 Task: Look for space in Ilkal, India from 17th June, 2023 to 21st June, 2023 for 2 adults in price range Rs.7000 to Rs.12000. Place can be private room with 1  bedroom having 2 beds and 1 bathroom. Property type can be house, flat, guest house. Amenities needed are: wifi. Booking option can be shelf check-in. Required host language is English.
Action: Mouse moved to (596, 151)
Screenshot: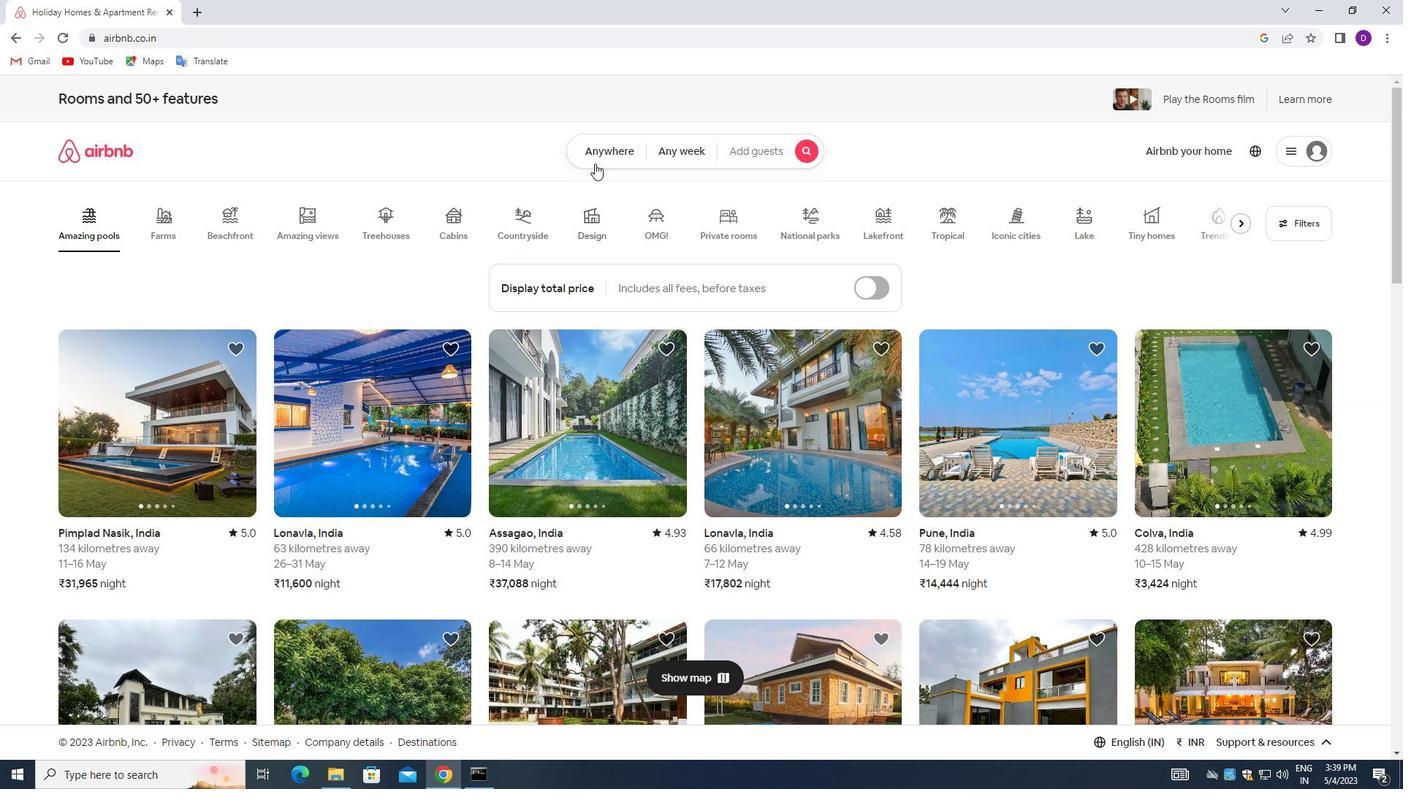 
Action: Mouse pressed left at (596, 151)
Screenshot: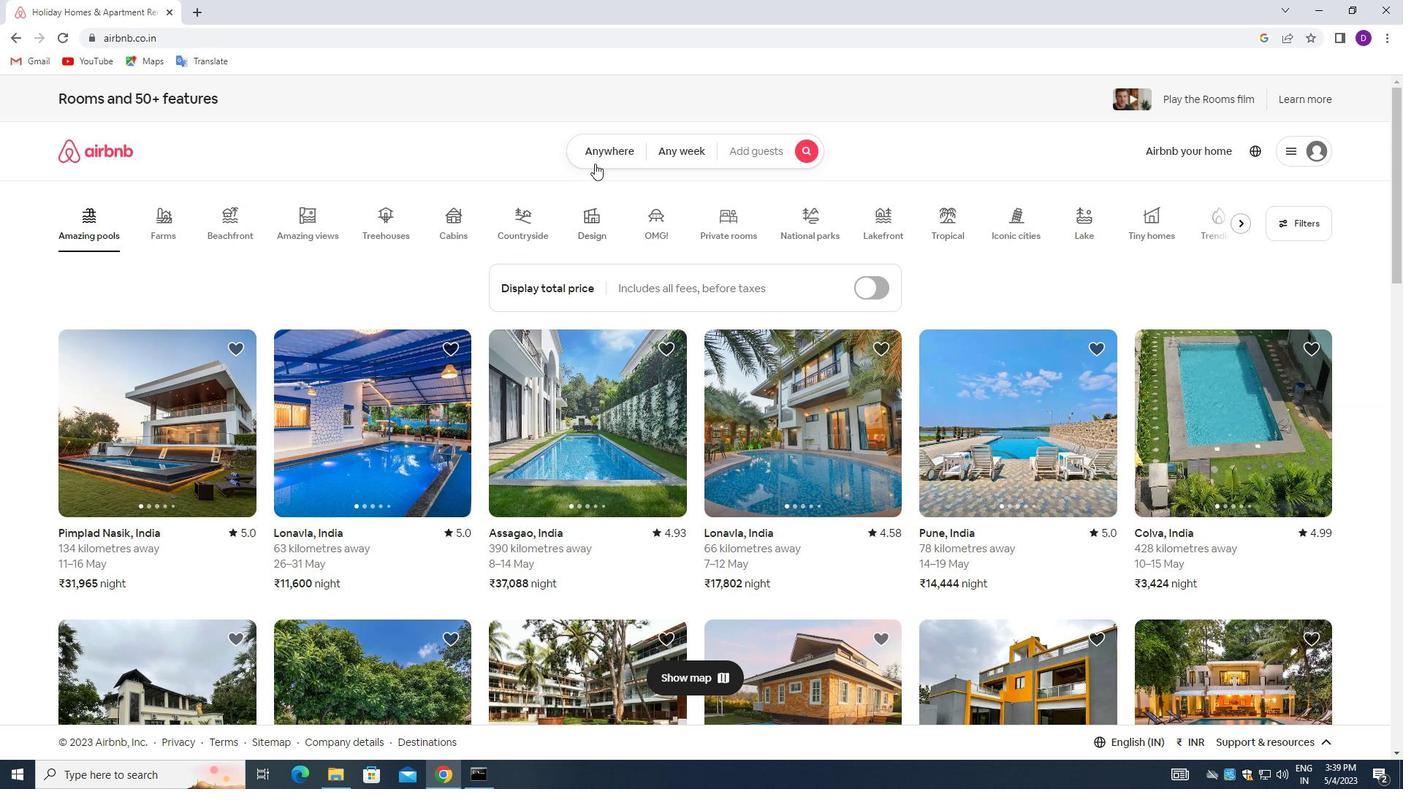 
Action: Mouse moved to (566, 200)
Screenshot: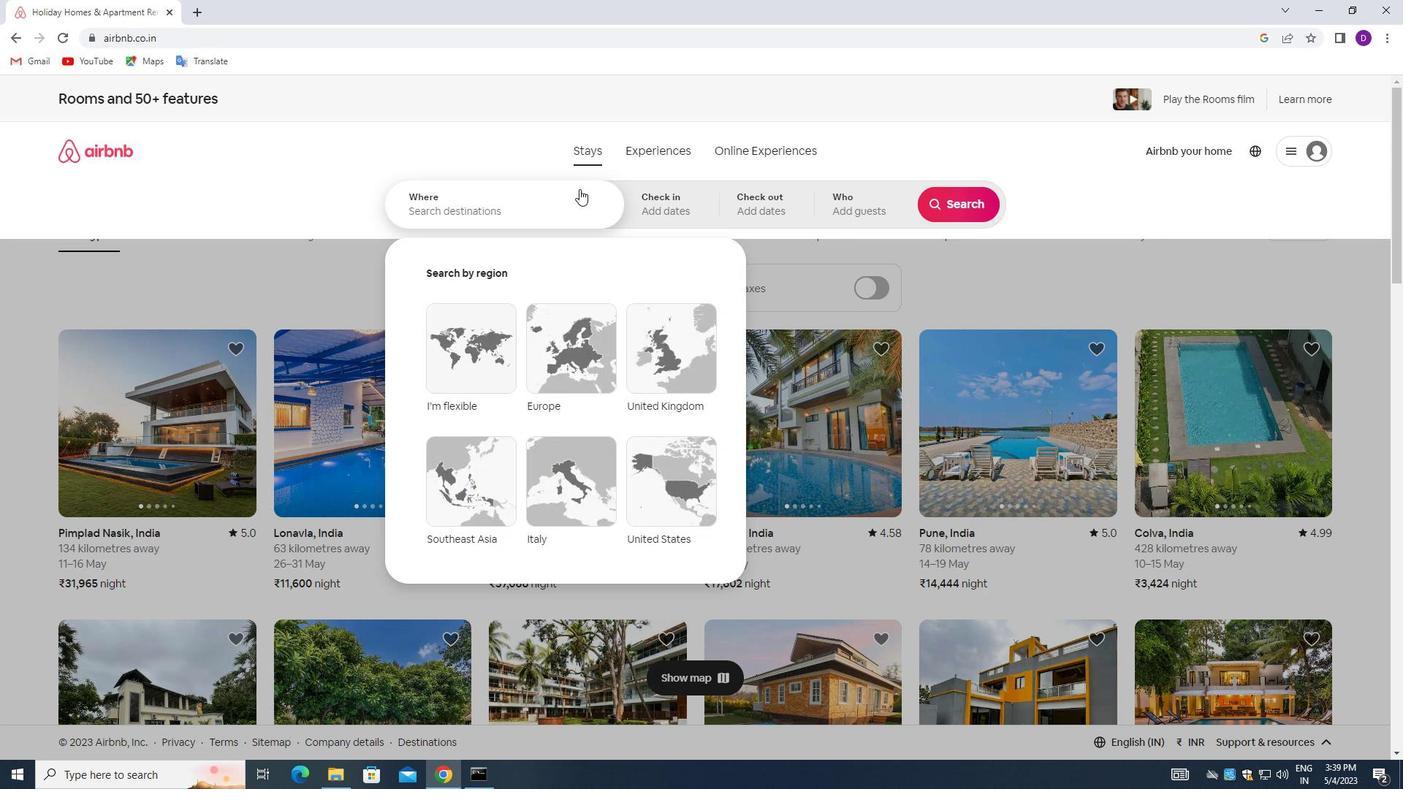 
Action: Mouse pressed left at (566, 200)
Screenshot: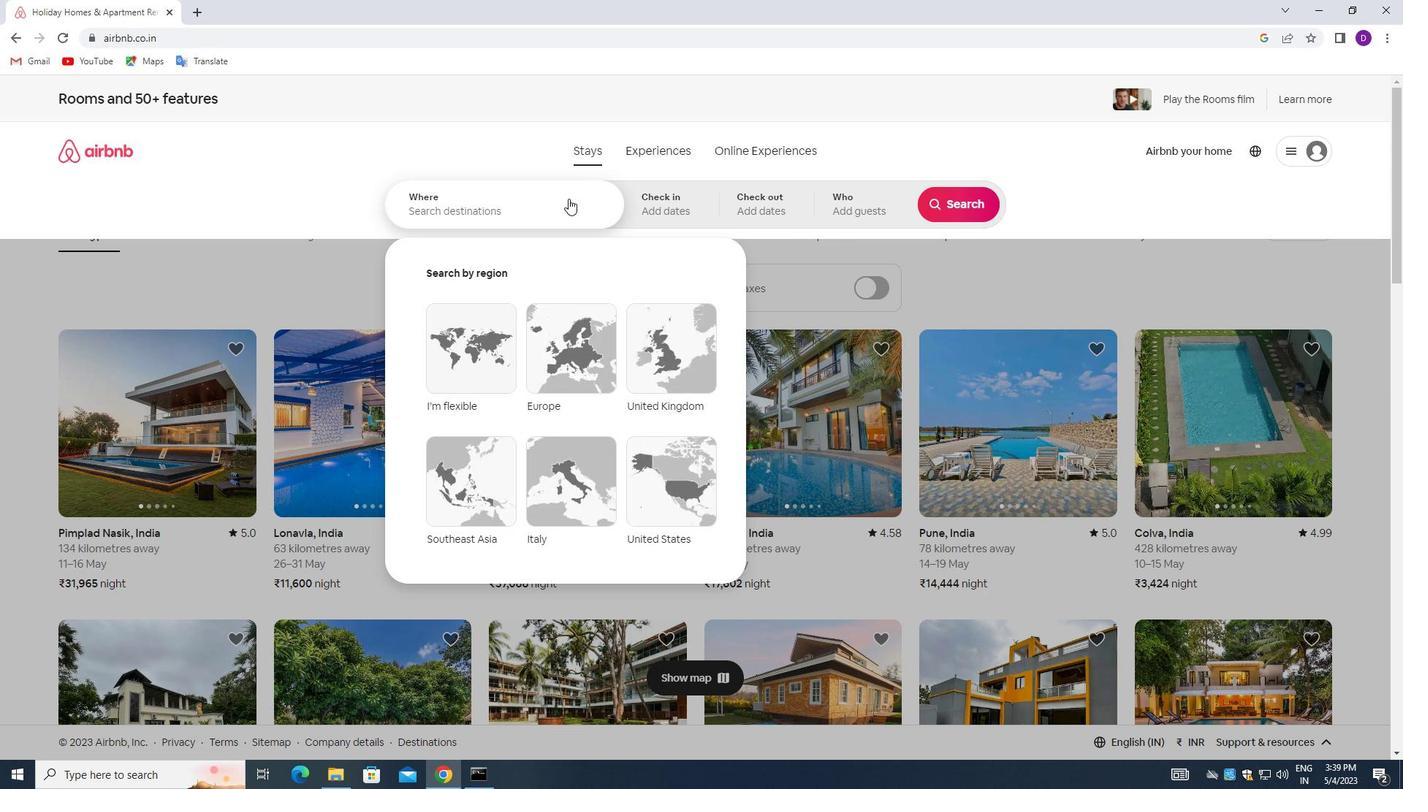 
Action: Mouse moved to (293, 127)
Screenshot: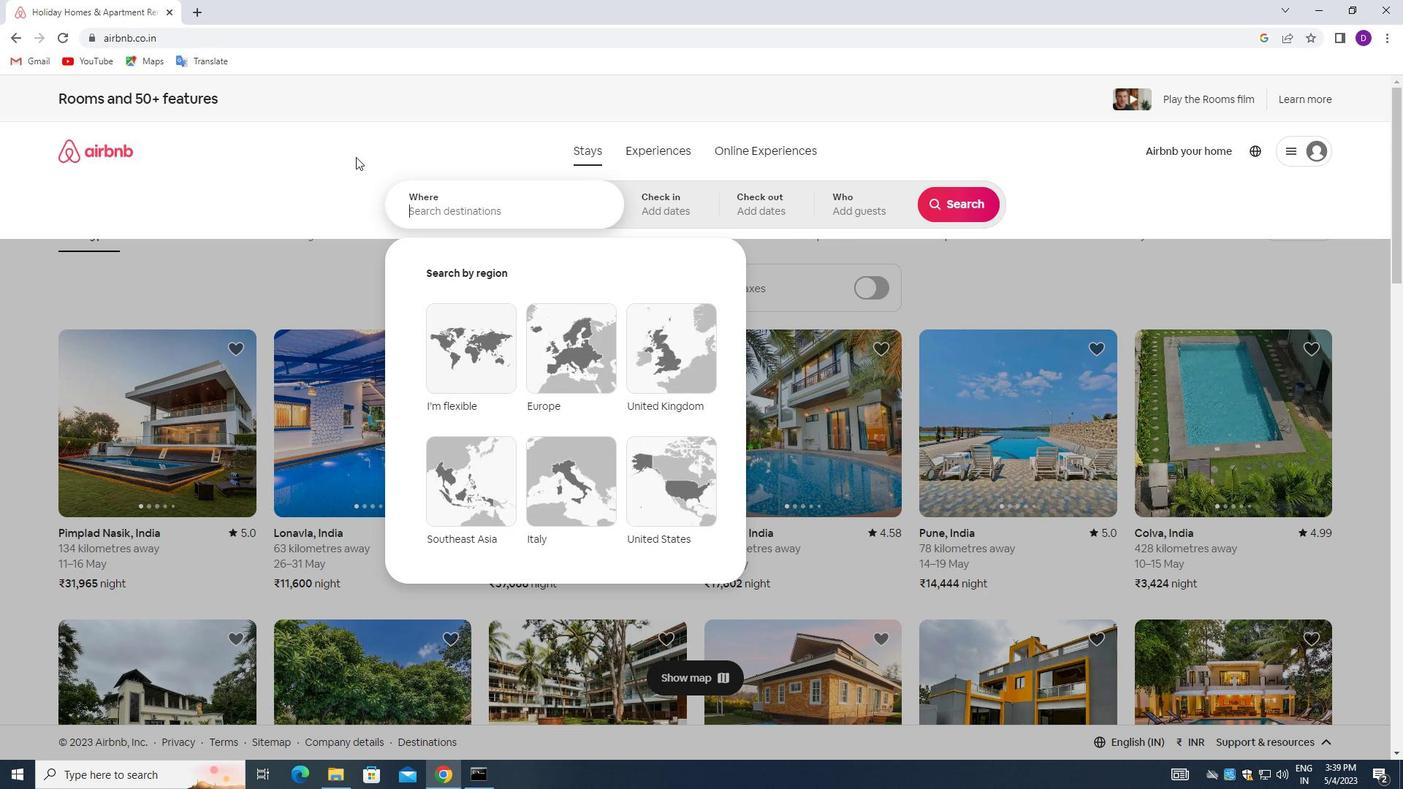 
Action: Key pressed <Key.shift>IIKAL<Key.backspace><Key.backspace><Key.backspace><Key.backspace>K<Key.backspace>LKAL,<Key.space><Key.shift>INDIA<Key.enter>
Screenshot: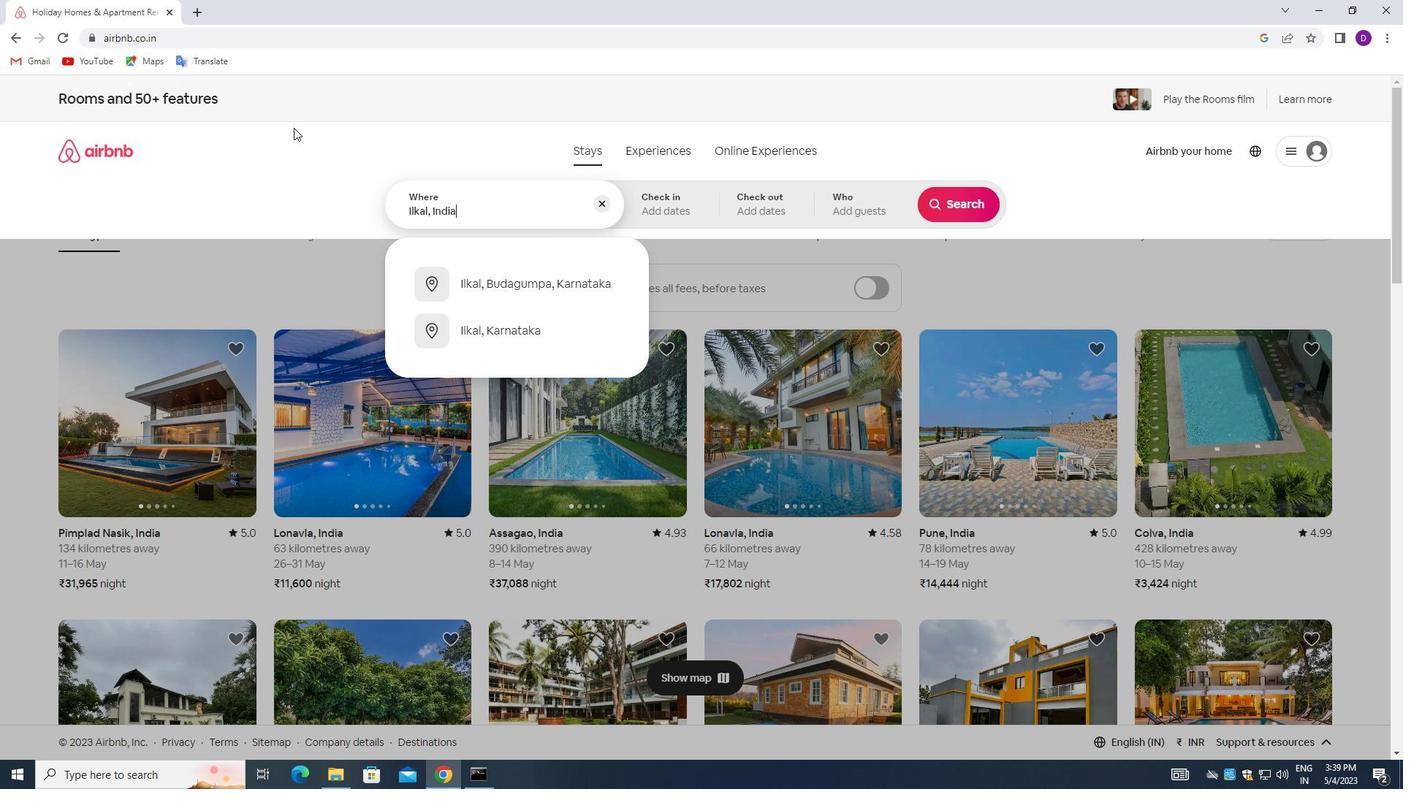 
Action: Mouse moved to (937, 451)
Screenshot: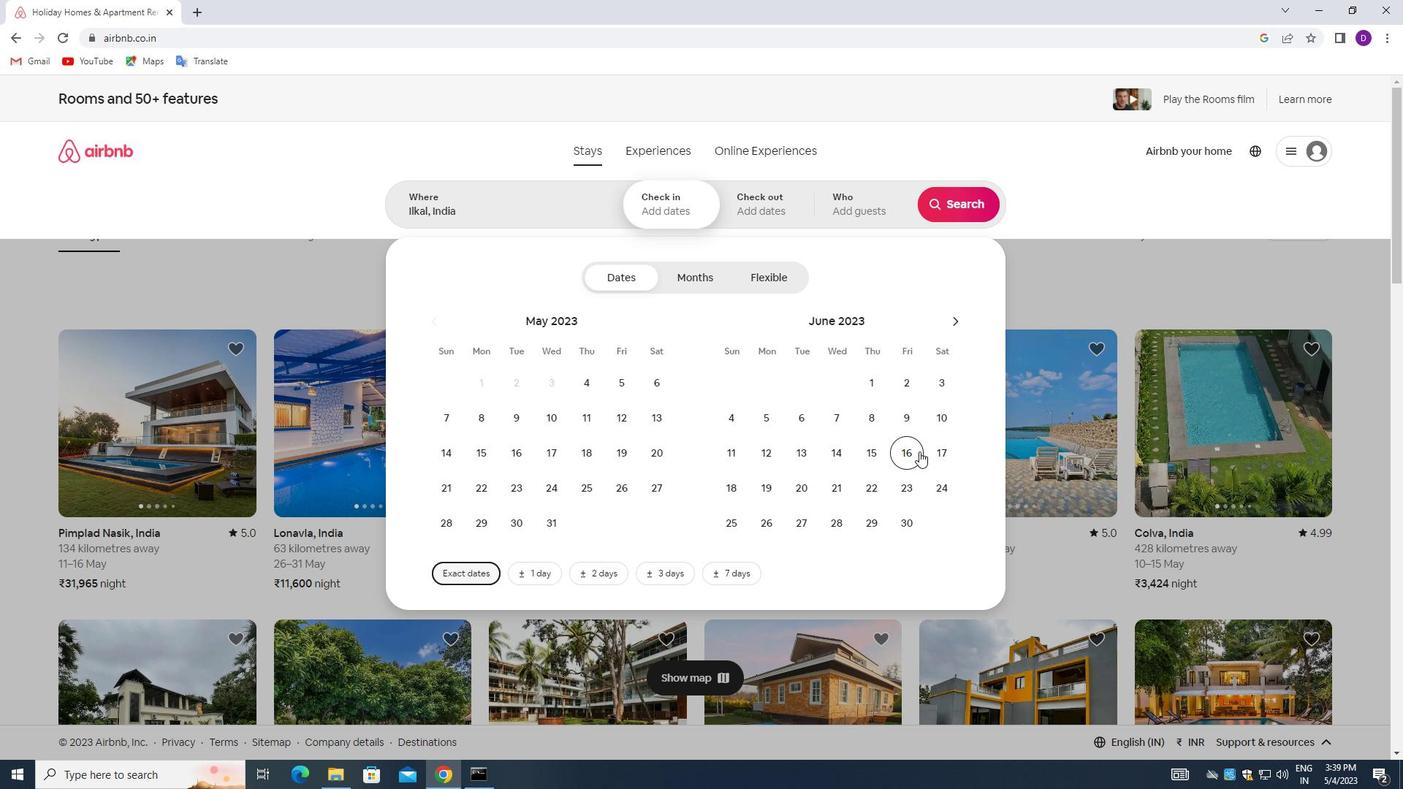 
Action: Mouse pressed left at (937, 451)
Screenshot: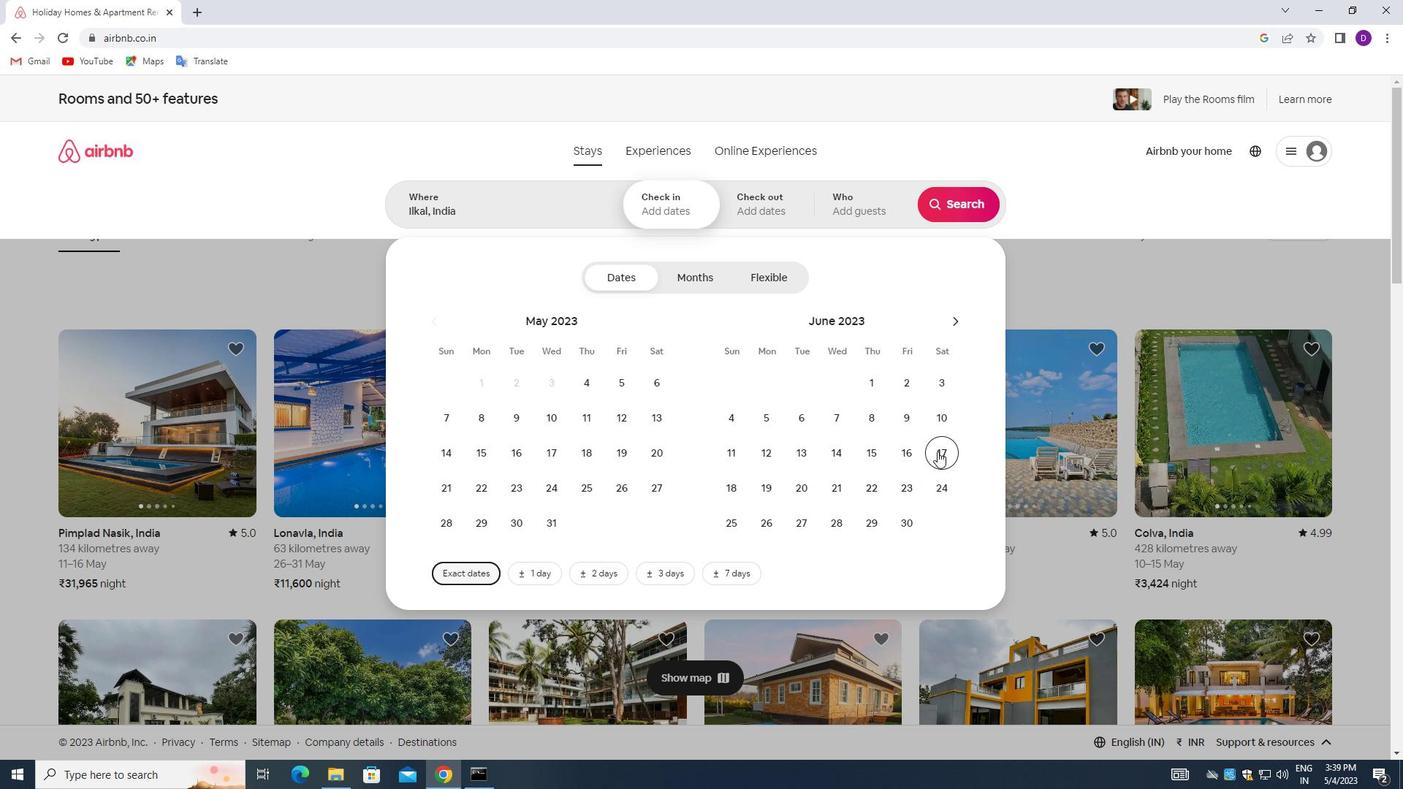
Action: Mouse moved to (839, 489)
Screenshot: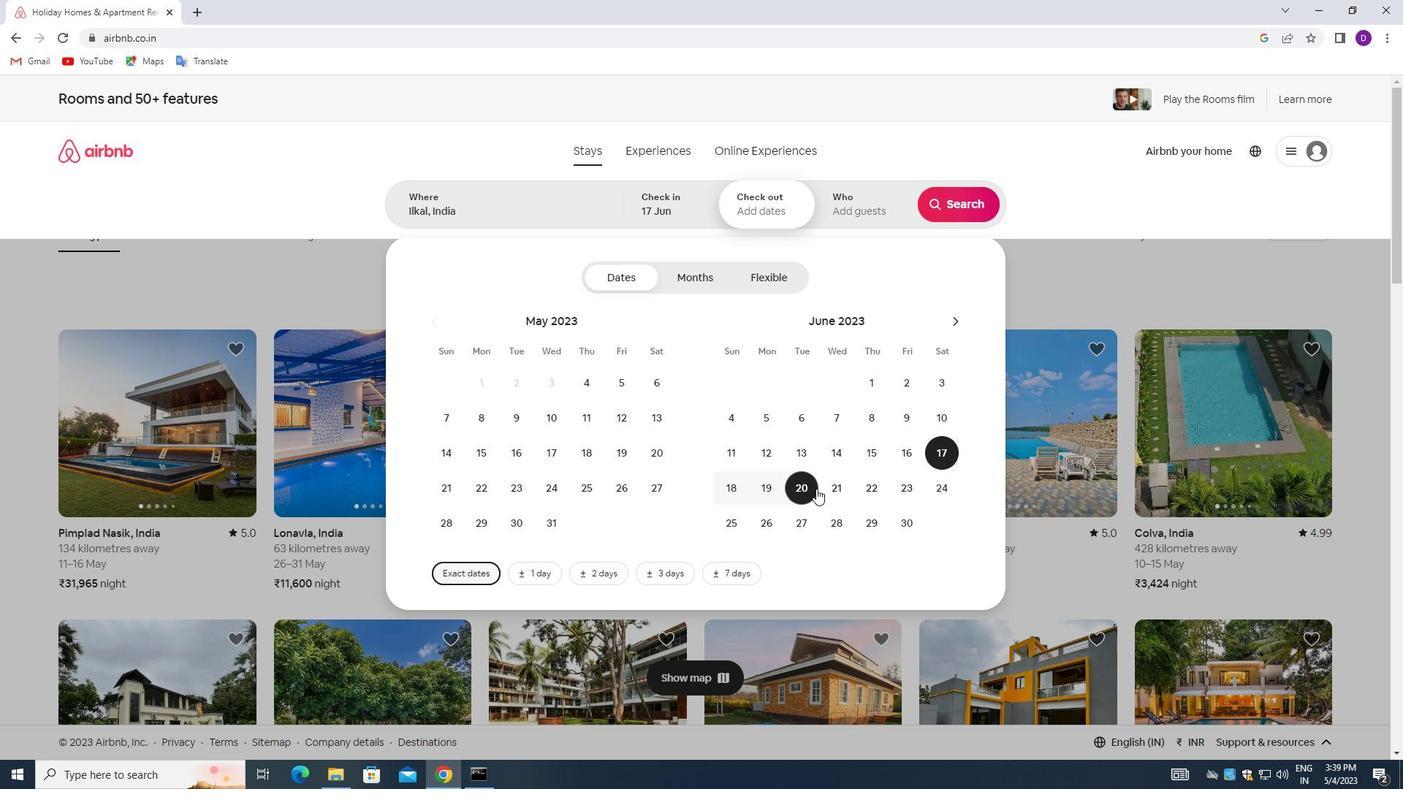 
Action: Mouse pressed left at (839, 489)
Screenshot: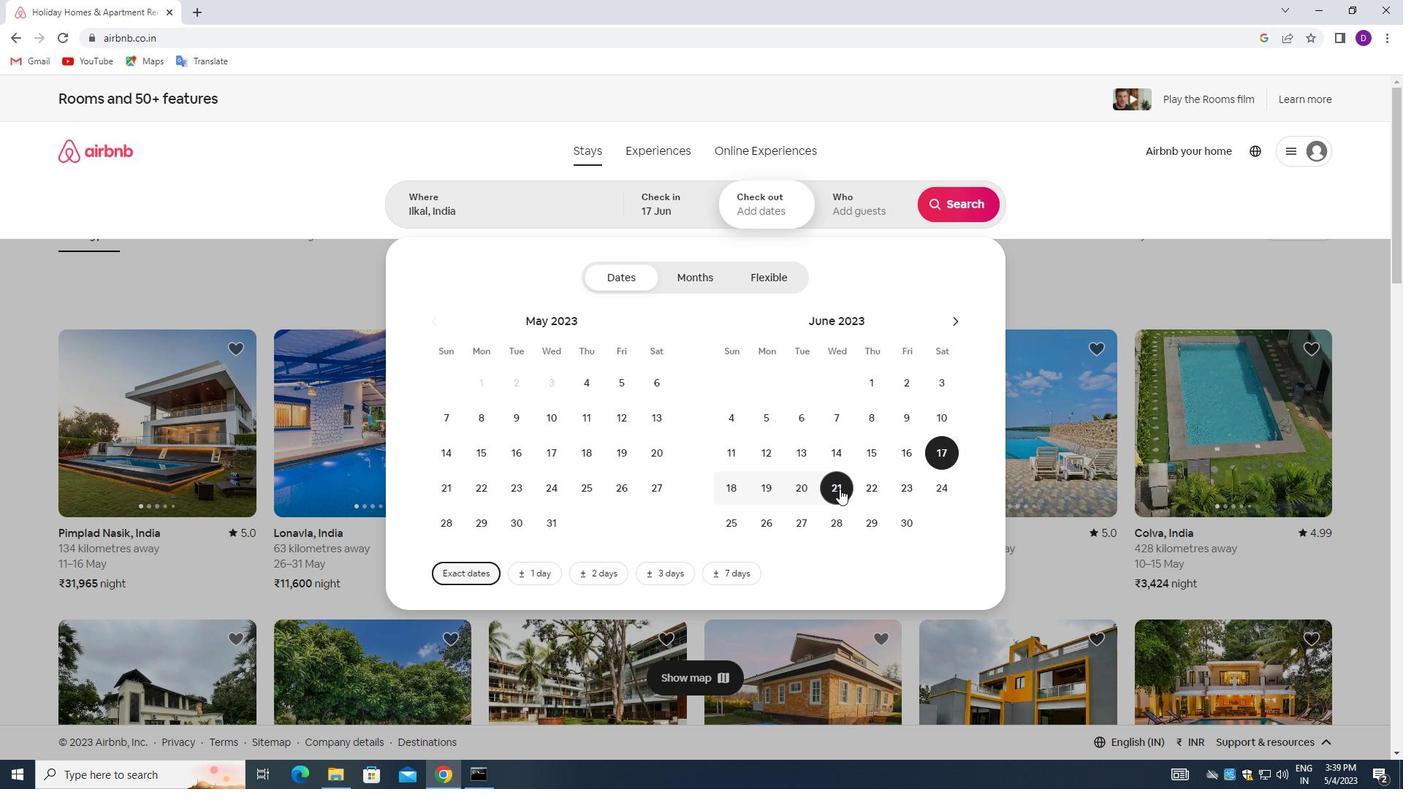 
Action: Mouse moved to (850, 195)
Screenshot: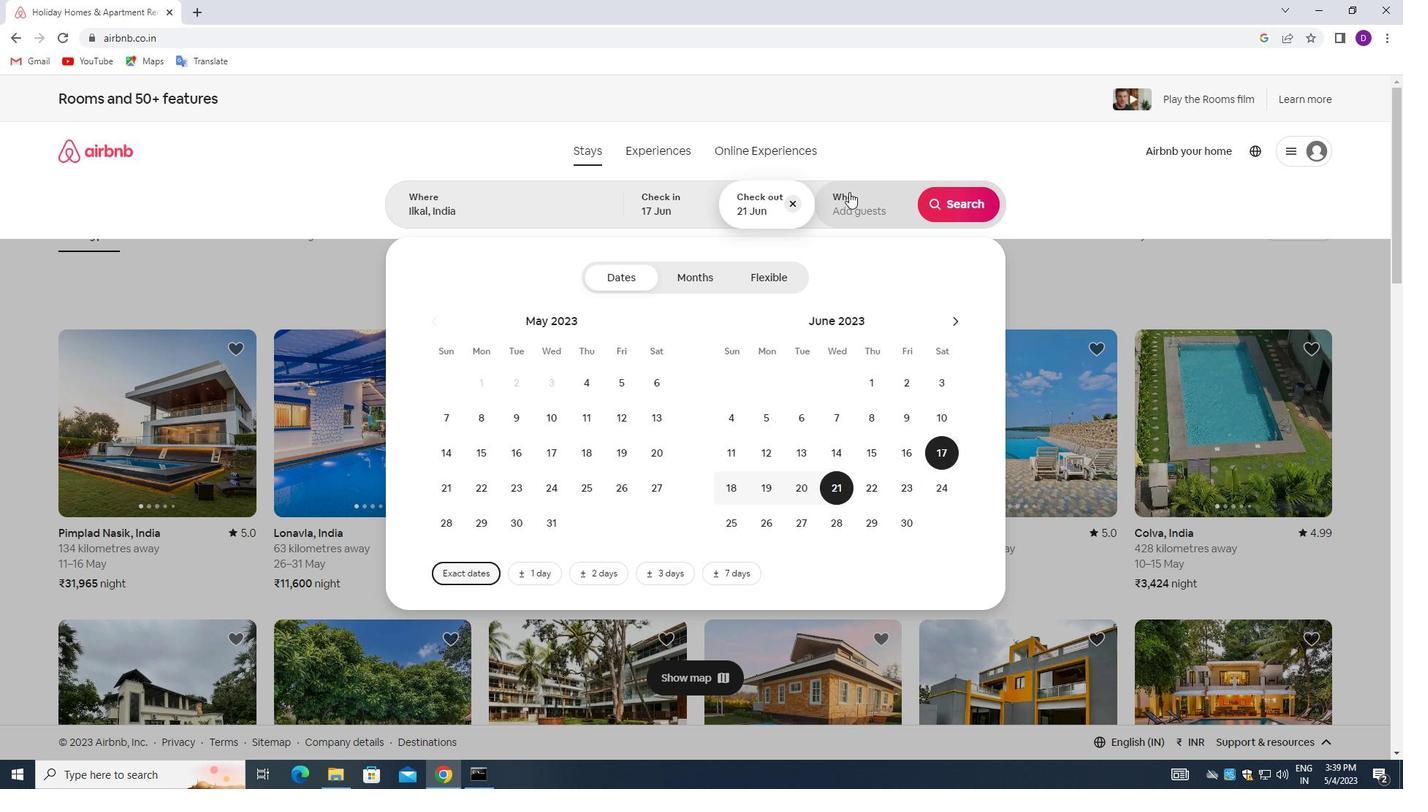 
Action: Mouse pressed left at (850, 195)
Screenshot: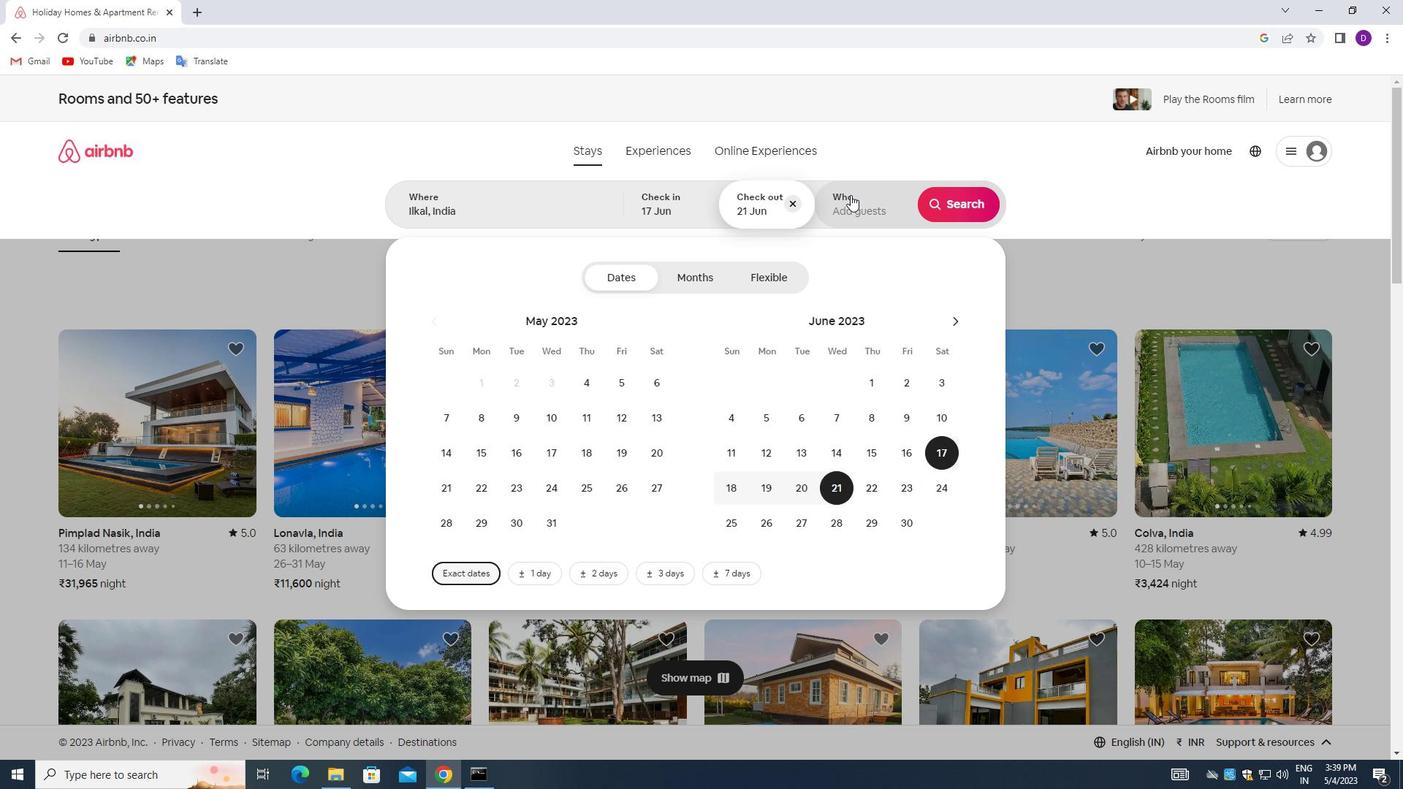 
Action: Mouse moved to (964, 284)
Screenshot: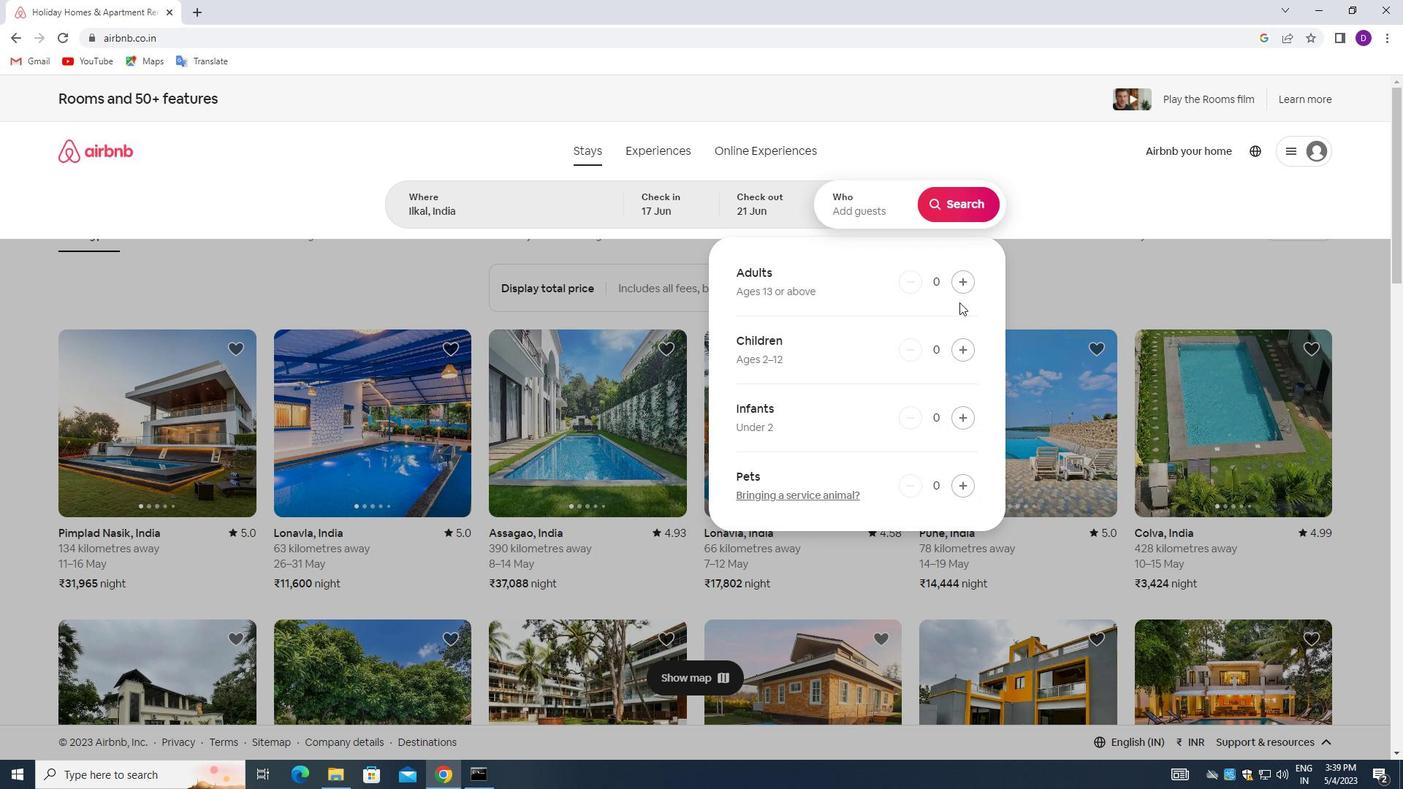 
Action: Mouse pressed left at (964, 284)
Screenshot: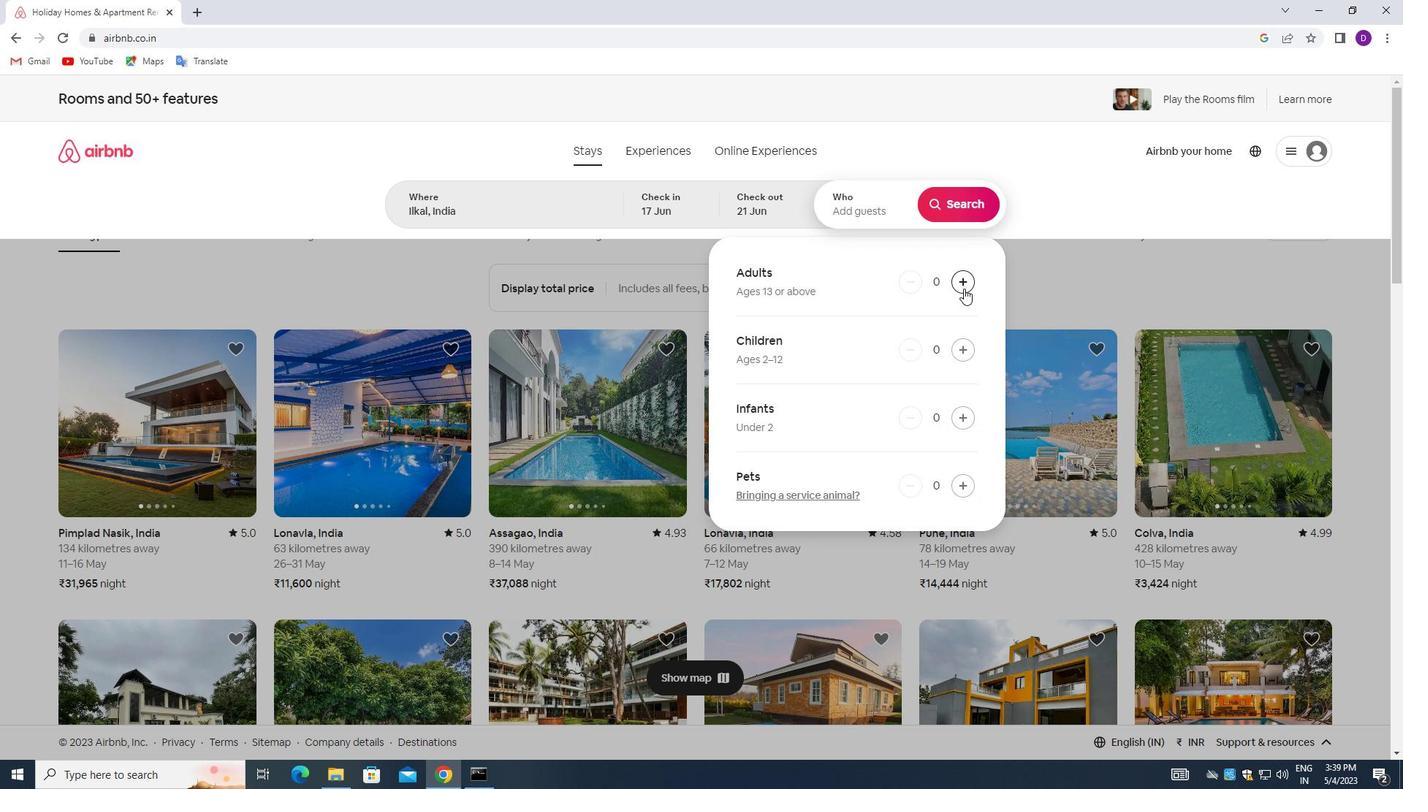 
Action: Mouse pressed left at (964, 284)
Screenshot: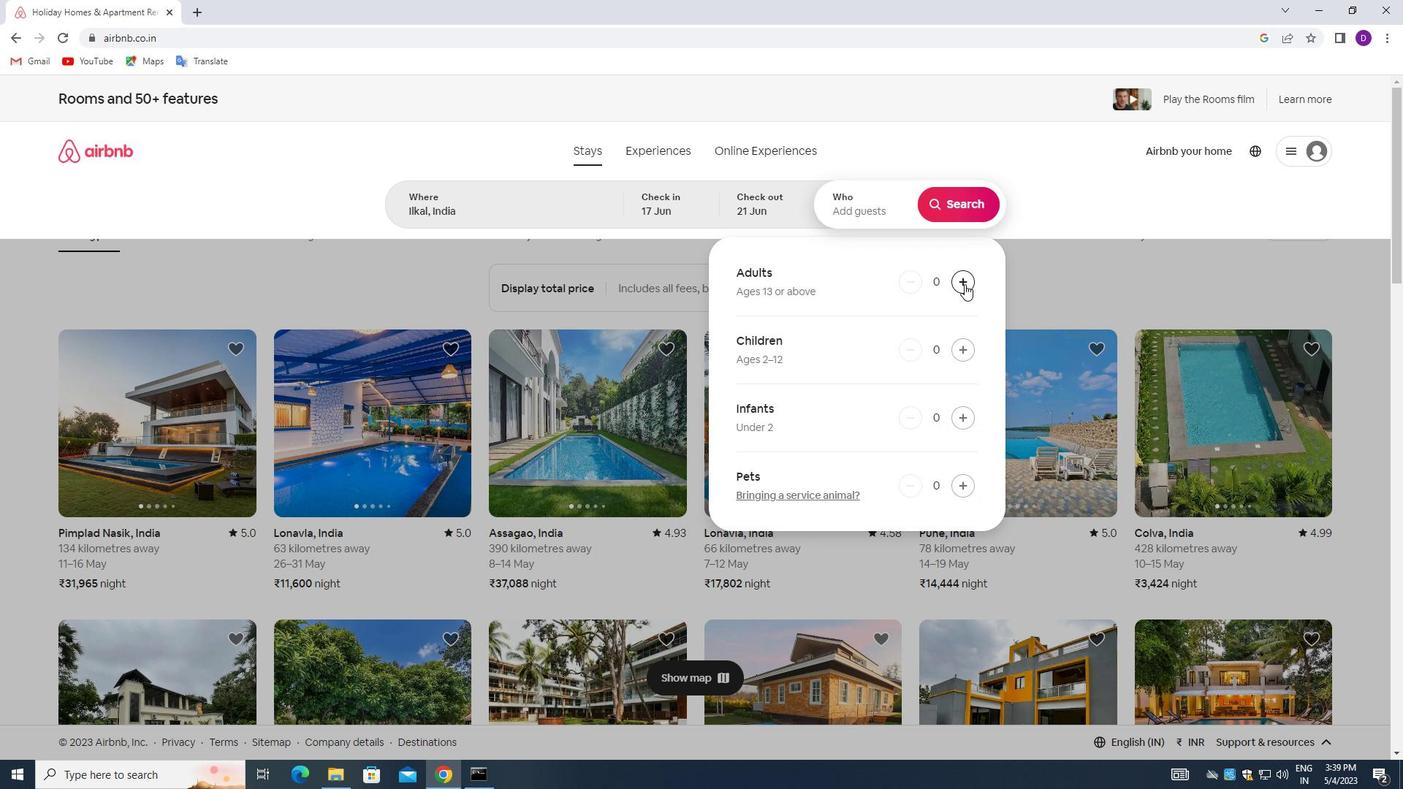 
Action: Mouse moved to (954, 206)
Screenshot: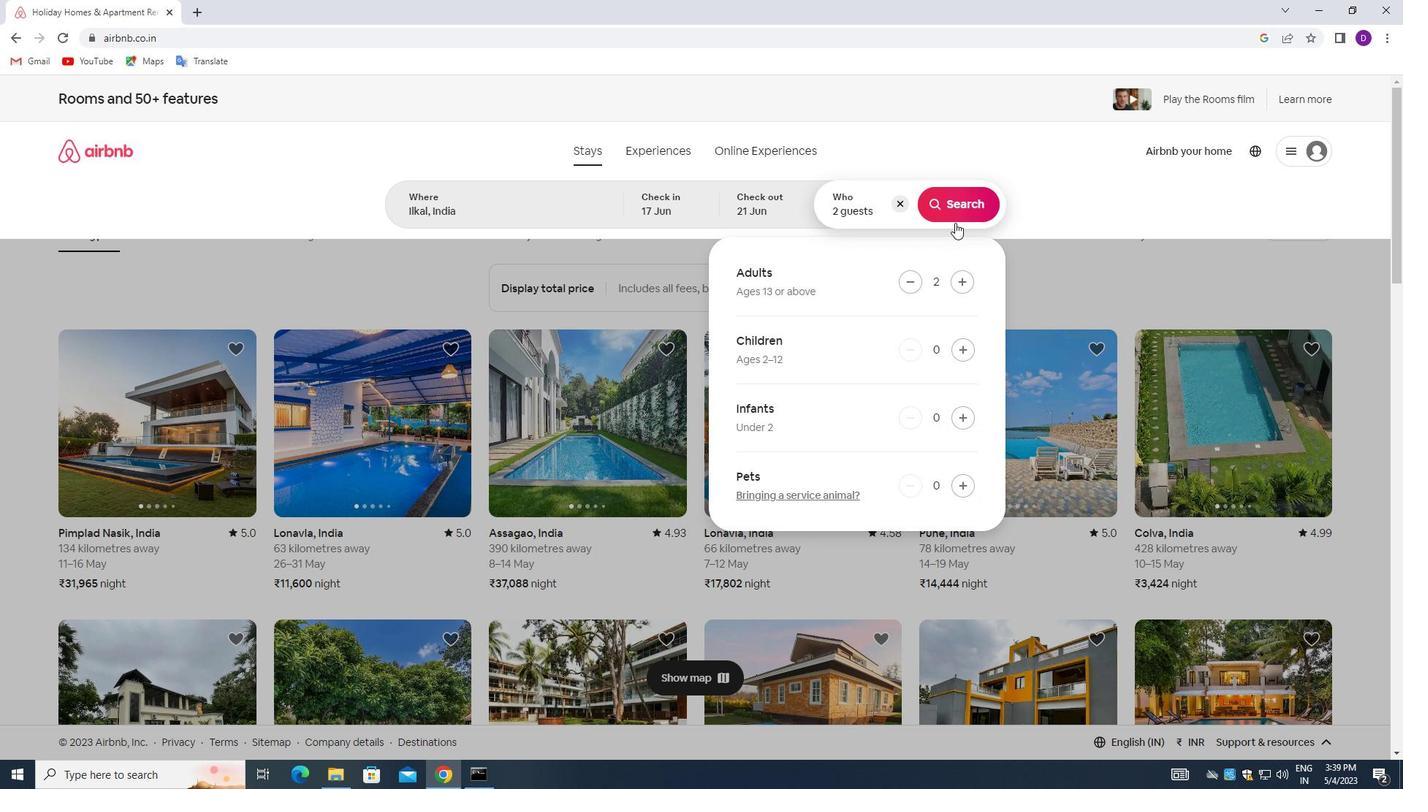 
Action: Mouse pressed left at (954, 206)
Screenshot: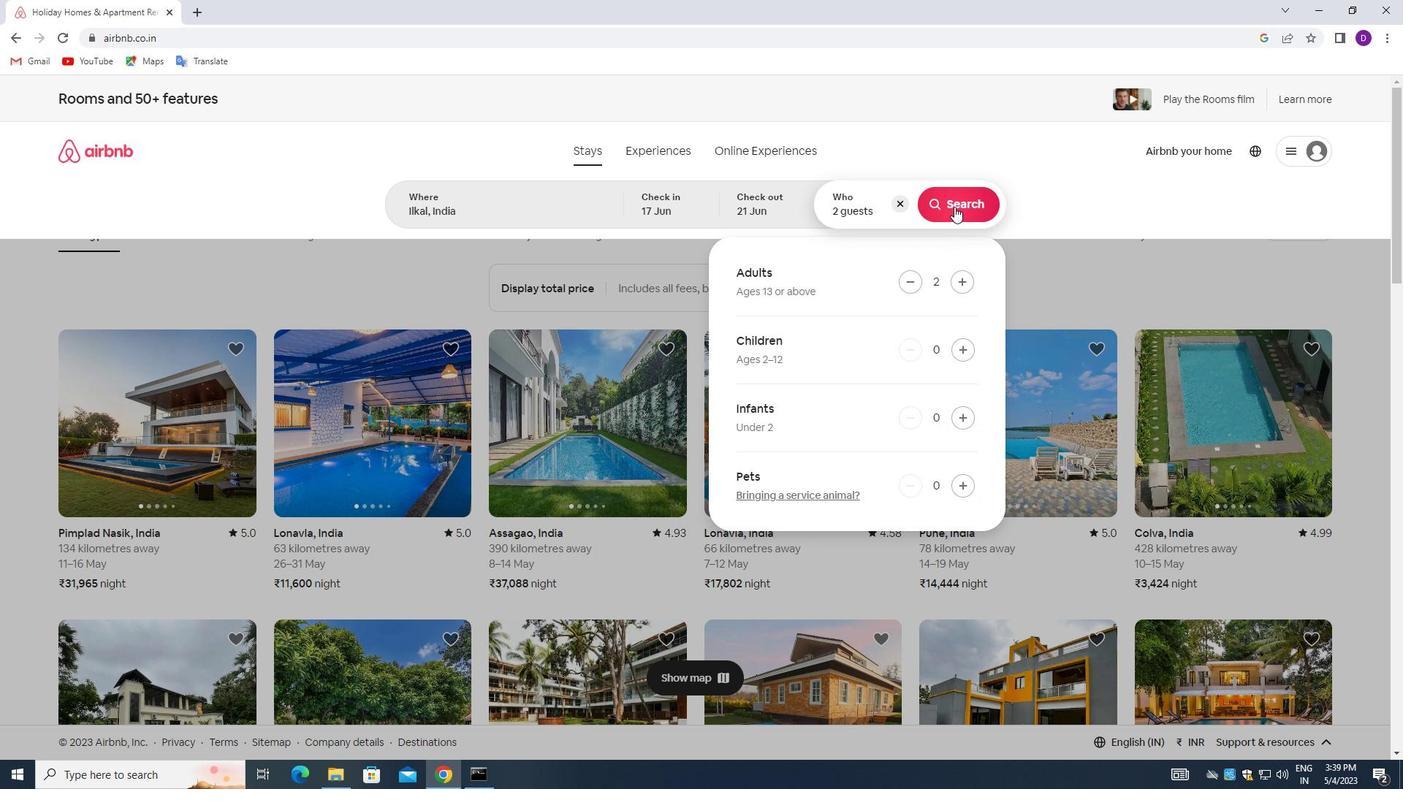 
Action: Mouse moved to (1320, 160)
Screenshot: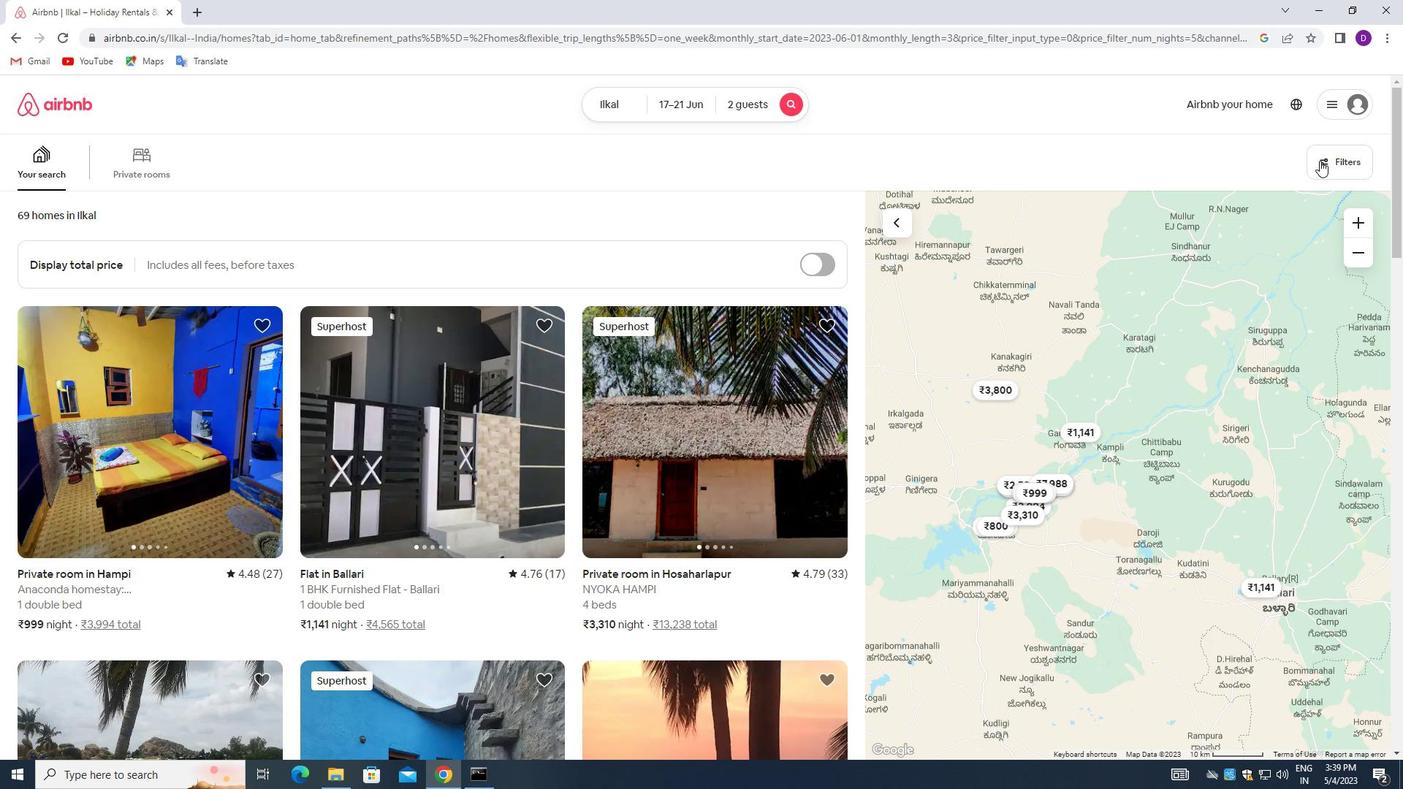 
Action: Mouse pressed left at (1320, 160)
Screenshot: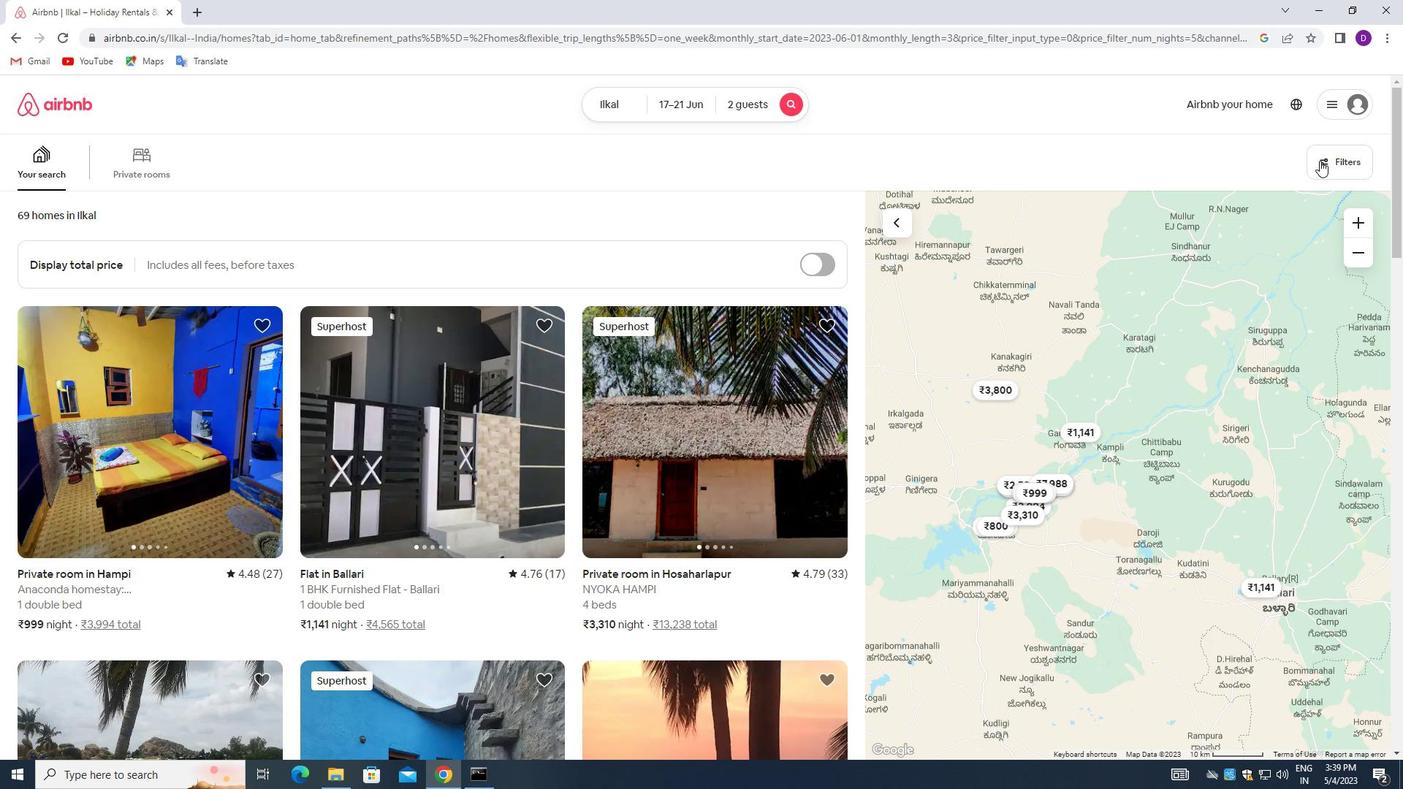 
Action: Mouse moved to (514, 343)
Screenshot: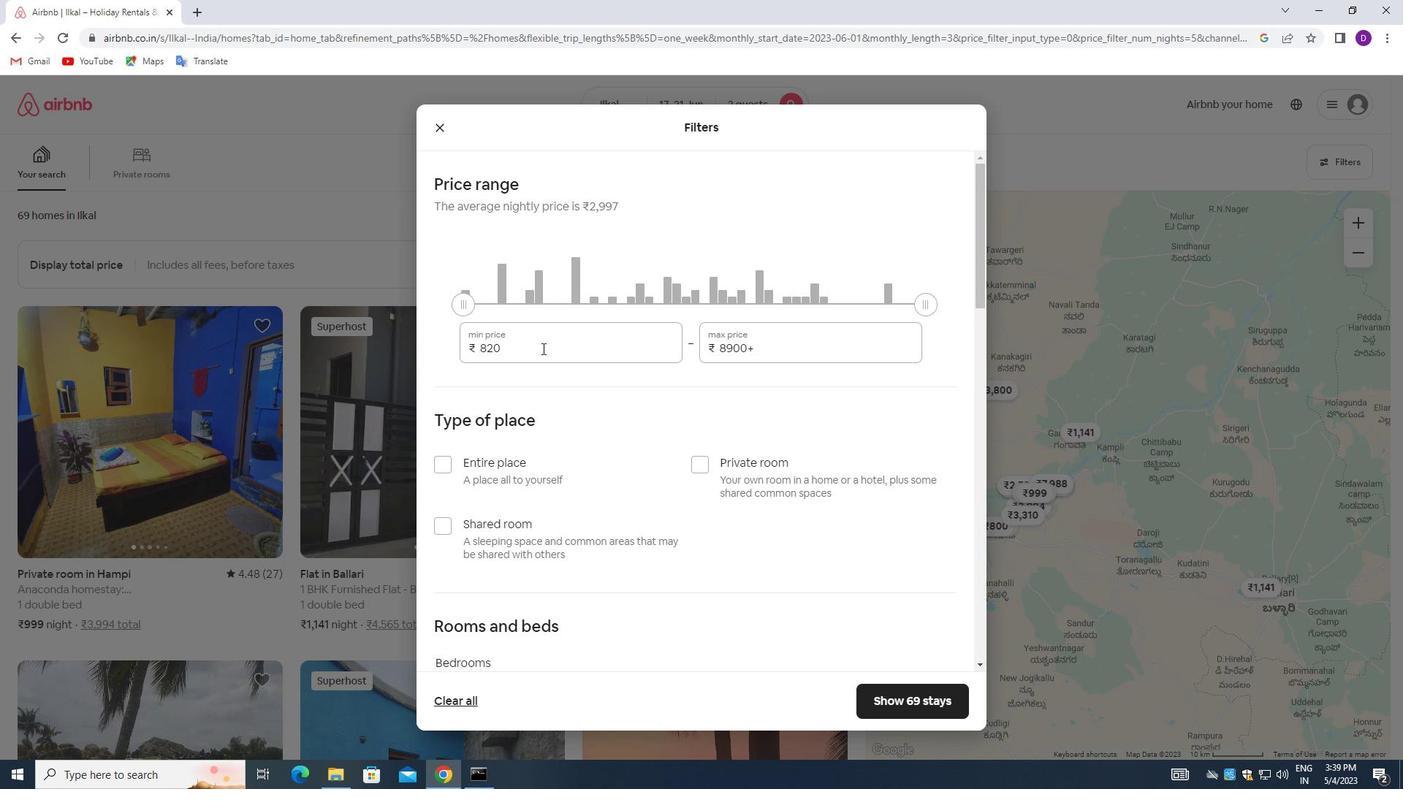 
Action: Mouse pressed left at (514, 343)
Screenshot: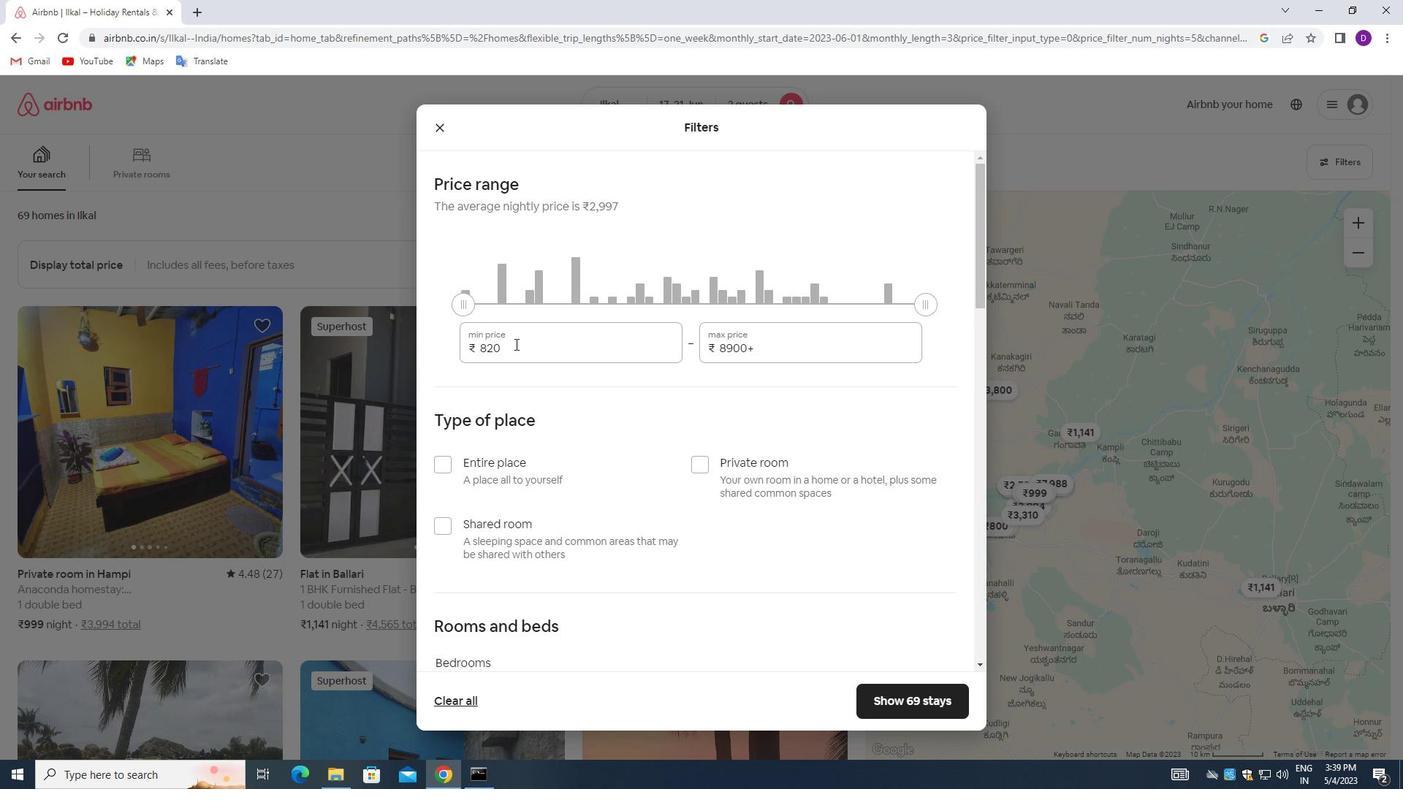 
Action: Mouse pressed left at (514, 343)
Screenshot: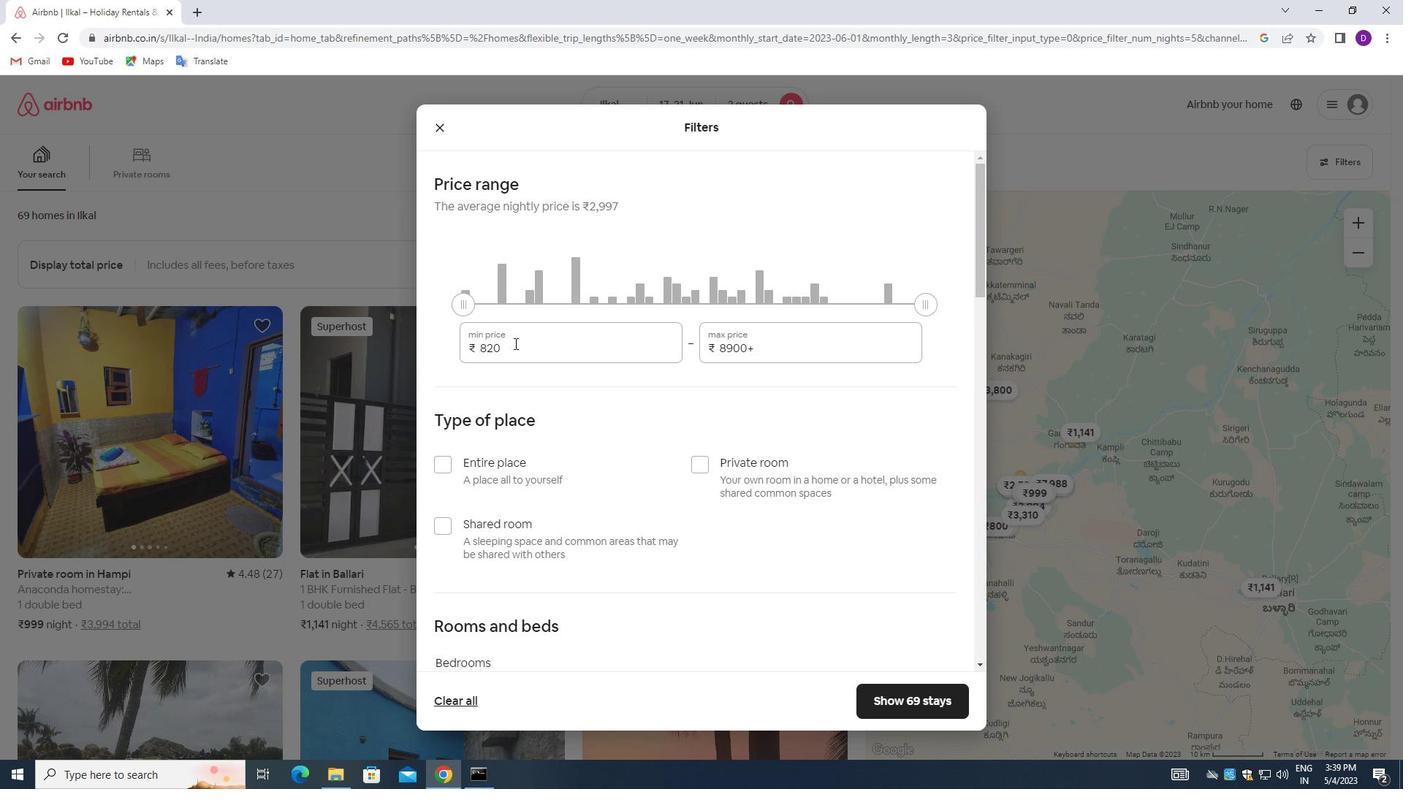 
Action: Key pressed 7000<Key.tab>12000
Screenshot: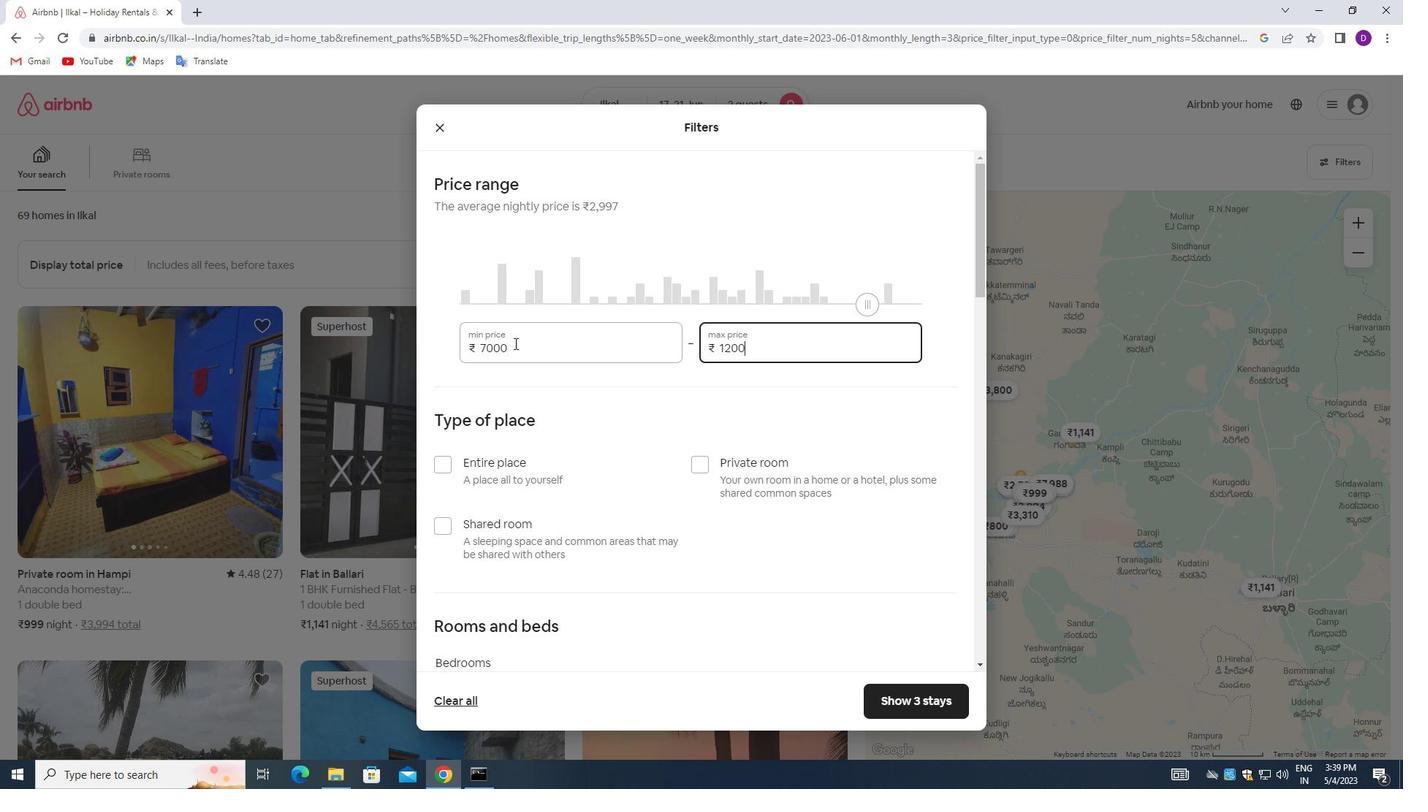 
Action: Mouse moved to (643, 425)
Screenshot: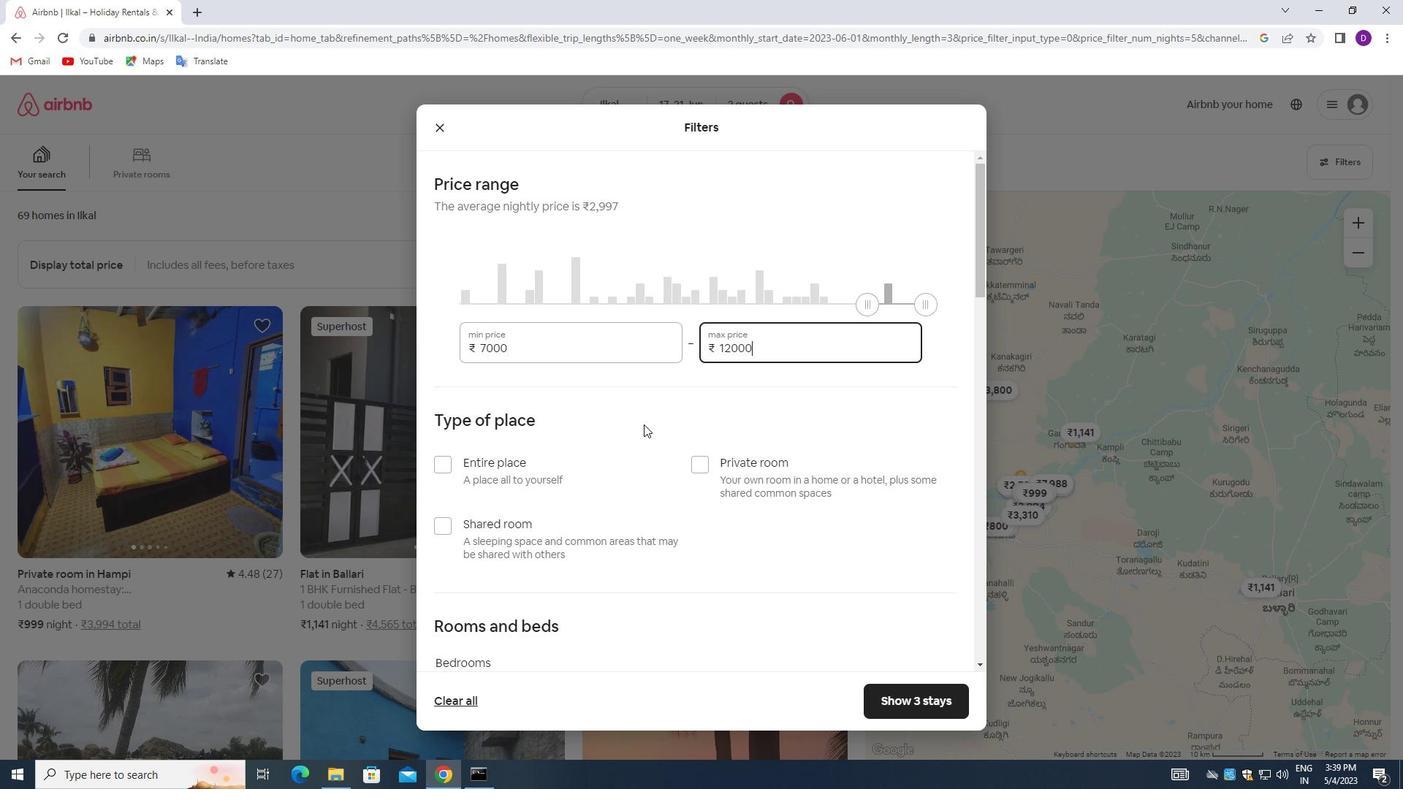 
Action: Mouse scrolled (643, 424) with delta (0, 0)
Screenshot: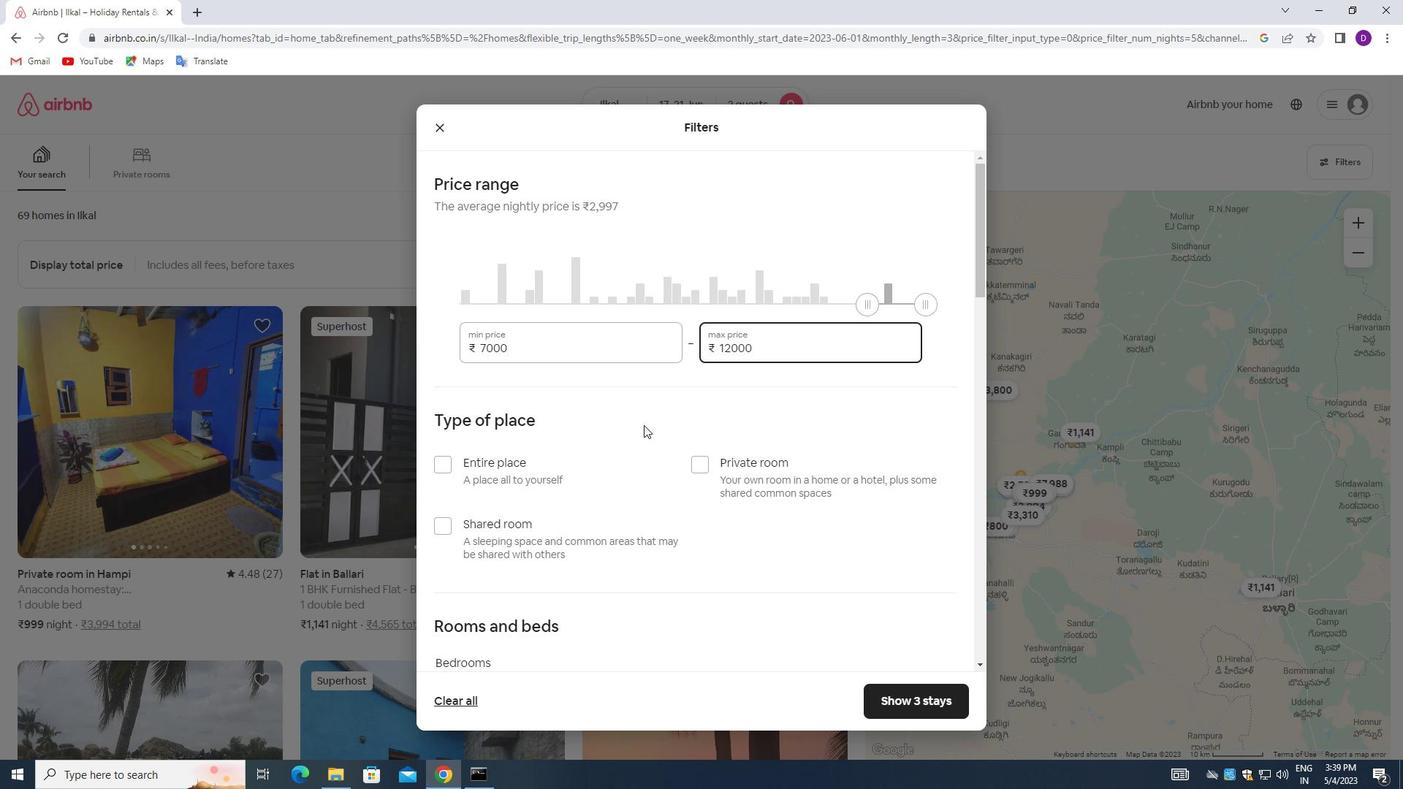 
Action: Mouse scrolled (643, 424) with delta (0, 0)
Screenshot: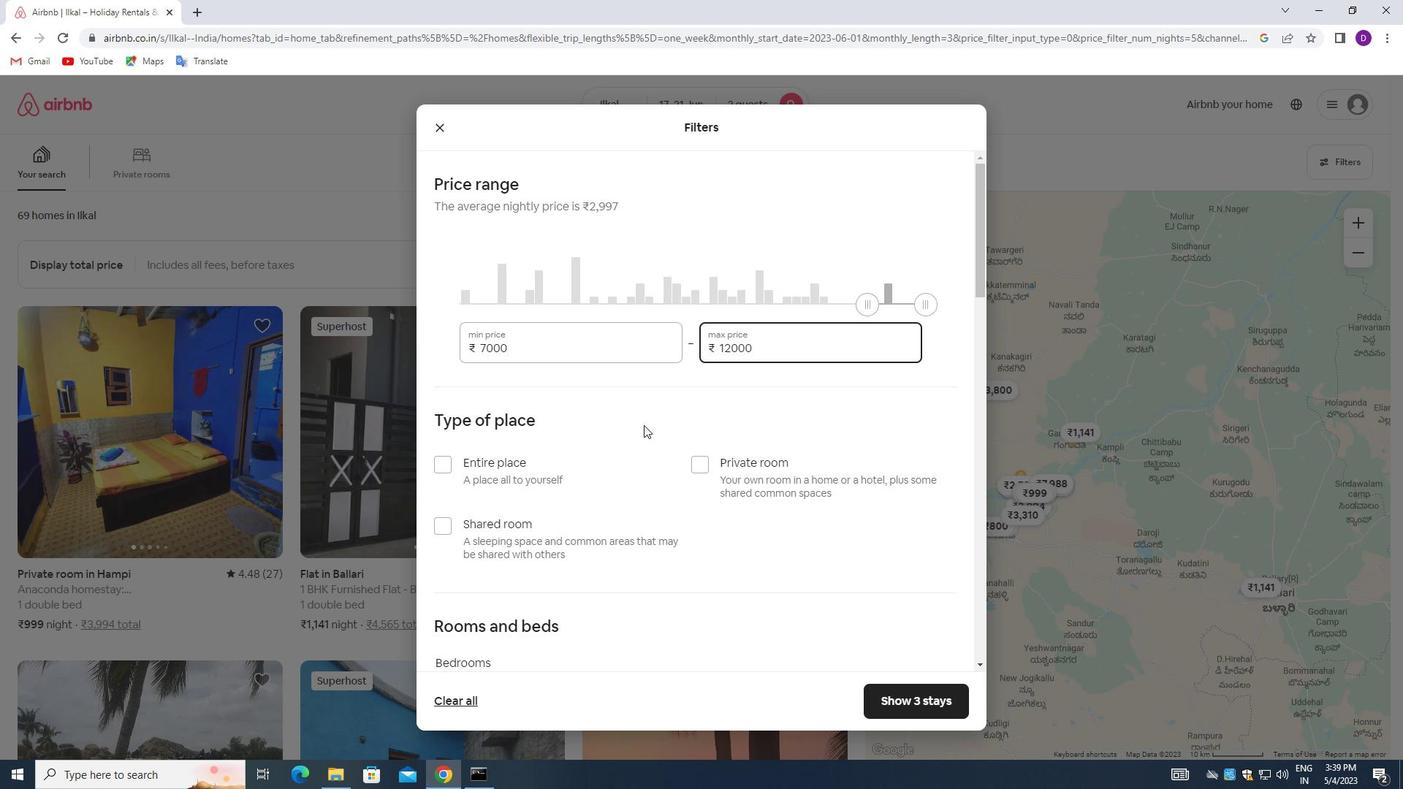 
Action: Mouse moved to (700, 320)
Screenshot: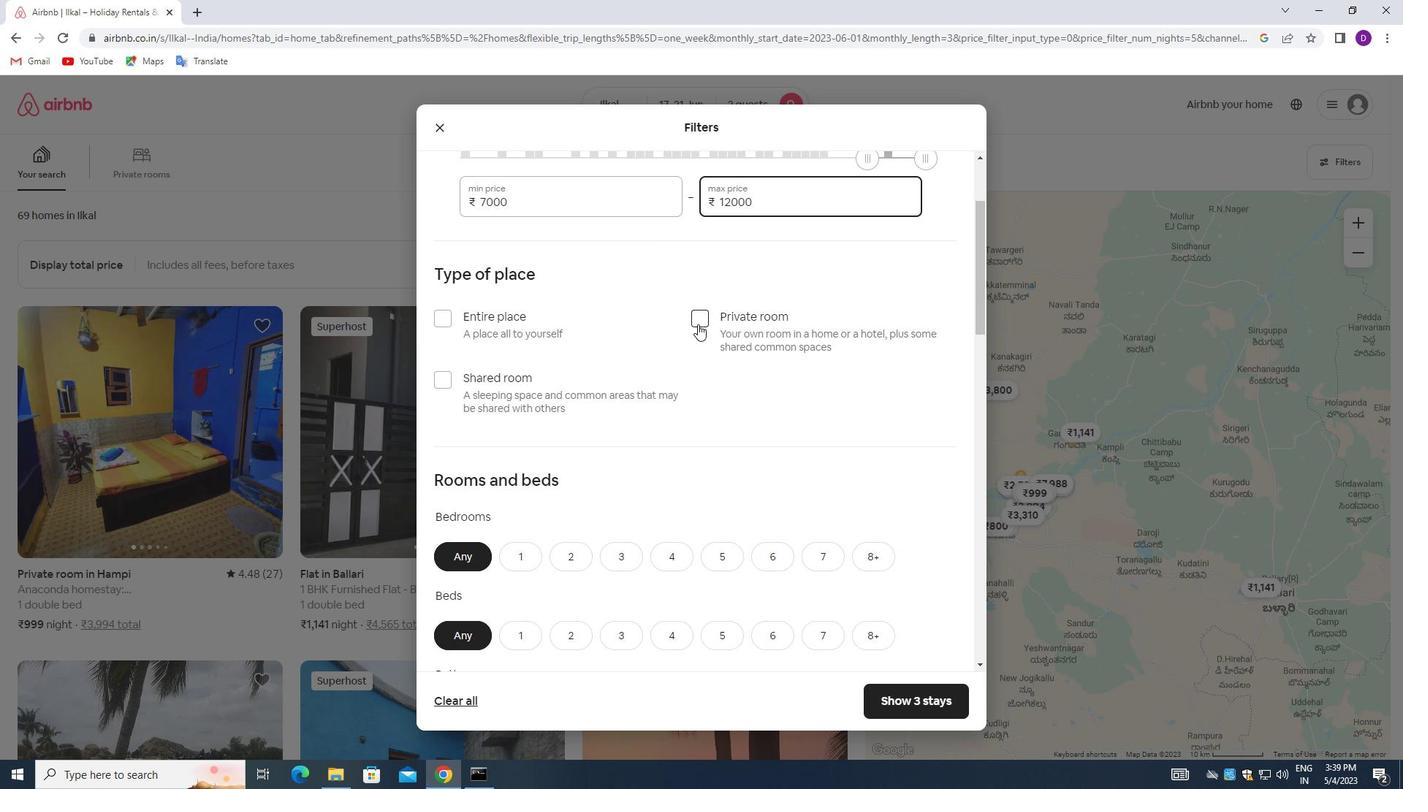 
Action: Mouse pressed left at (700, 320)
Screenshot: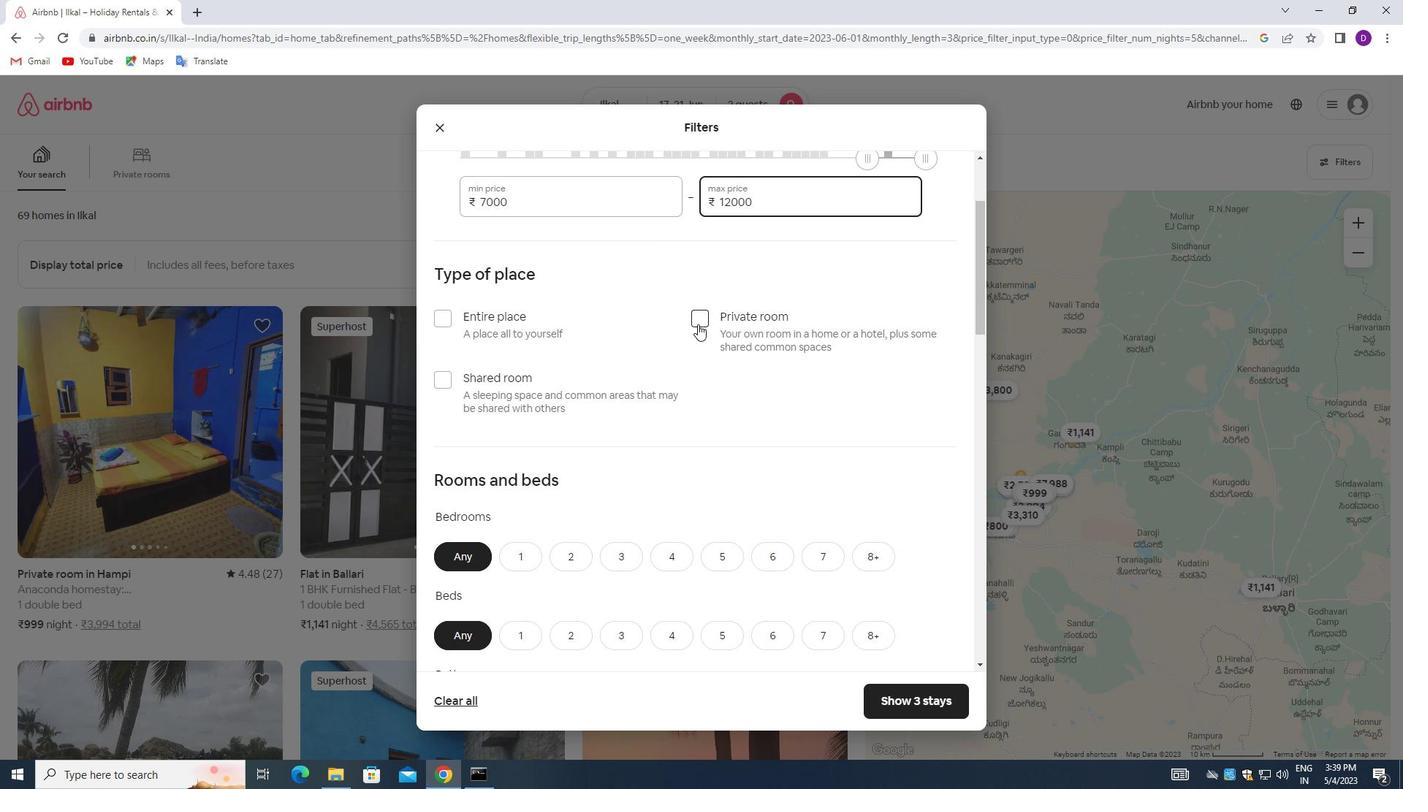 
Action: Mouse moved to (700, 369)
Screenshot: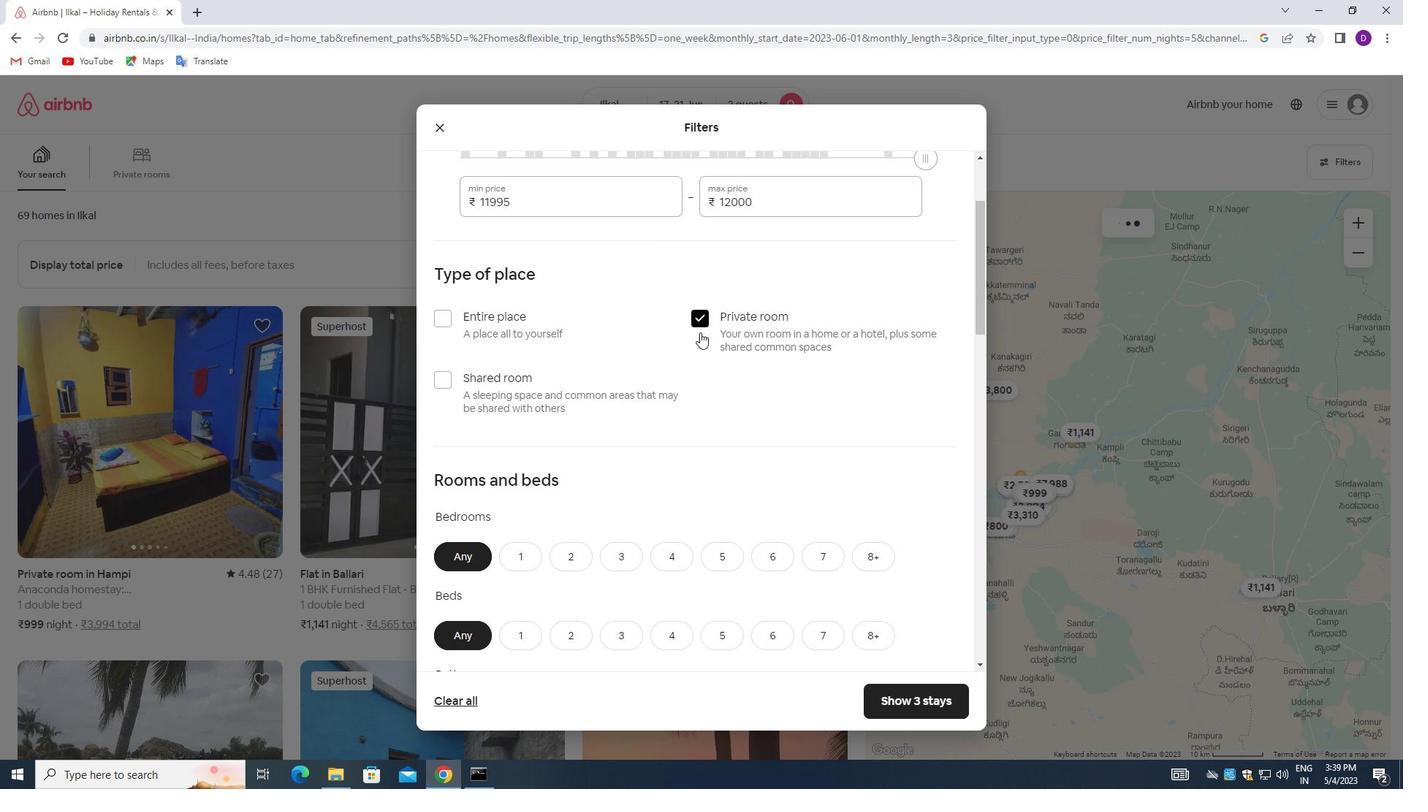 
Action: Mouse scrolled (700, 369) with delta (0, 0)
Screenshot: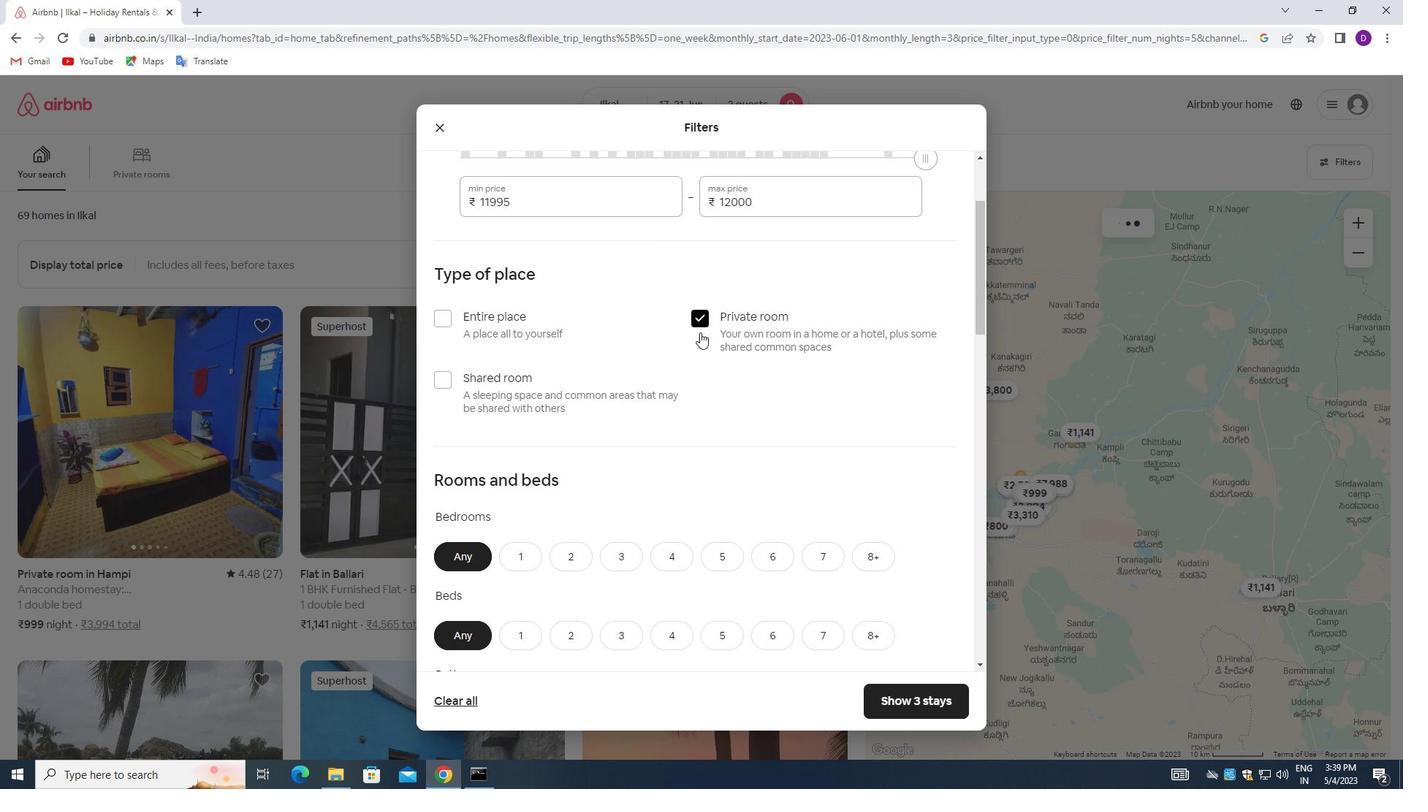 
Action: Mouse moved to (700, 379)
Screenshot: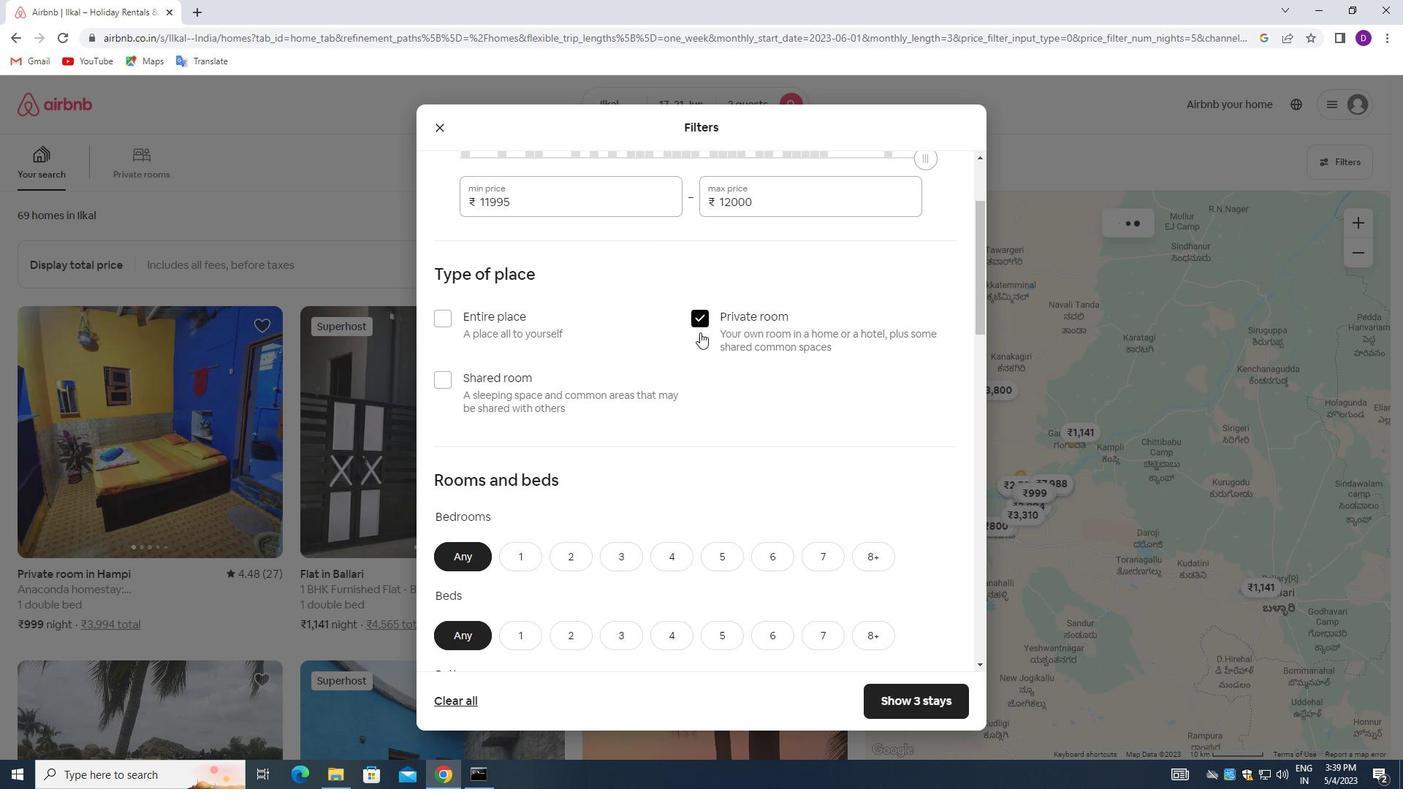 
Action: Mouse scrolled (700, 378) with delta (0, 0)
Screenshot: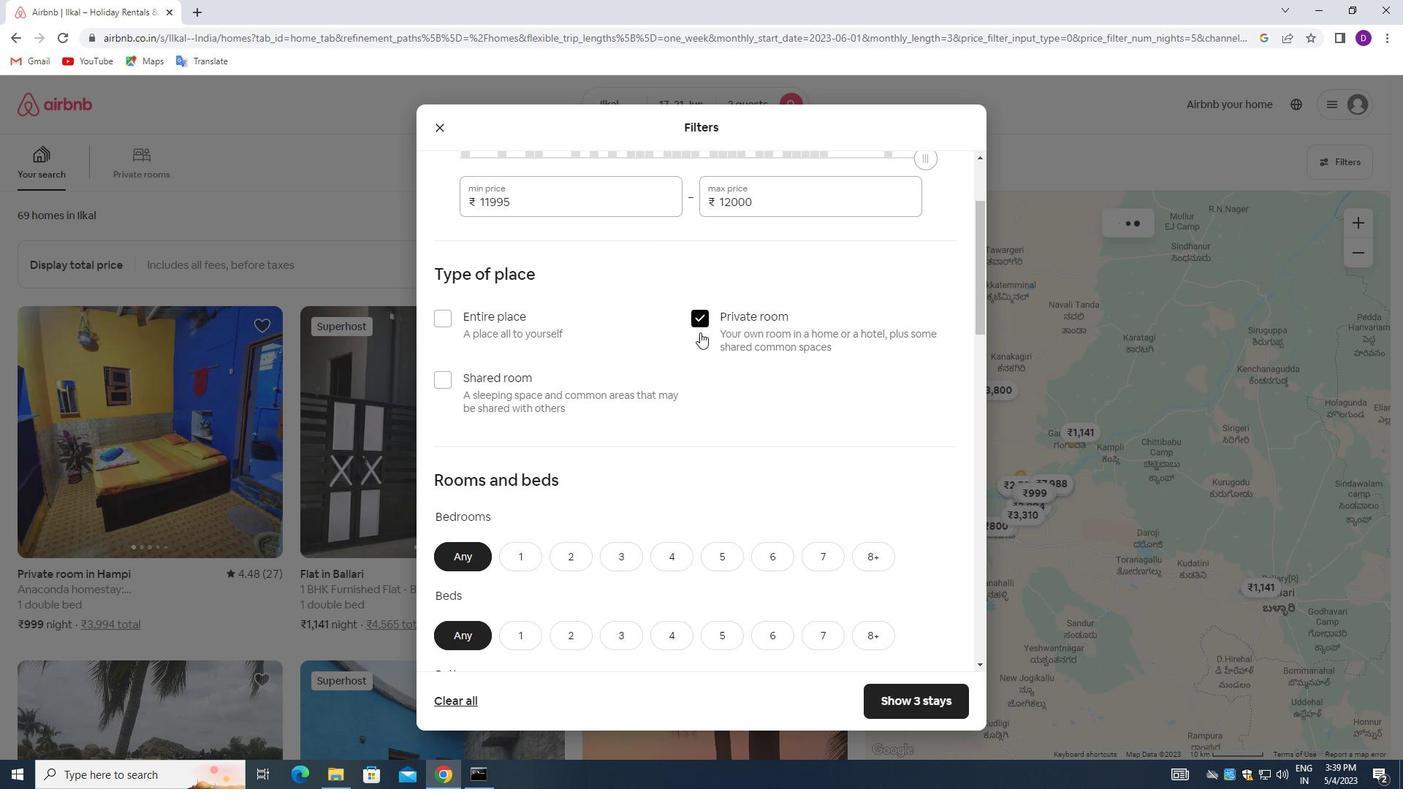 
Action: Mouse moved to (698, 385)
Screenshot: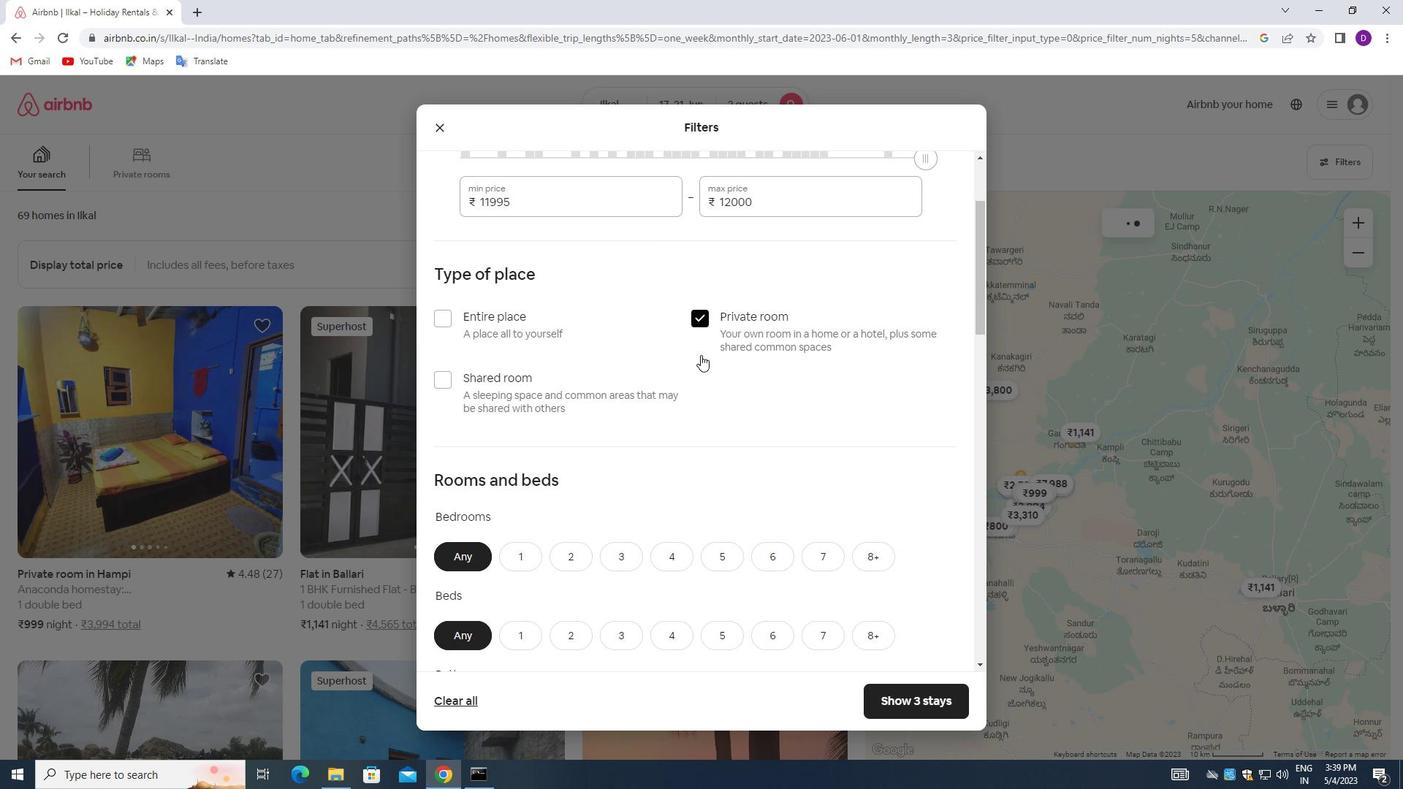 
Action: Mouse scrolled (698, 384) with delta (0, 0)
Screenshot: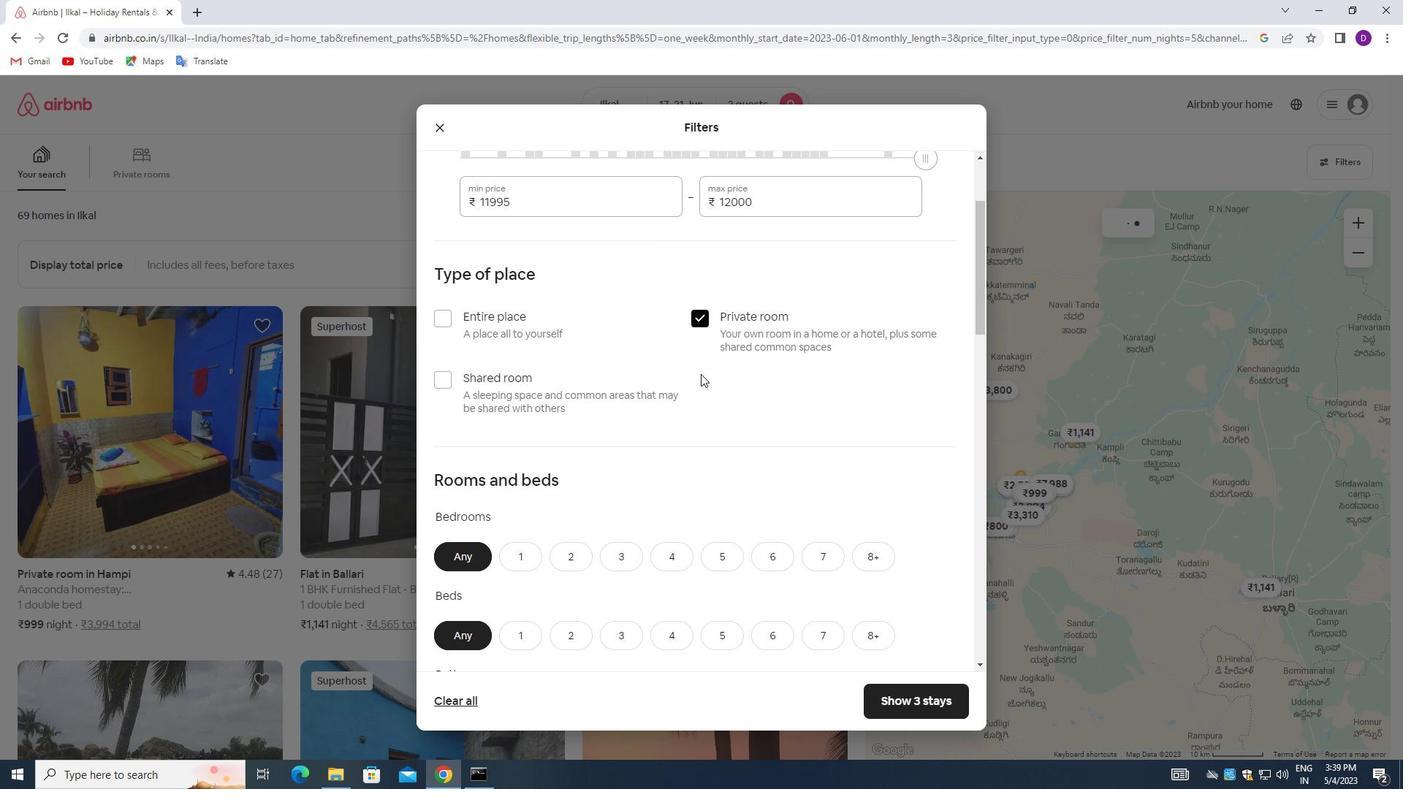 
Action: Mouse moved to (532, 339)
Screenshot: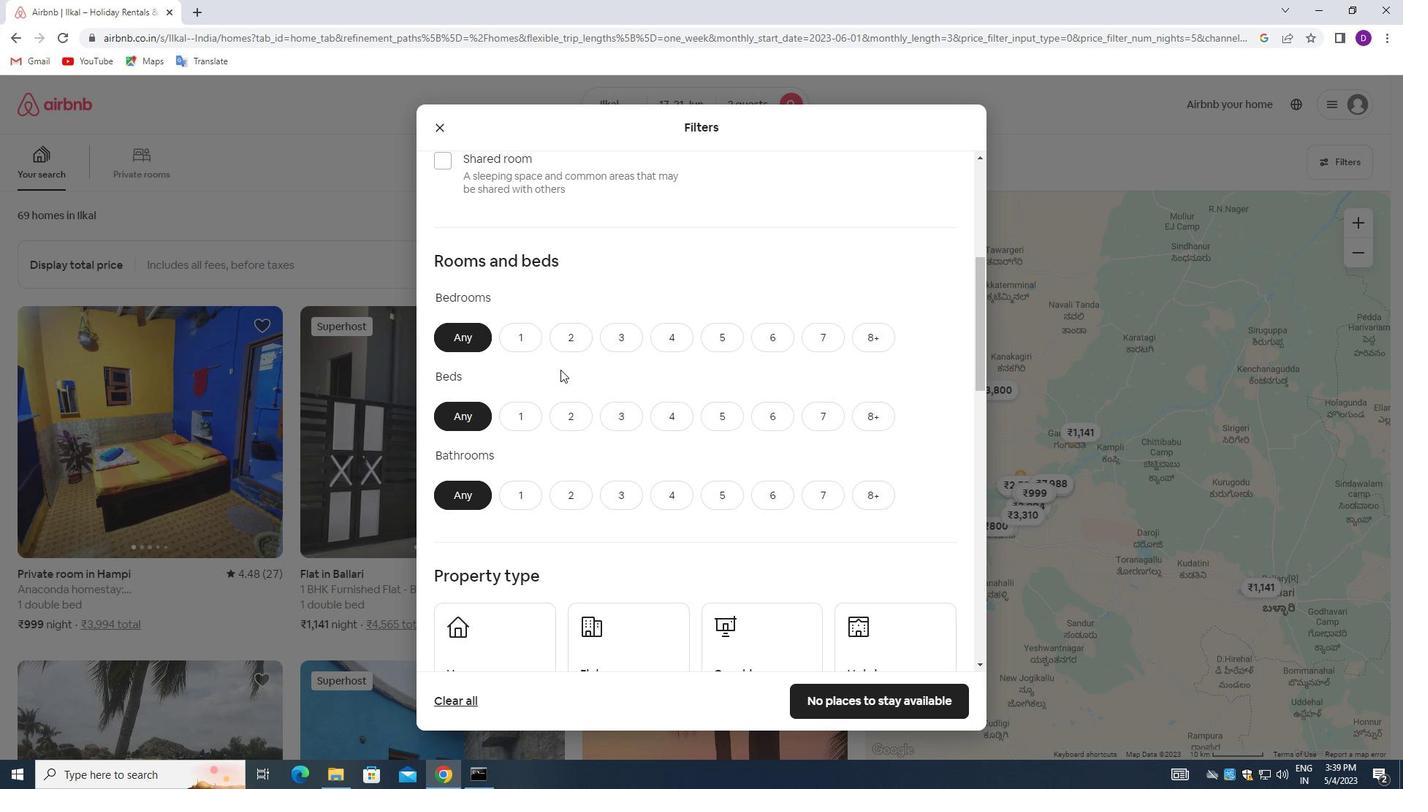 
Action: Mouse pressed left at (532, 339)
Screenshot: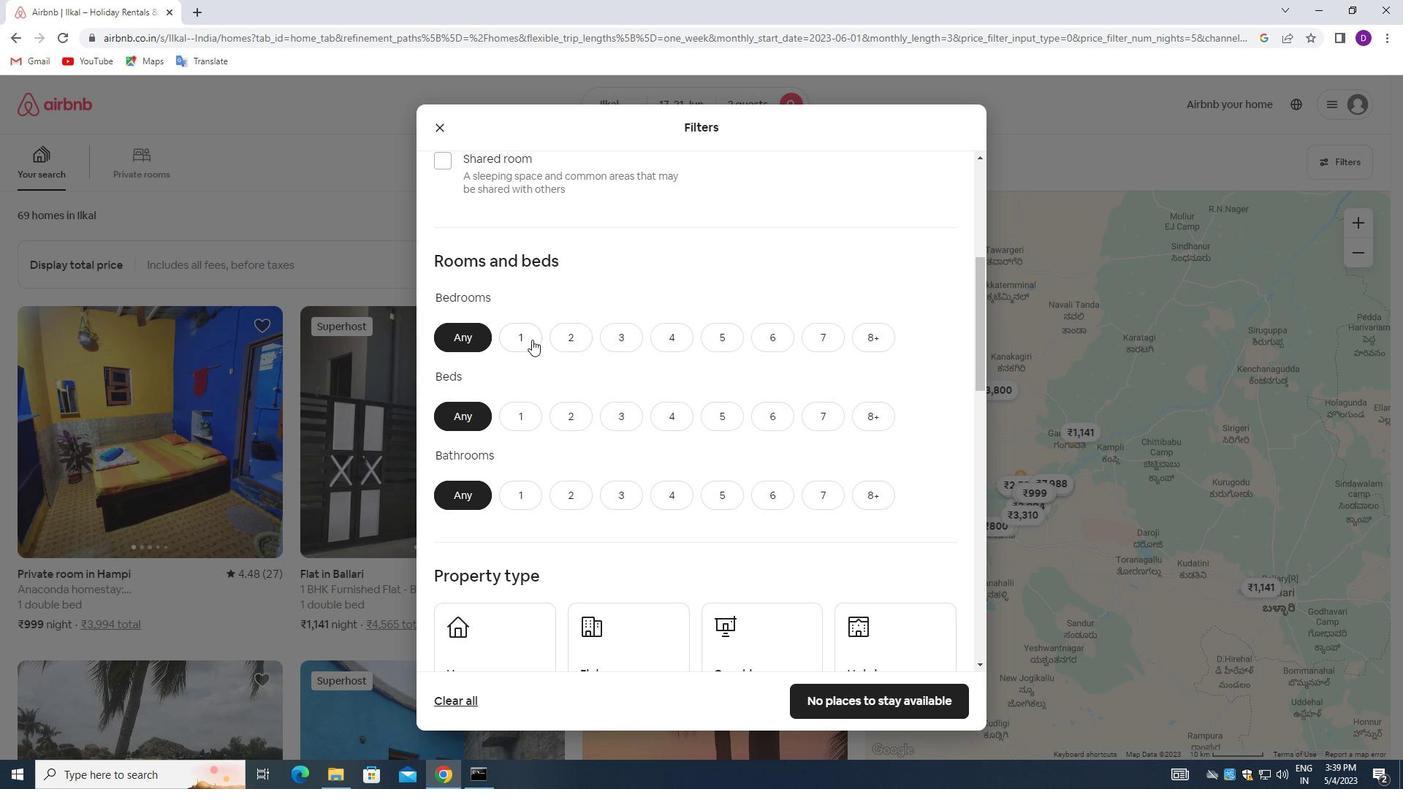 
Action: Mouse moved to (570, 411)
Screenshot: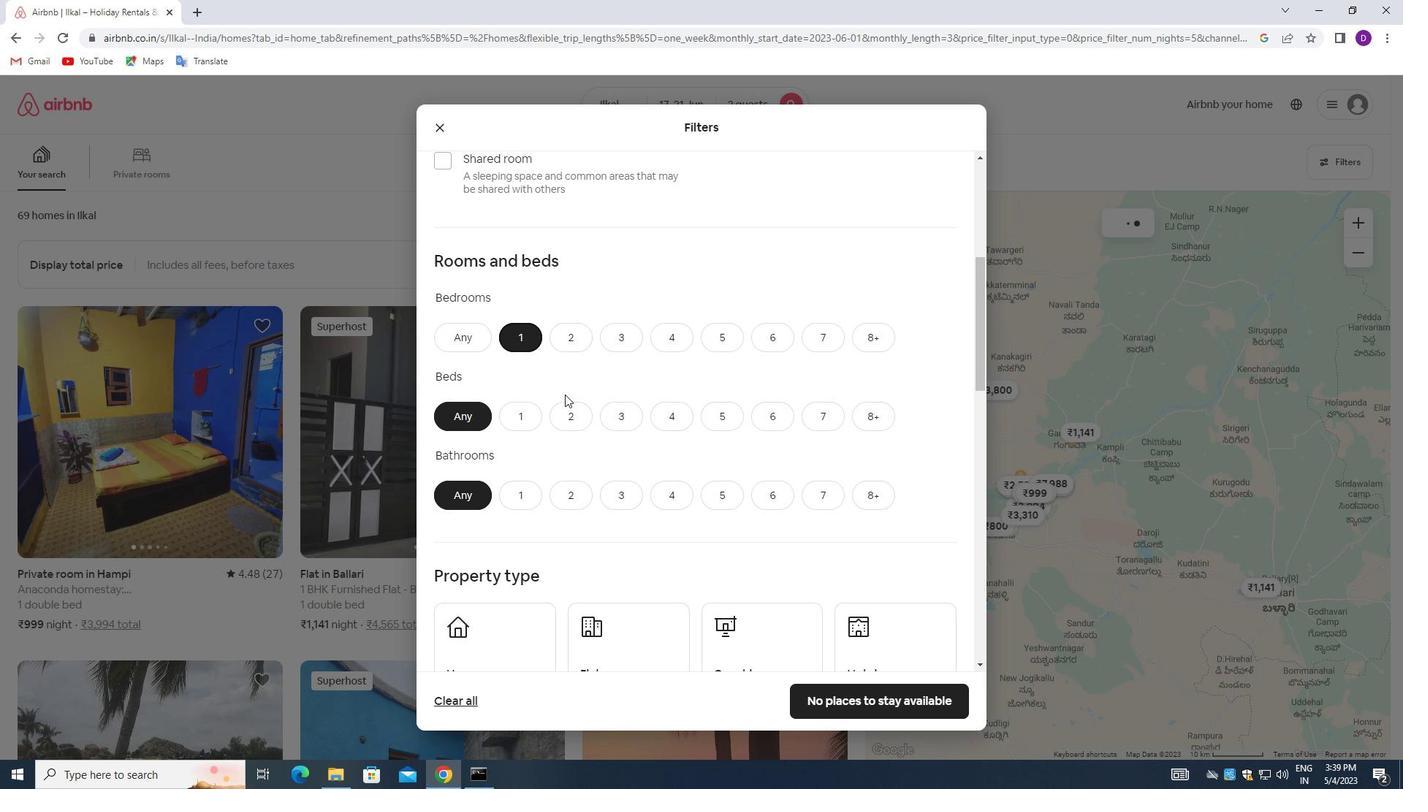 
Action: Mouse pressed left at (570, 411)
Screenshot: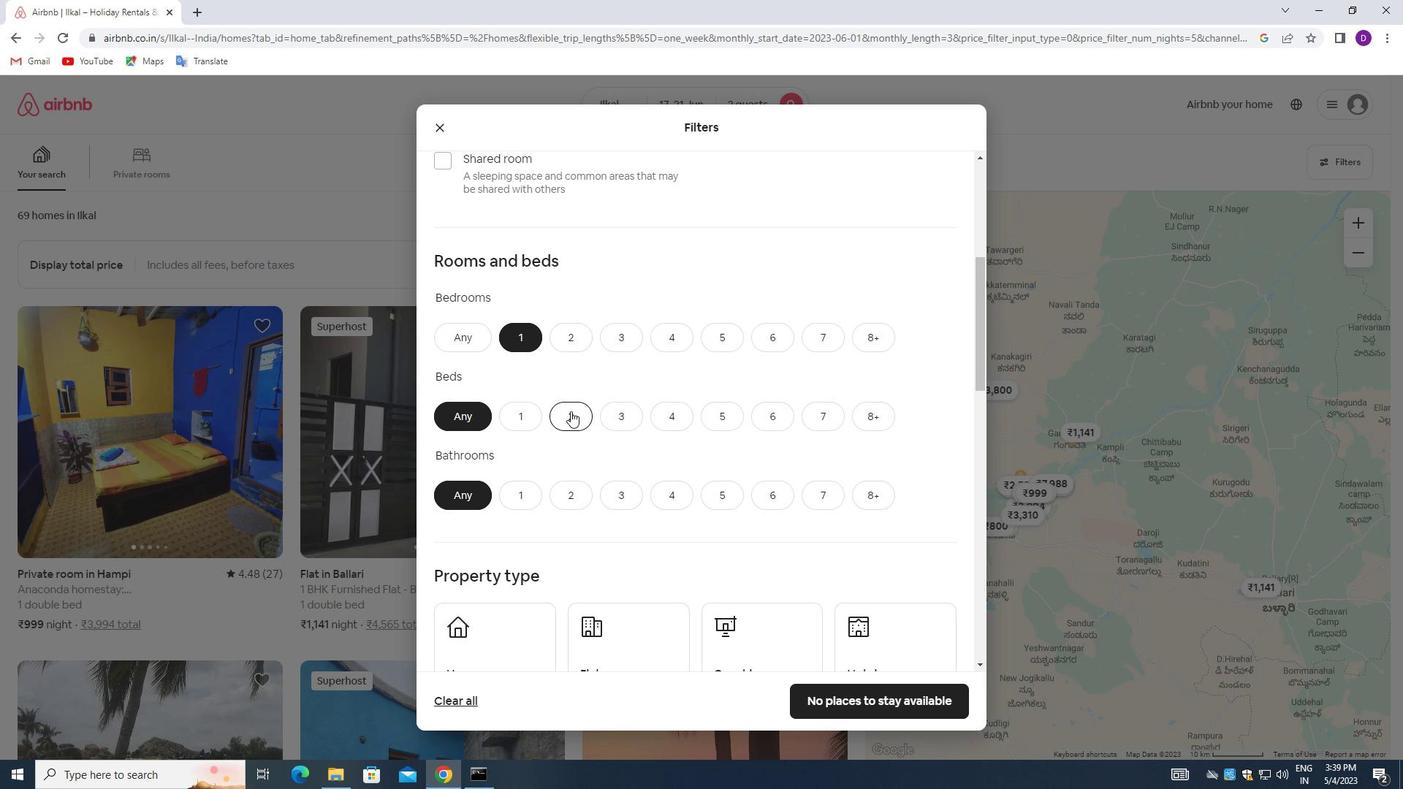 
Action: Mouse moved to (529, 490)
Screenshot: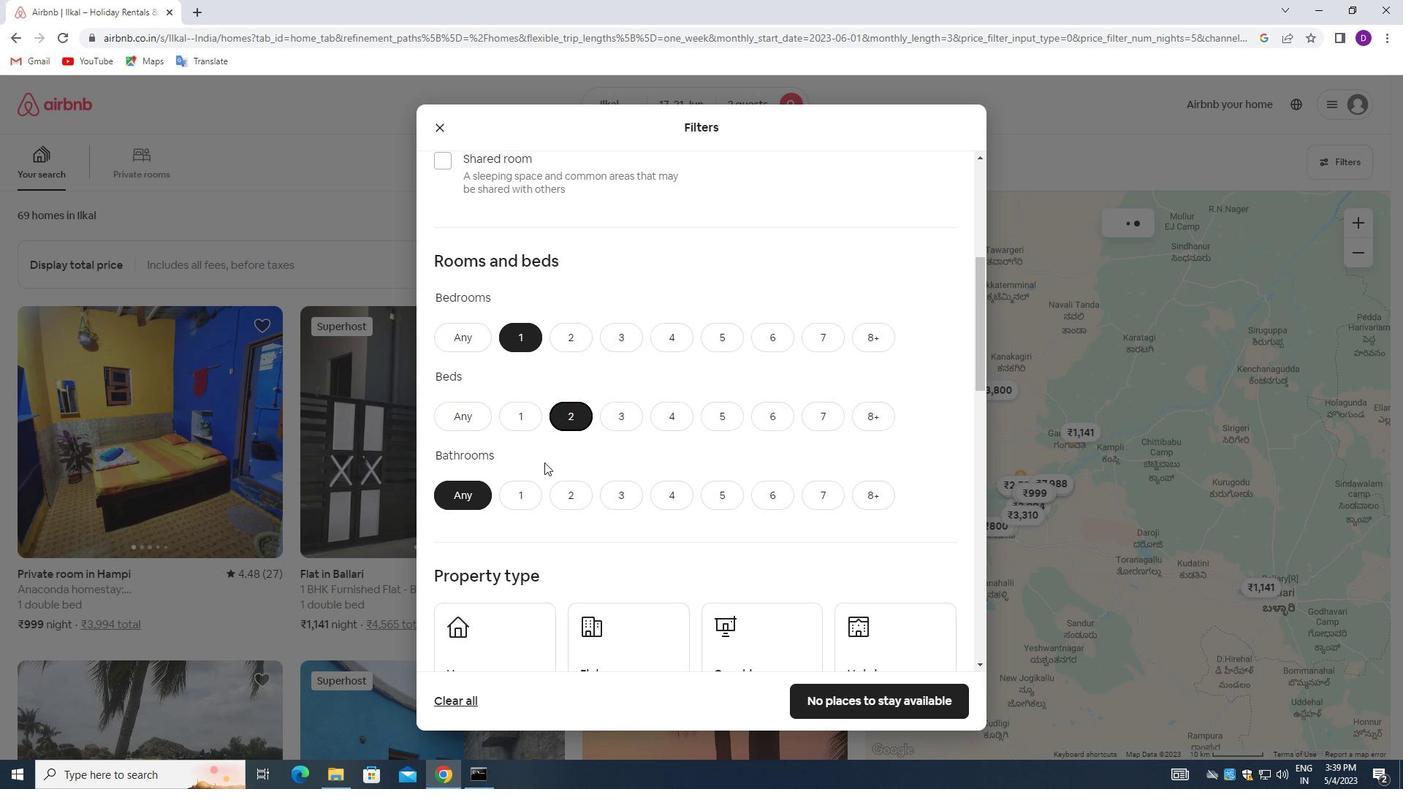 
Action: Mouse pressed left at (529, 490)
Screenshot: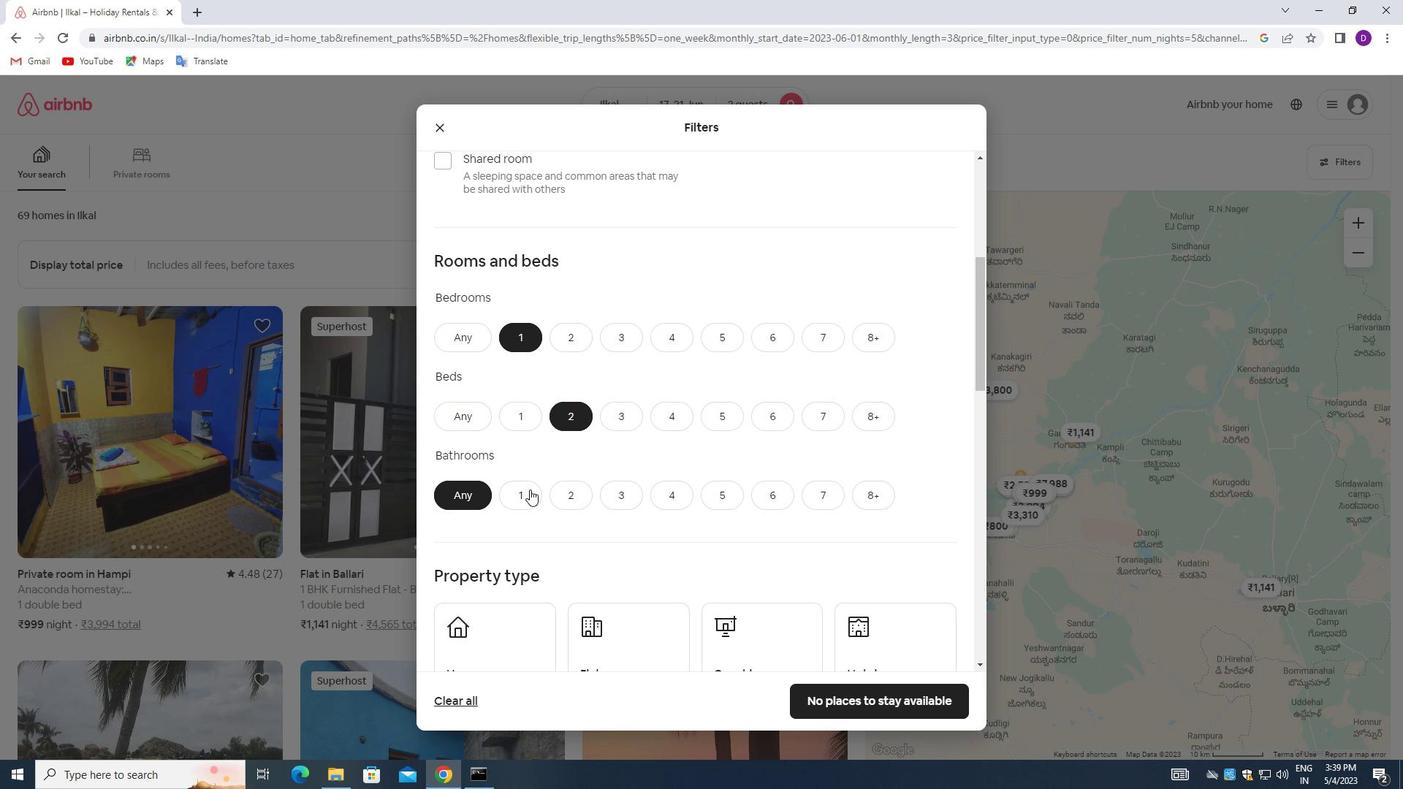 
Action: Mouse moved to (608, 406)
Screenshot: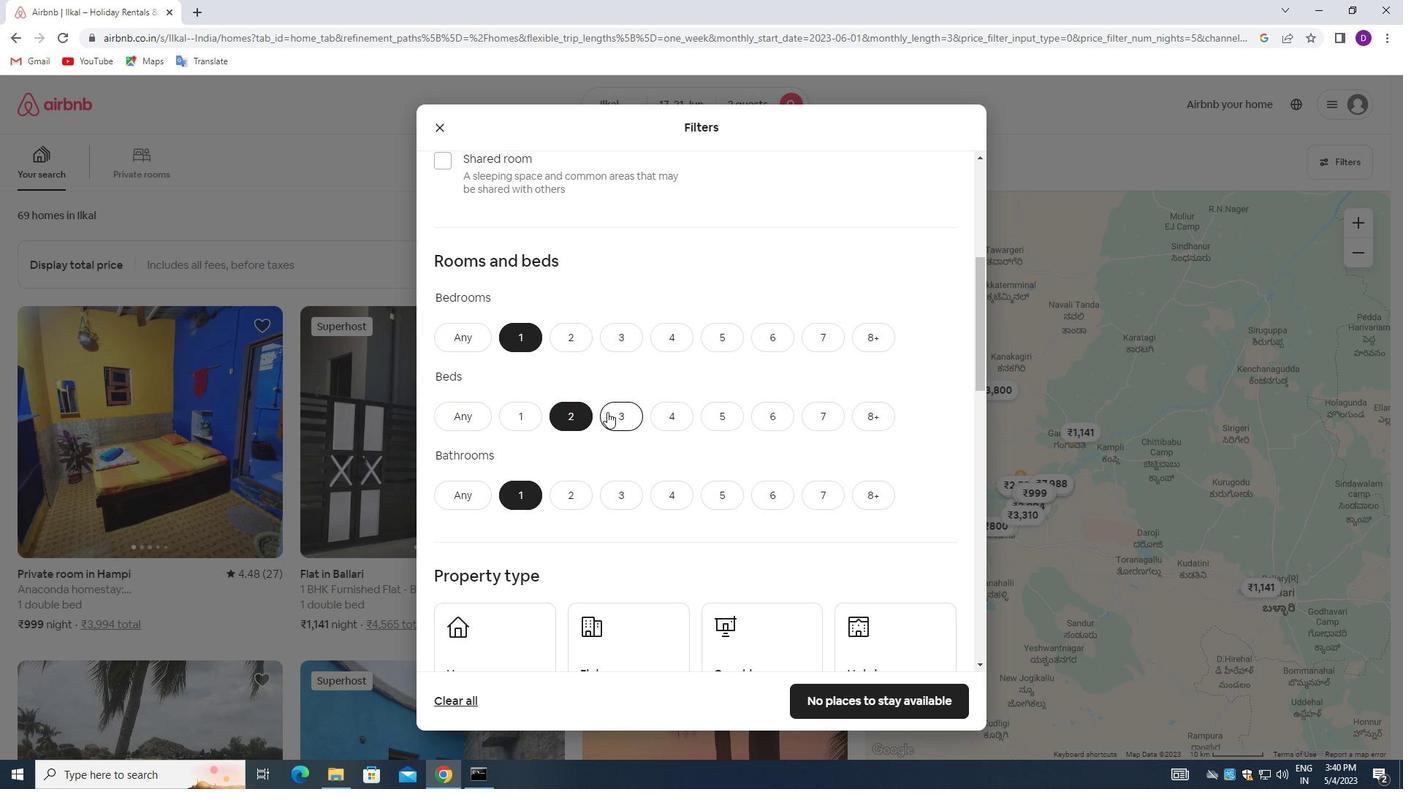 
Action: Mouse scrolled (608, 405) with delta (0, 0)
Screenshot: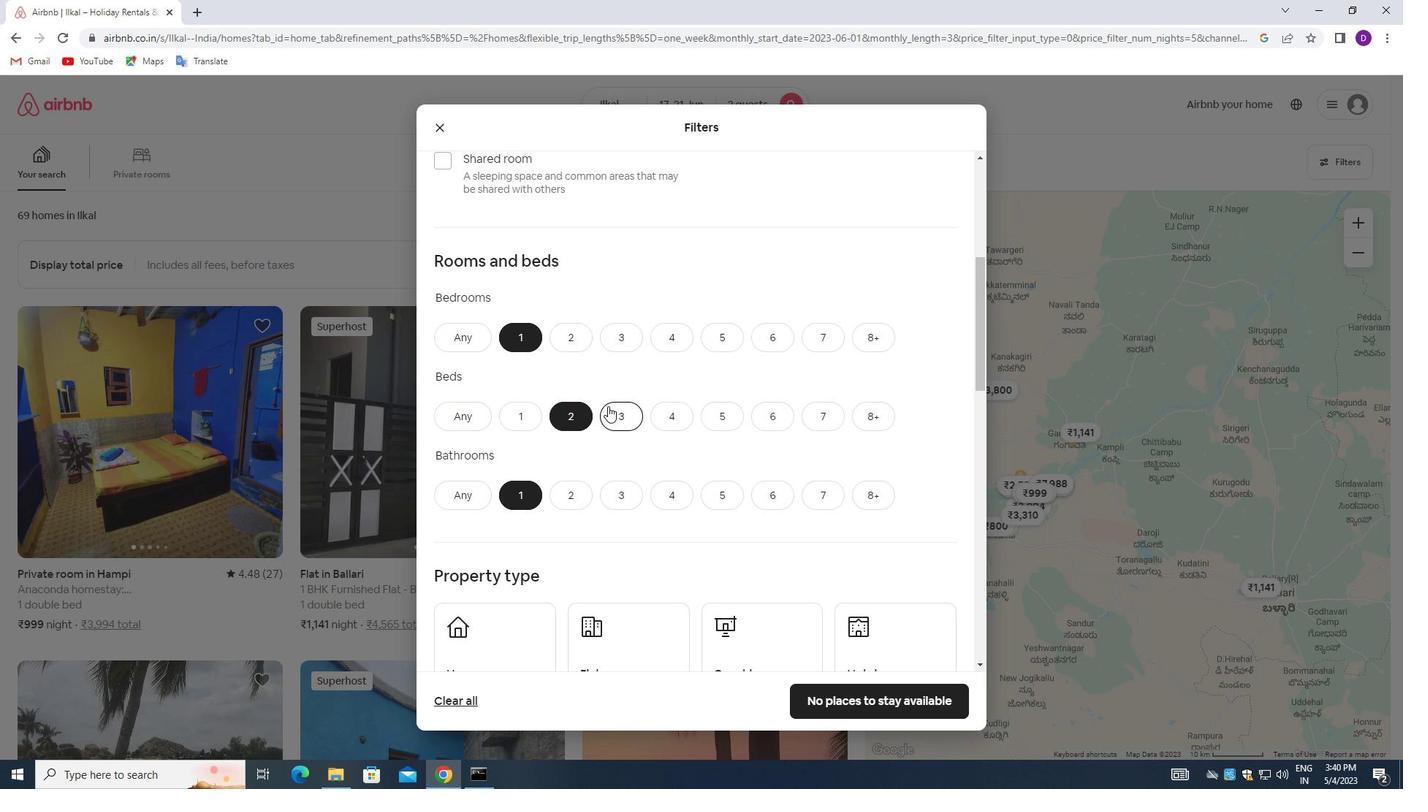 
Action: Mouse scrolled (608, 405) with delta (0, 0)
Screenshot: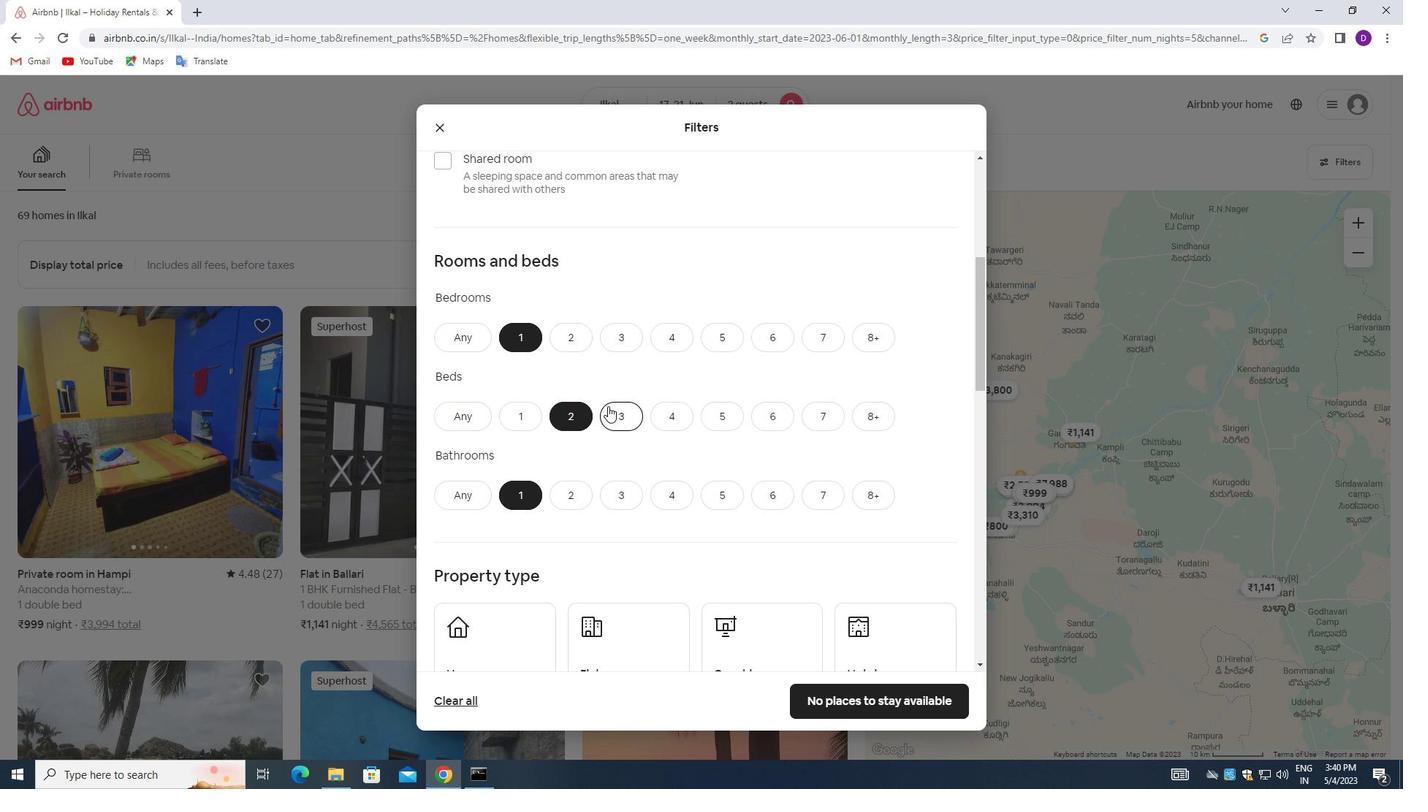 
Action: Mouse scrolled (608, 405) with delta (0, 0)
Screenshot: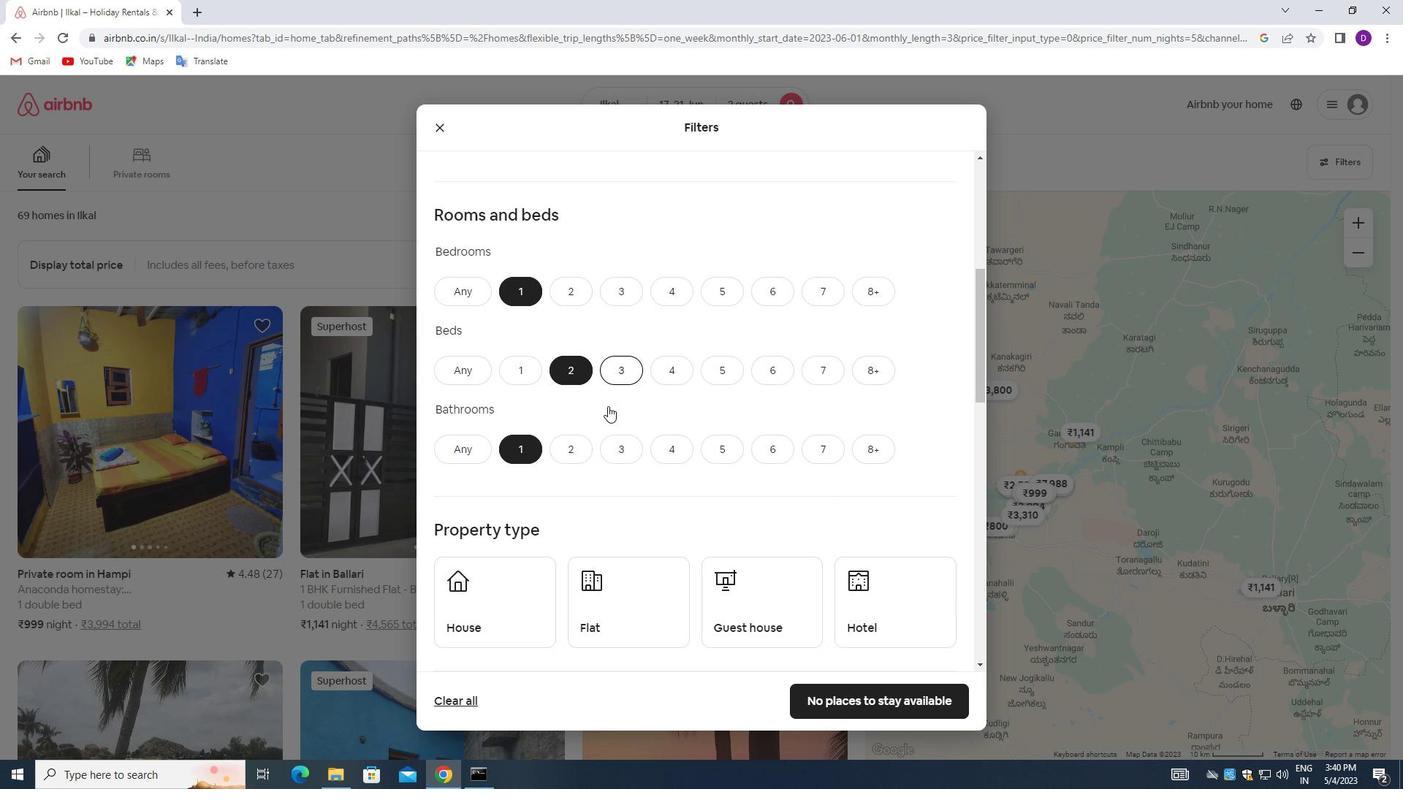 
Action: Mouse moved to (510, 423)
Screenshot: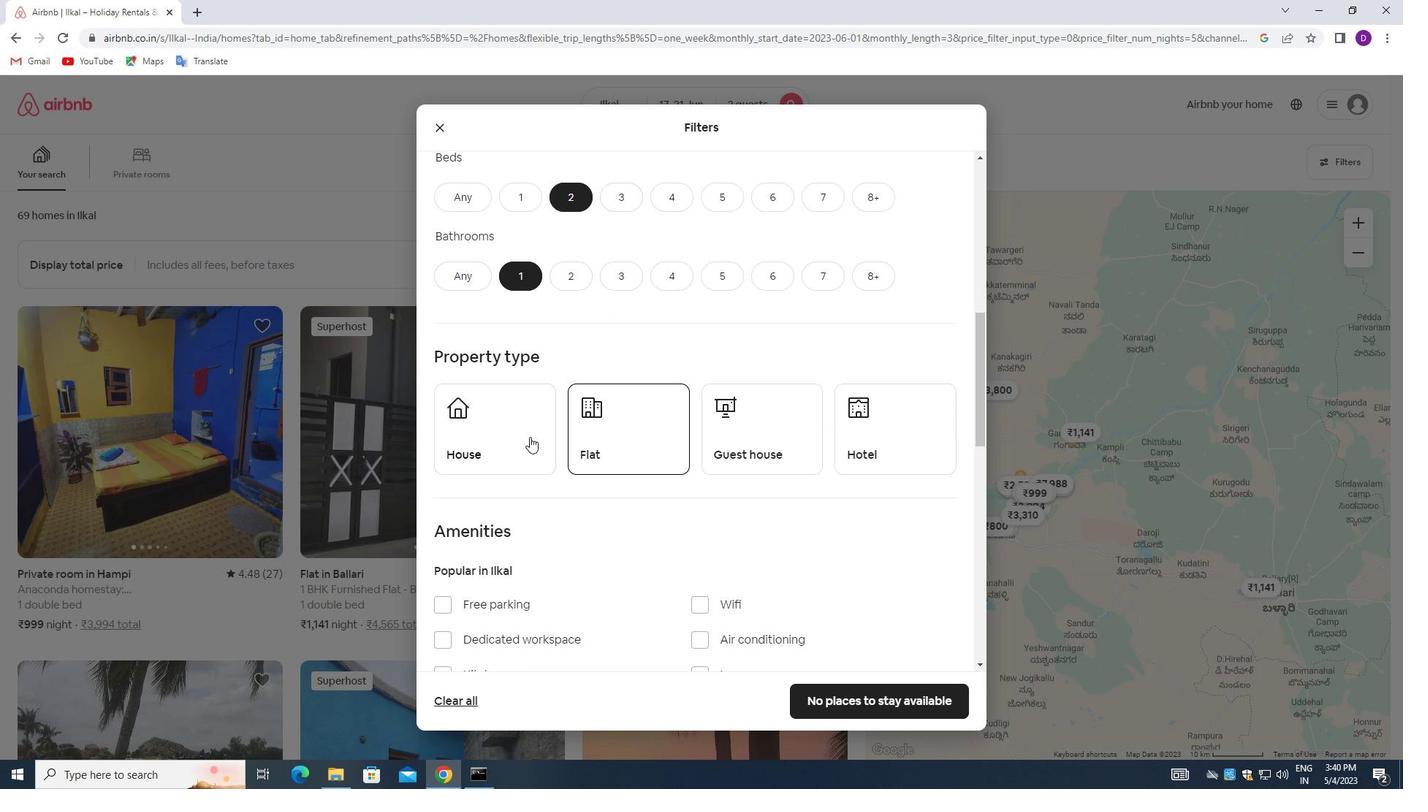 
Action: Mouse pressed left at (510, 423)
Screenshot: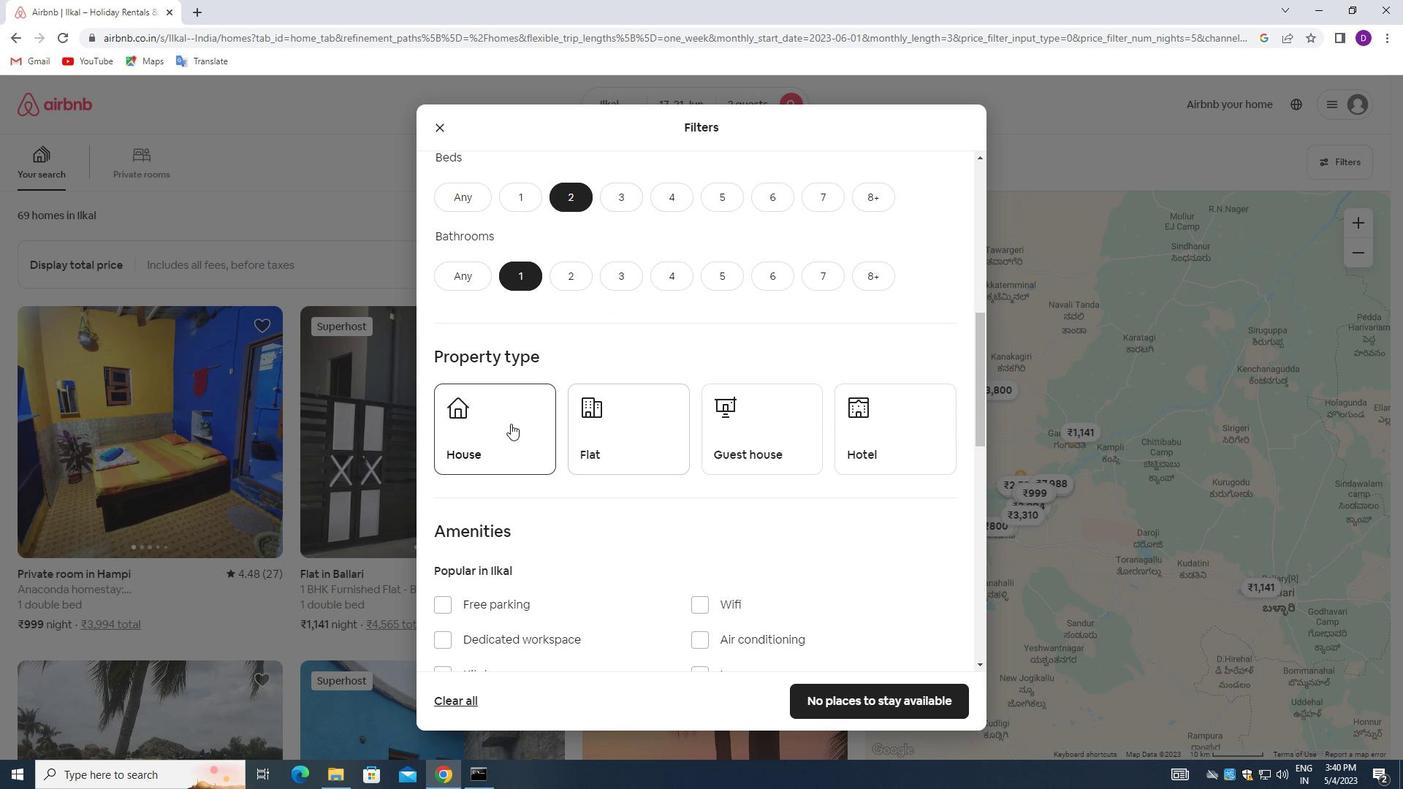 
Action: Mouse moved to (618, 433)
Screenshot: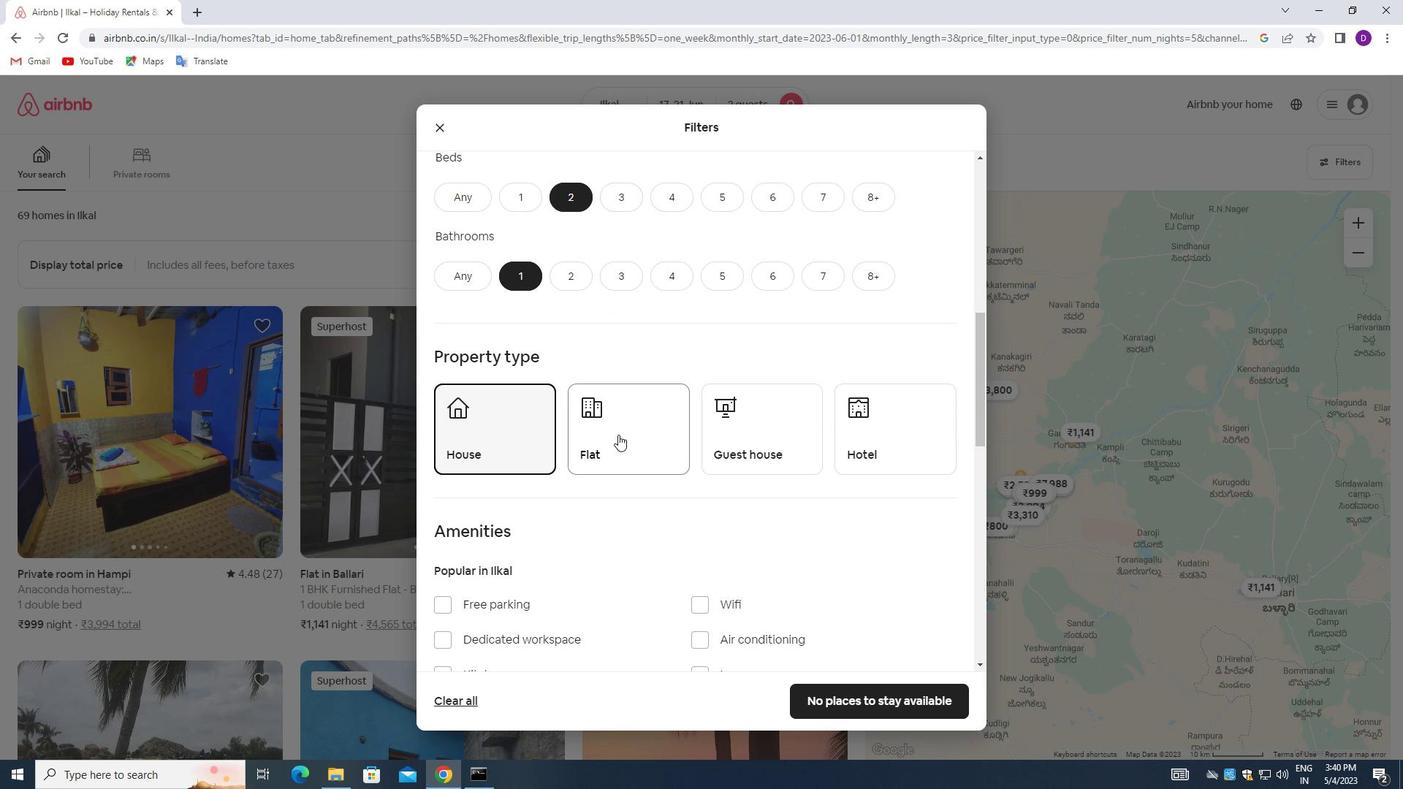 
Action: Mouse pressed left at (618, 433)
Screenshot: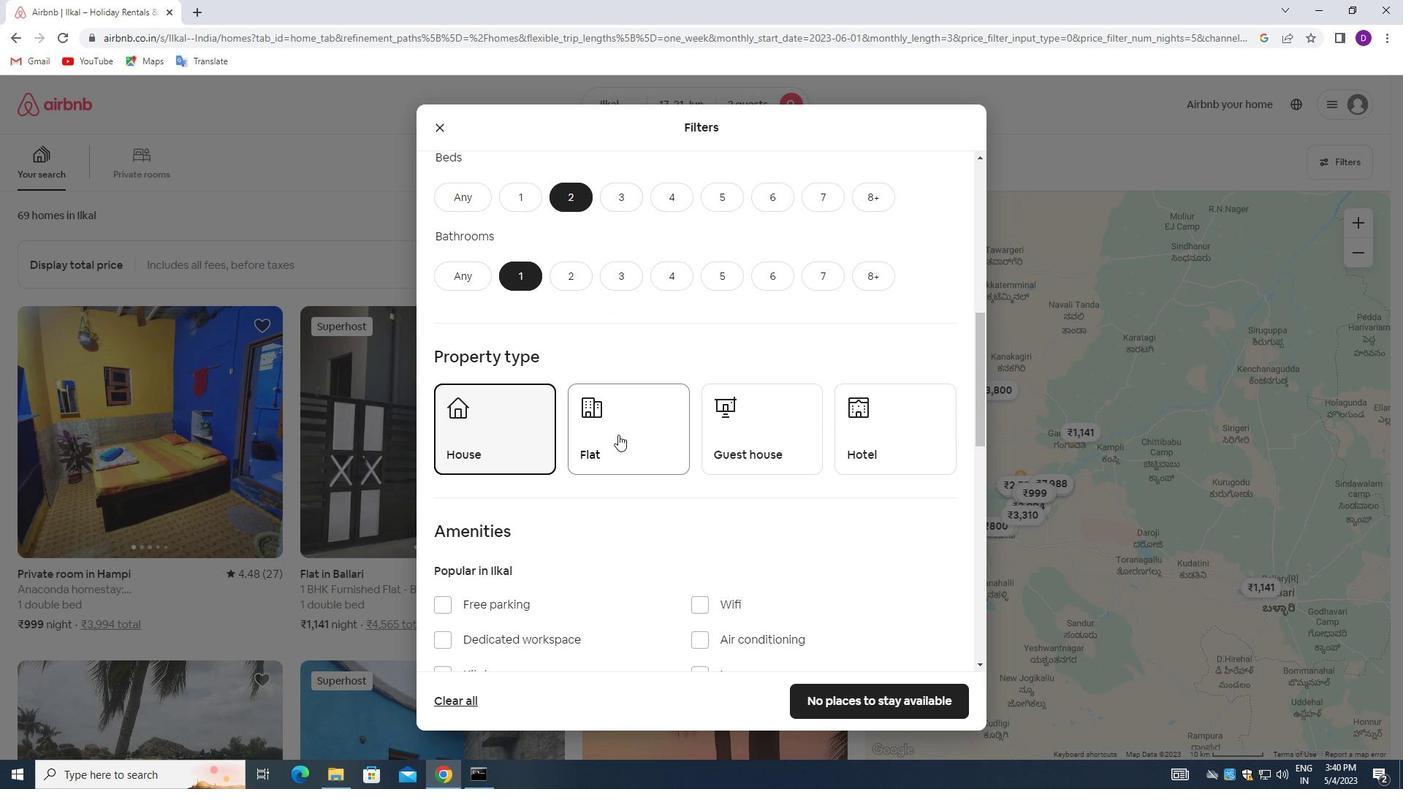 
Action: Mouse moved to (748, 434)
Screenshot: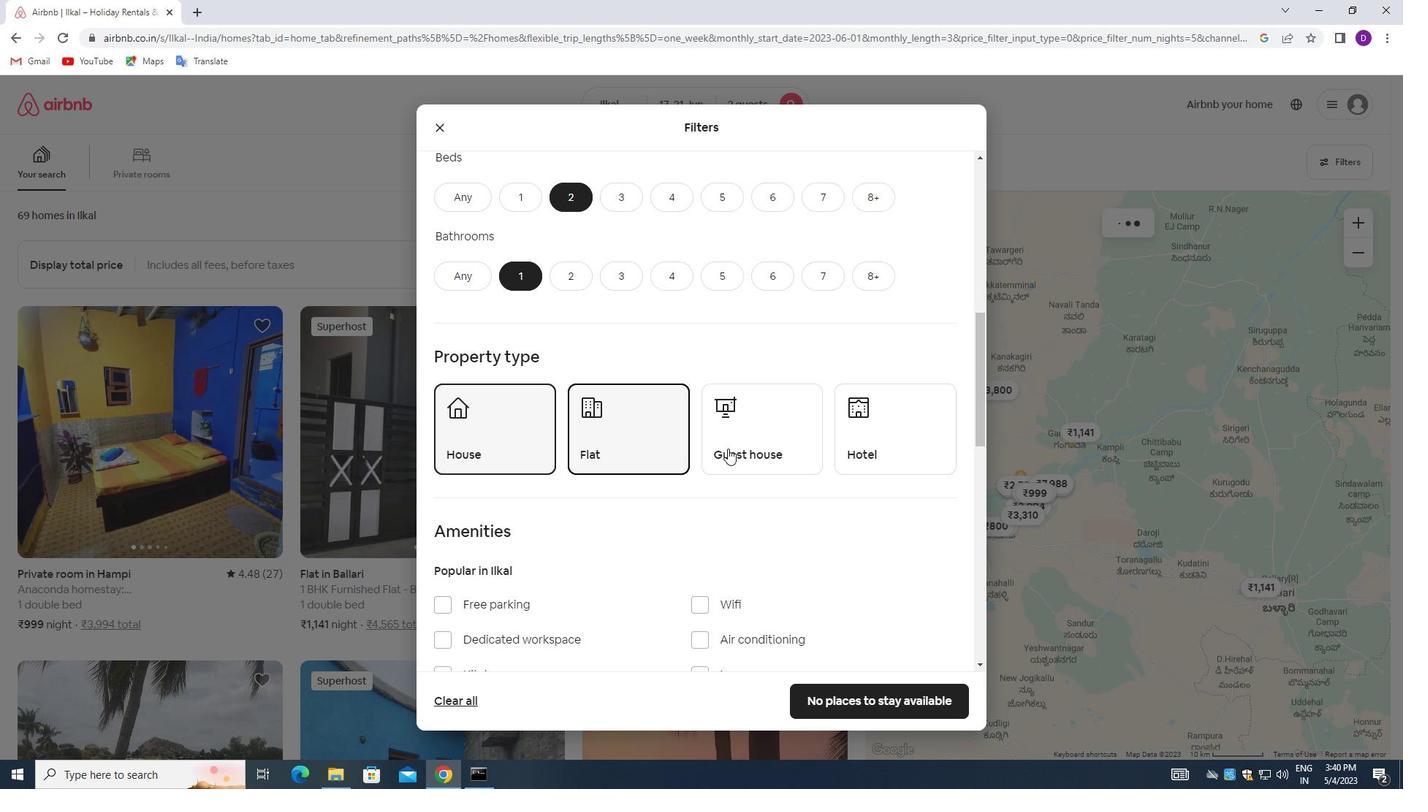 
Action: Mouse pressed left at (748, 434)
Screenshot: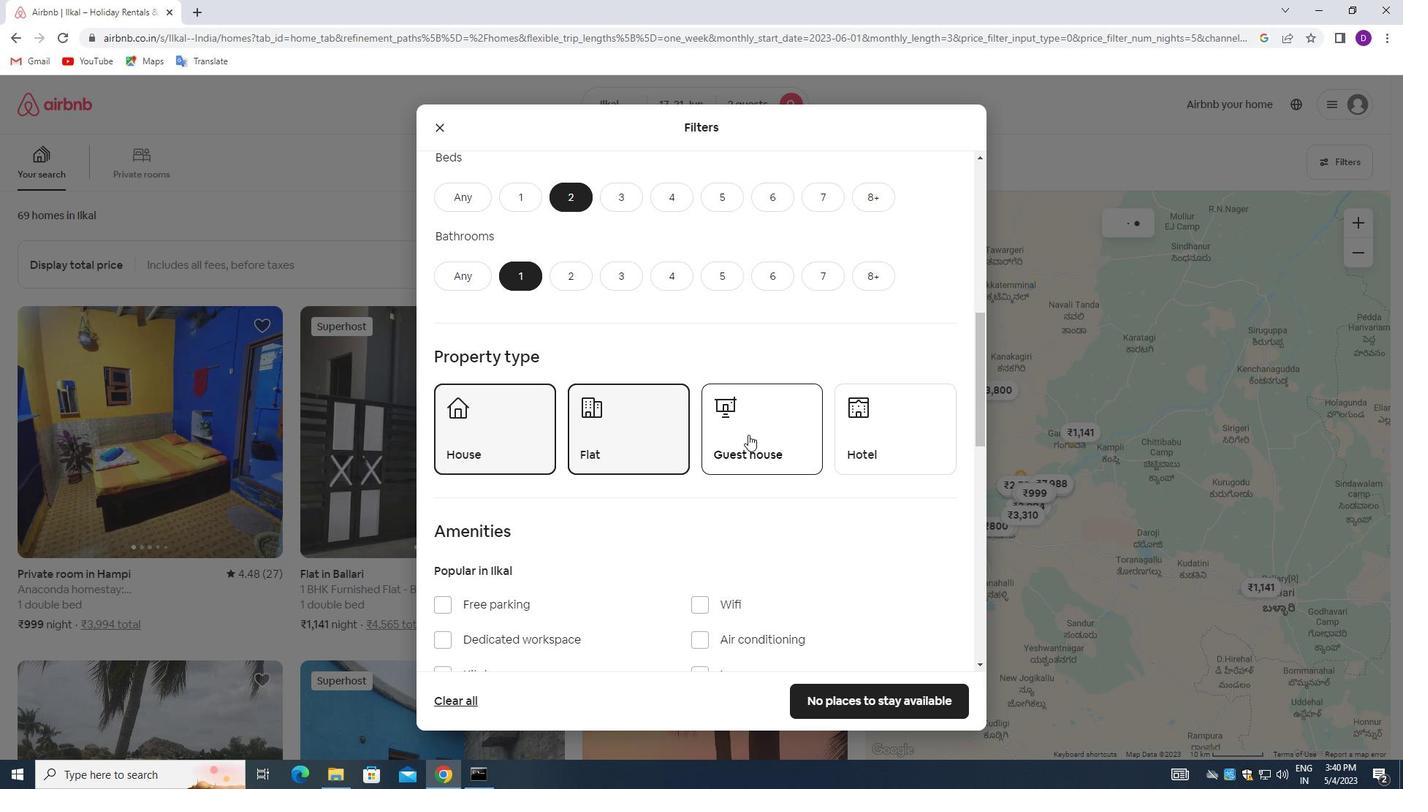 
Action: Mouse moved to (603, 425)
Screenshot: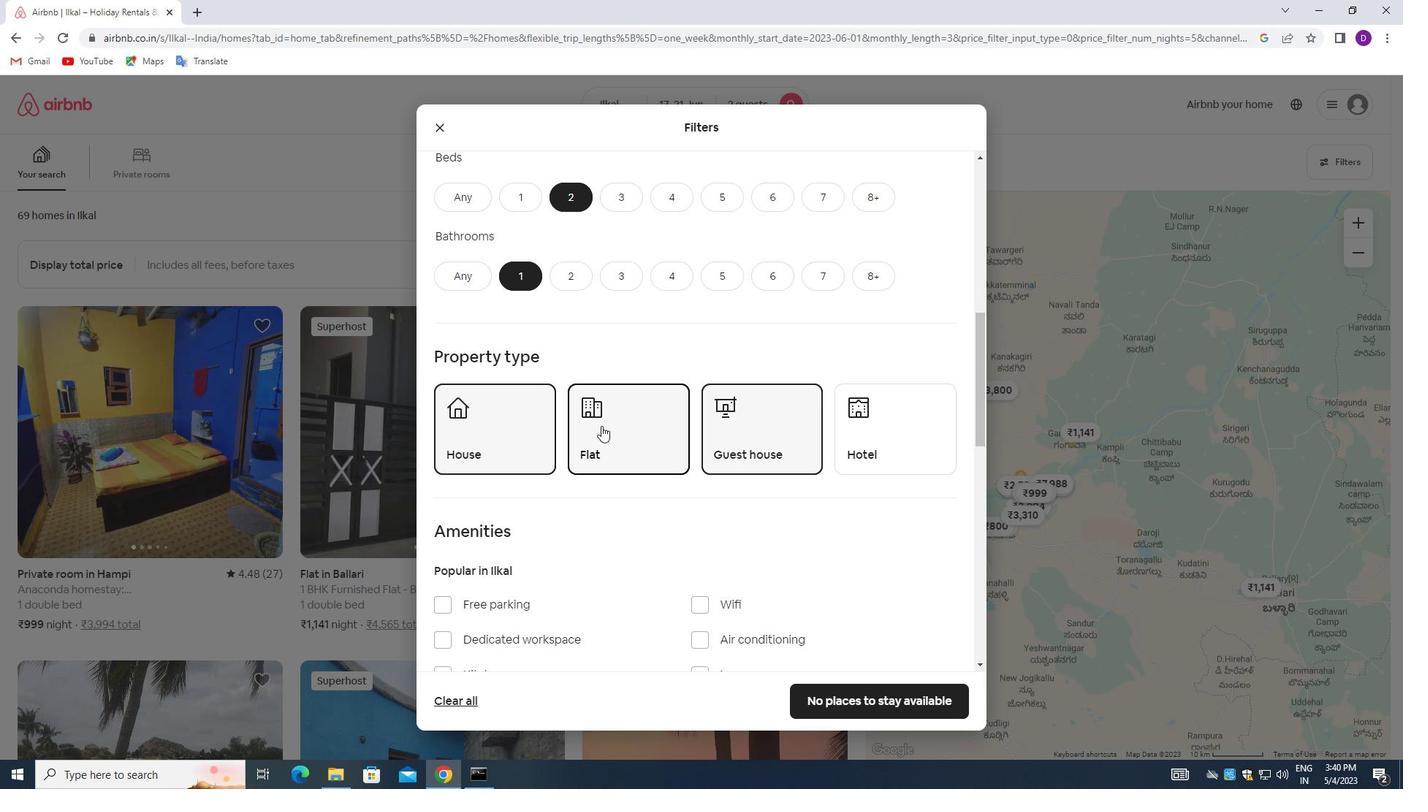 
Action: Mouse scrolled (603, 424) with delta (0, 0)
Screenshot: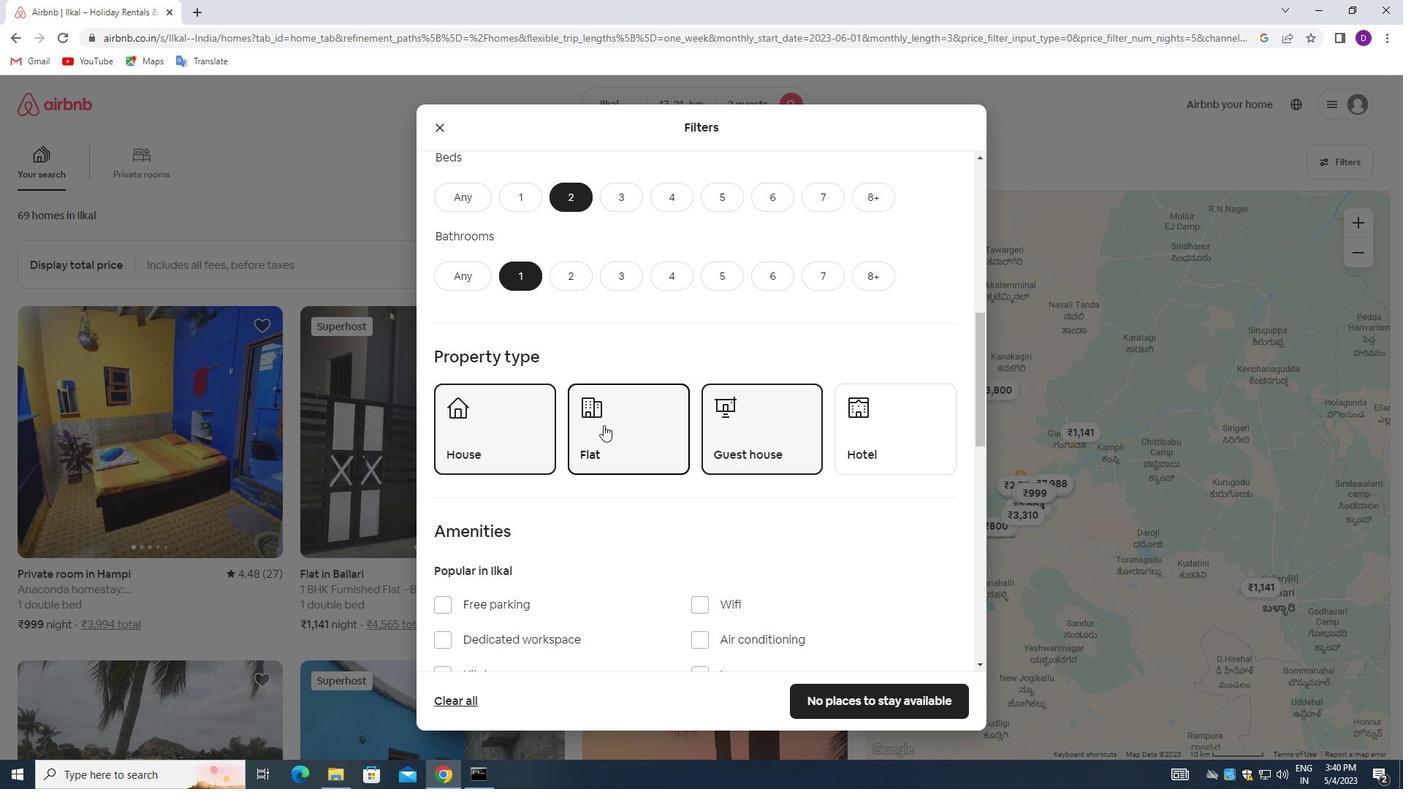 
Action: Mouse moved to (653, 424)
Screenshot: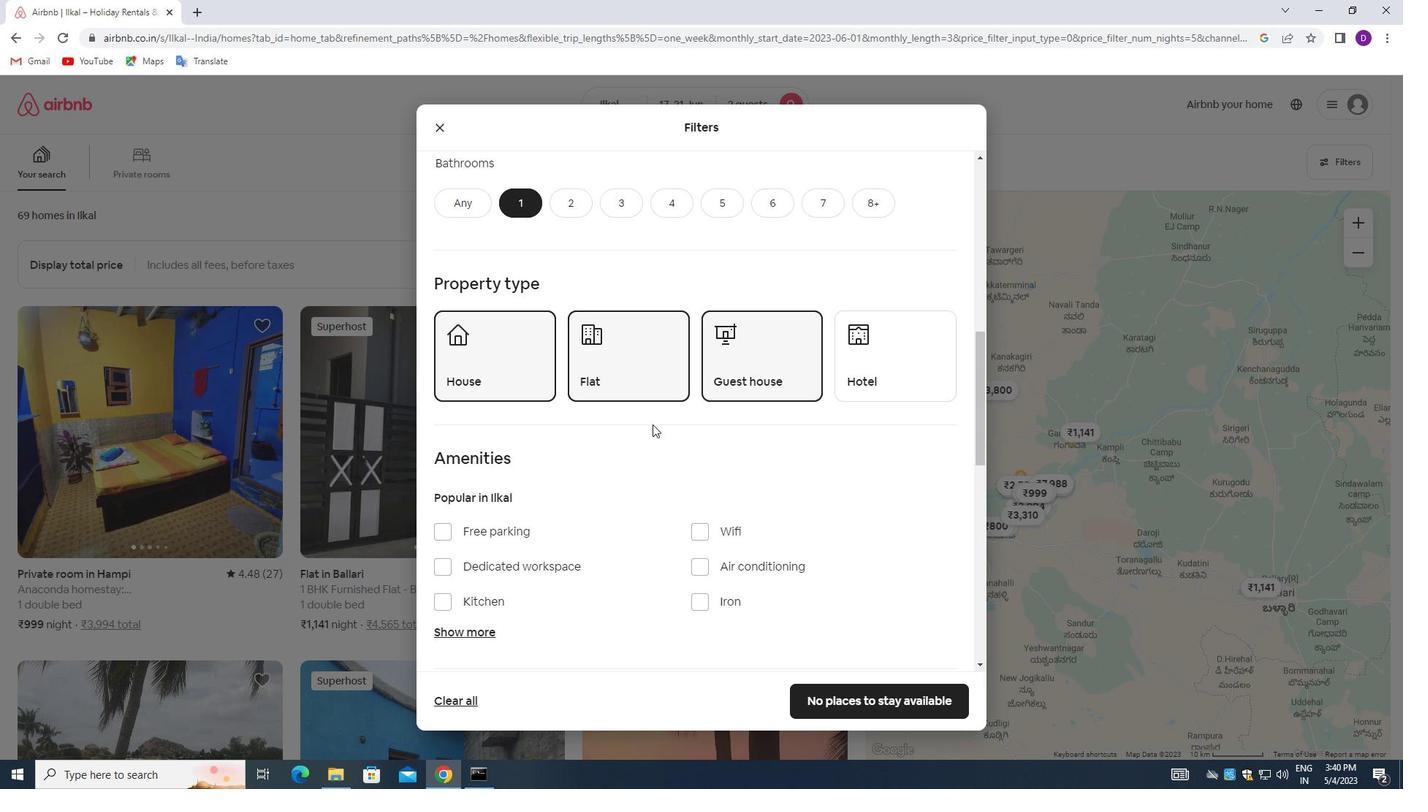 
Action: Mouse scrolled (653, 423) with delta (0, 0)
Screenshot: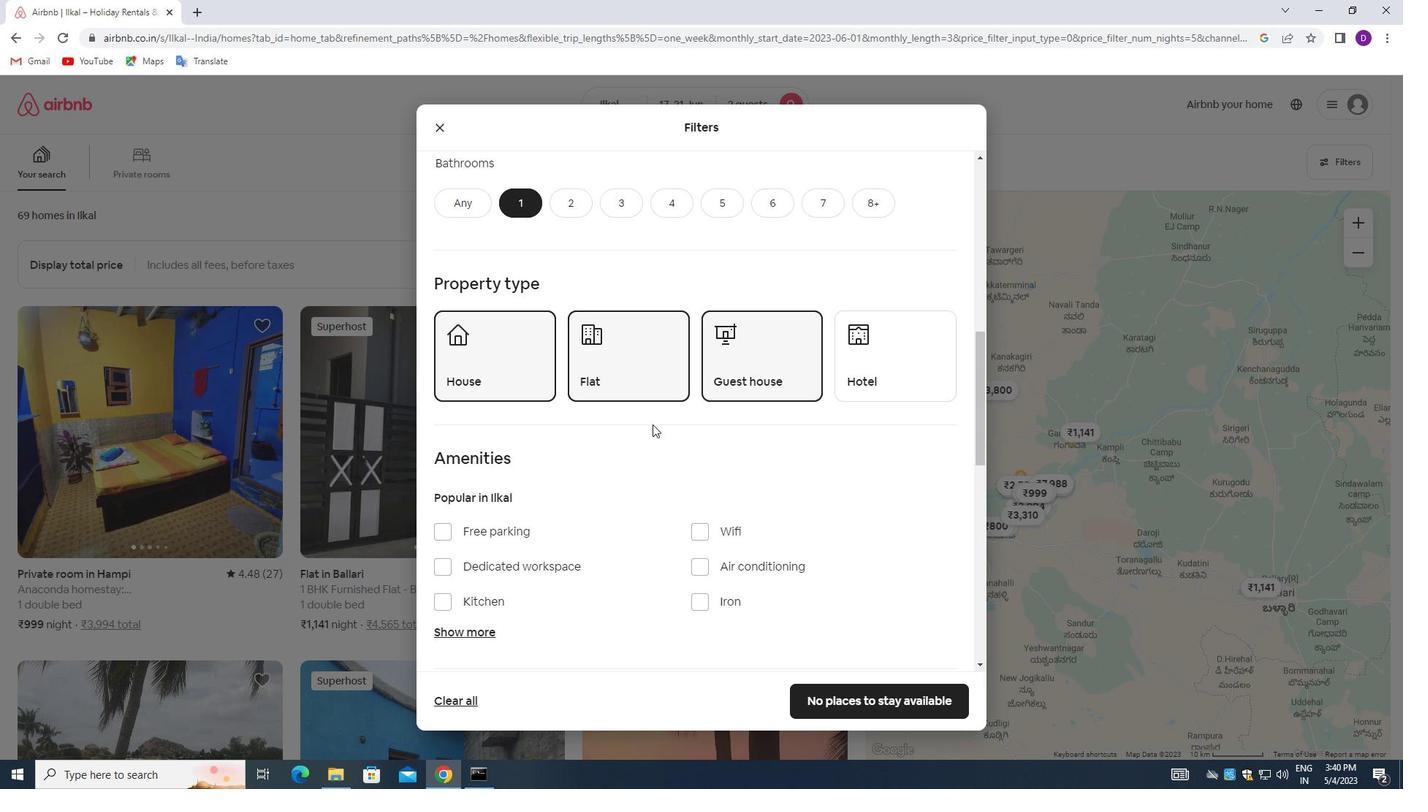 
Action: Mouse scrolled (653, 423) with delta (0, 0)
Screenshot: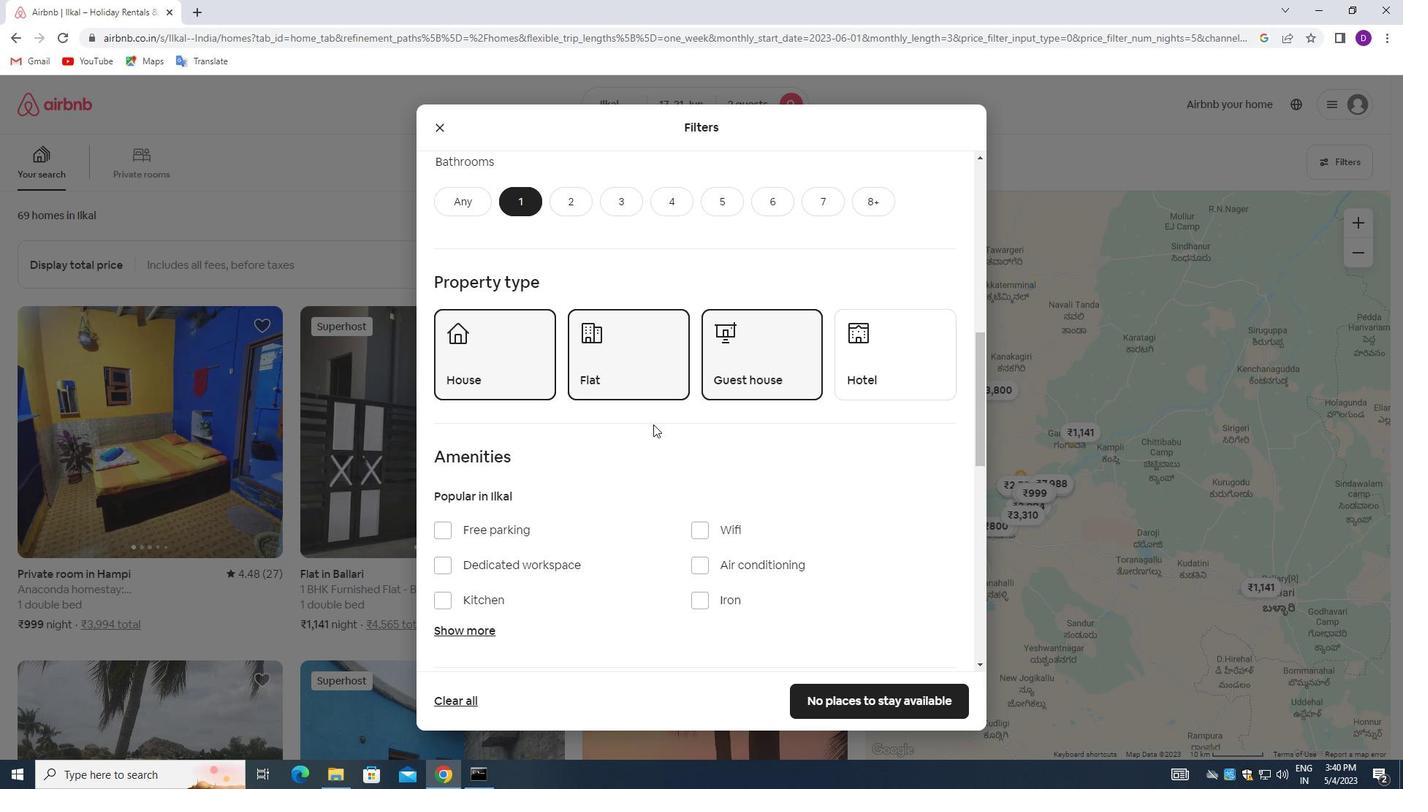 
Action: Mouse moved to (698, 391)
Screenshot: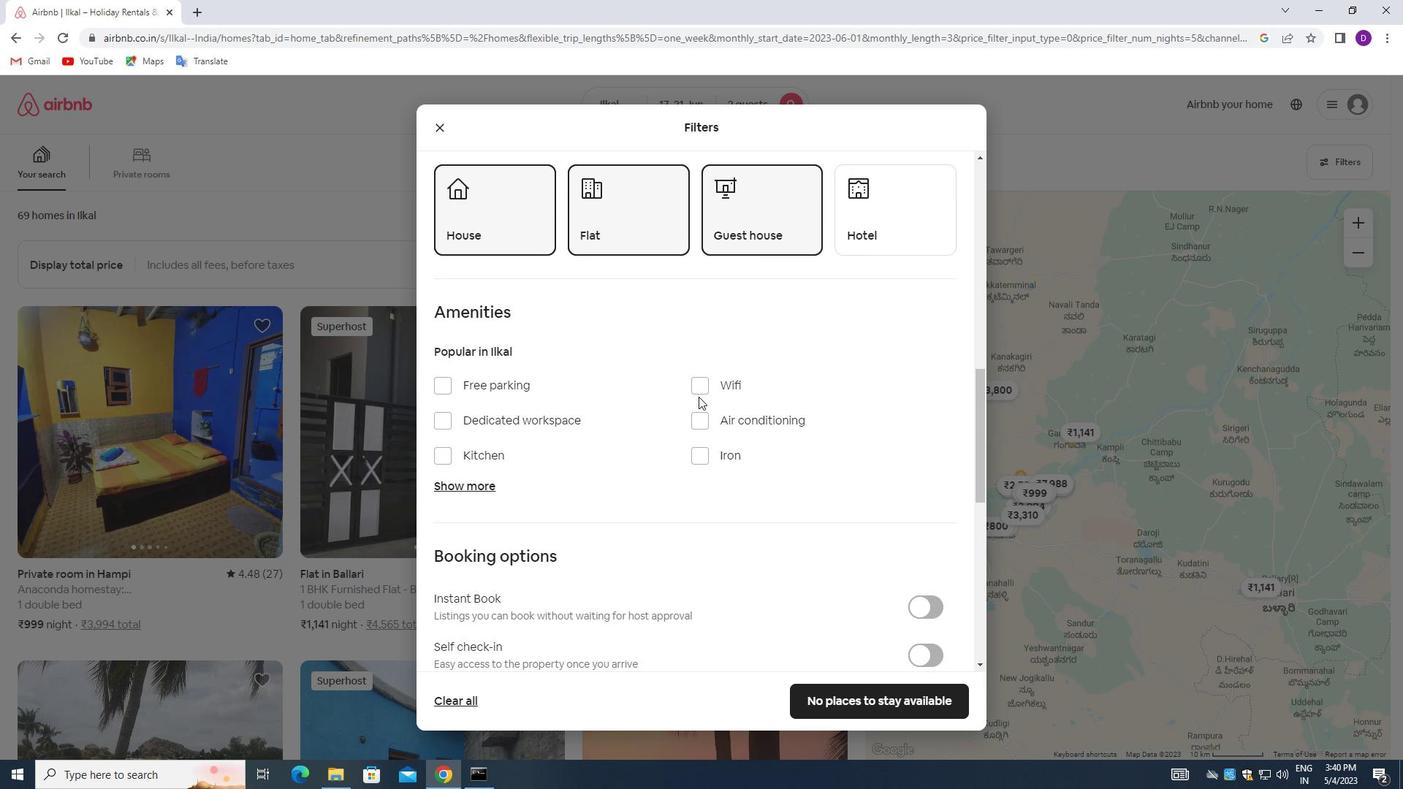 
Action: Mouse pressed left at (698, 391)
Screenshot: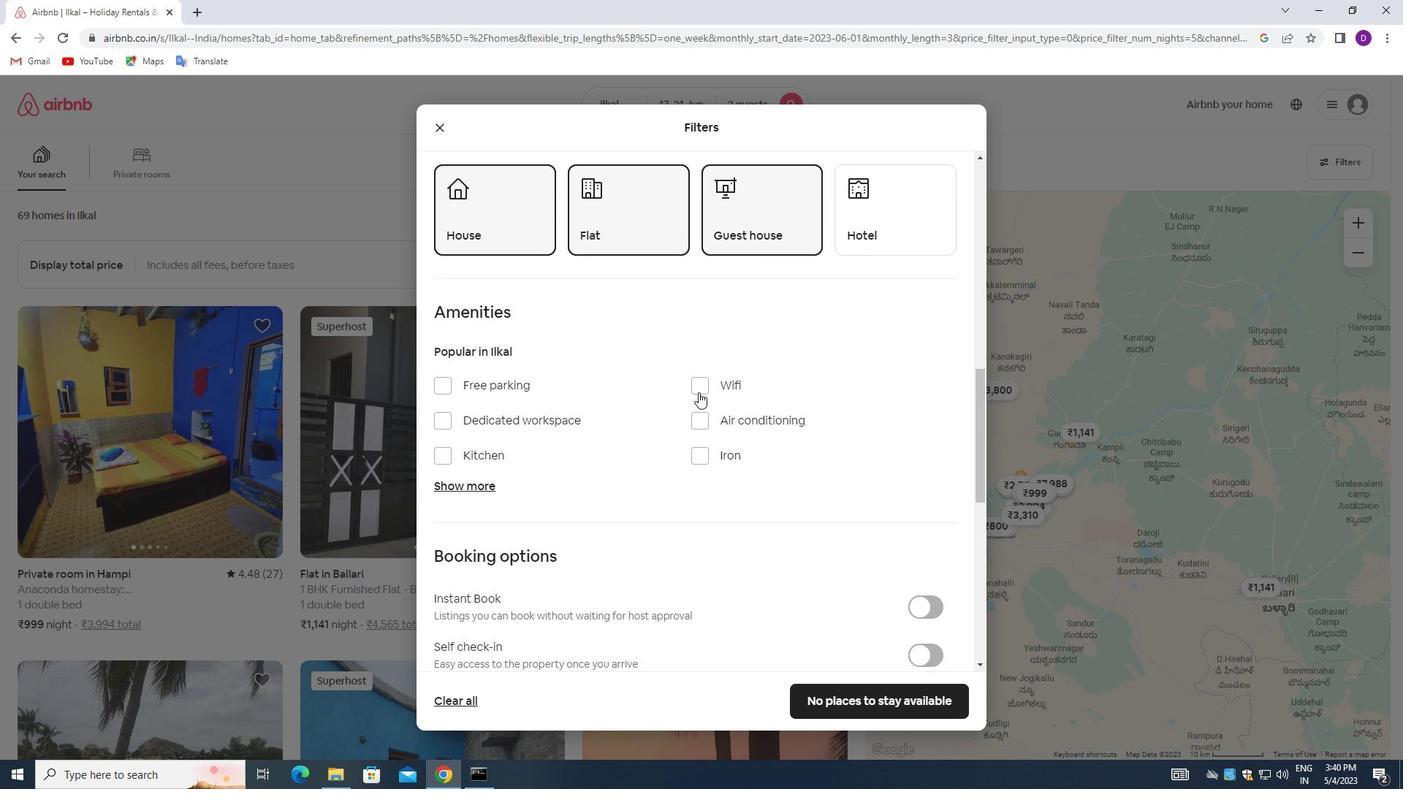 
Action: Mouse moved to (634, 472)
Screenshot: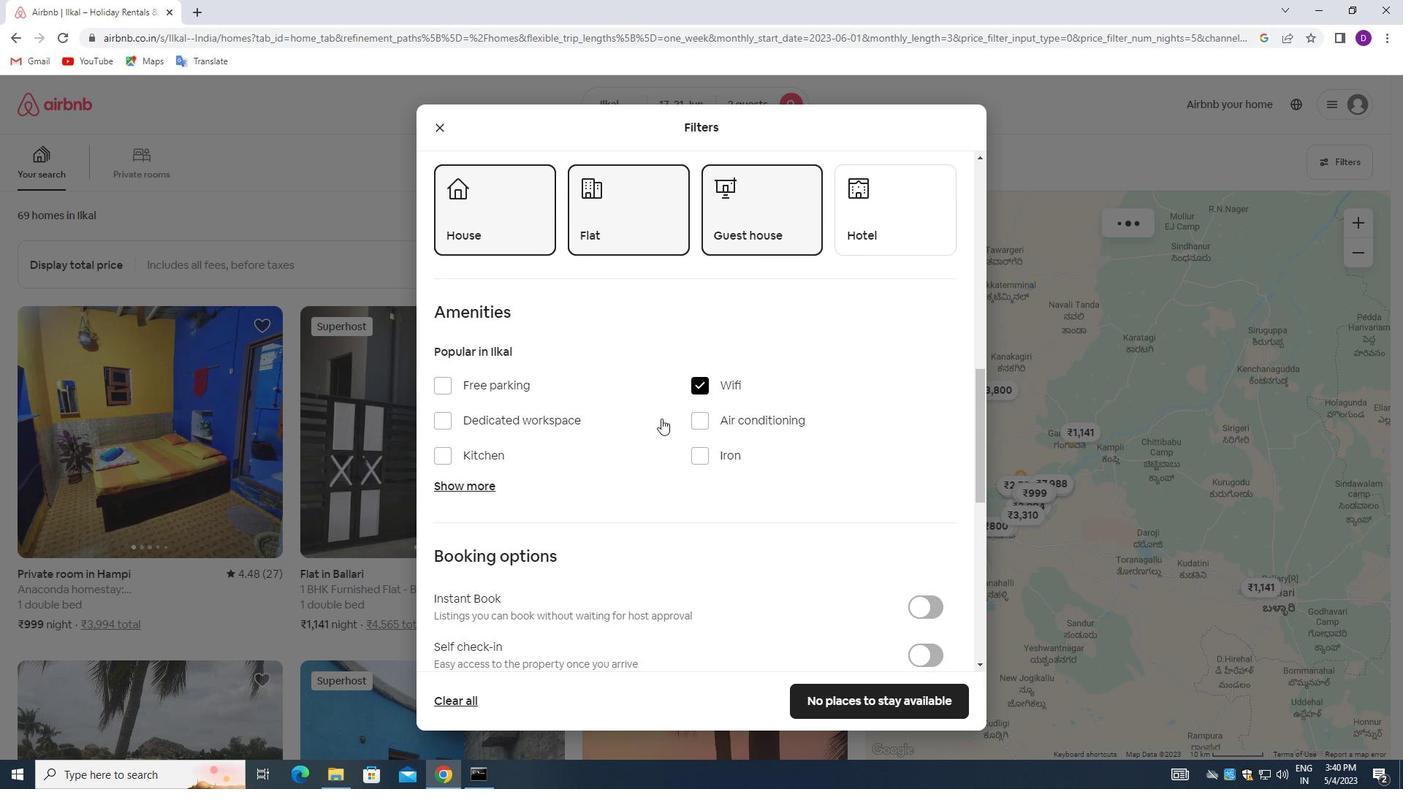 
Action: Mouse scrolled (634, 471) with delta (0, 0)
Screenshot: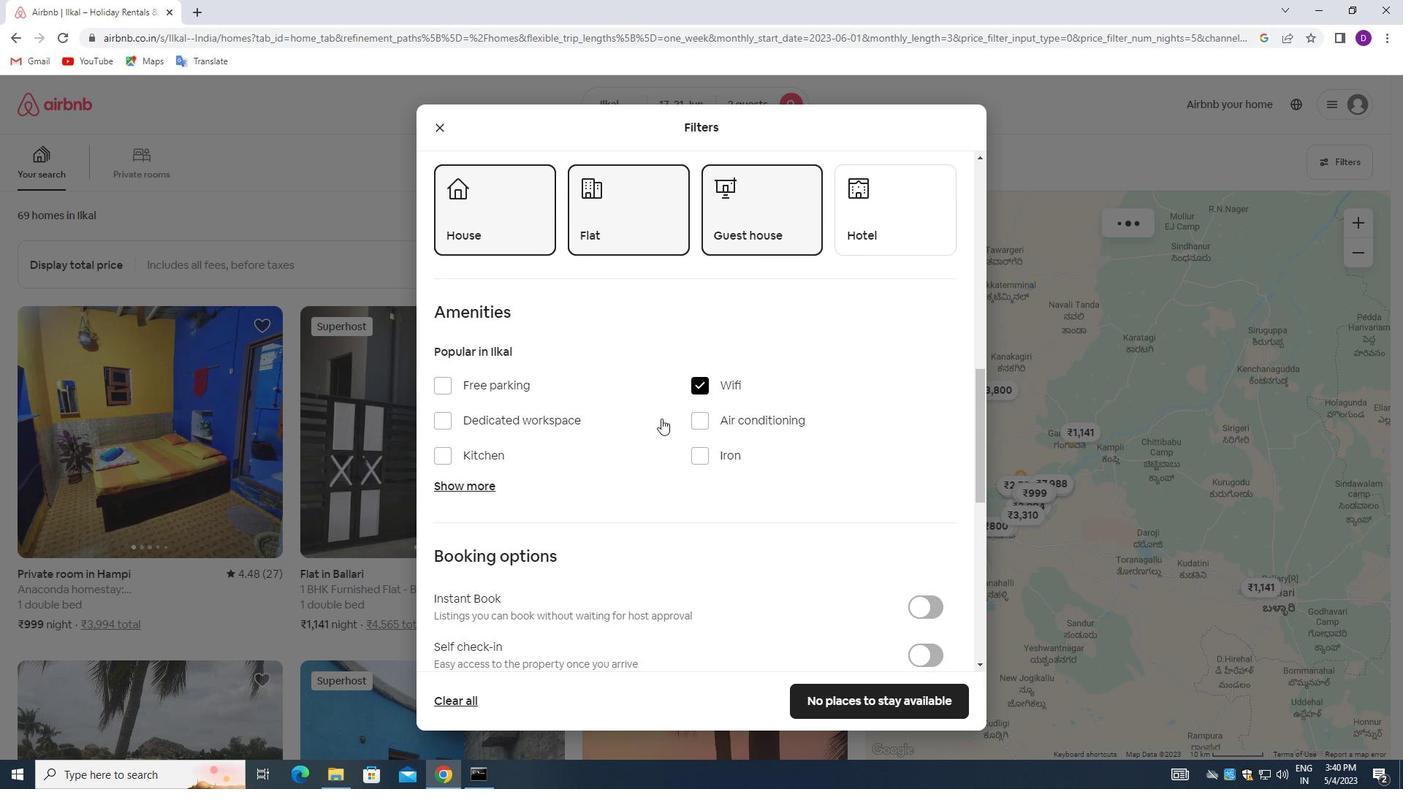 
Action: Mouse moved to (638, 479)
Screenshot: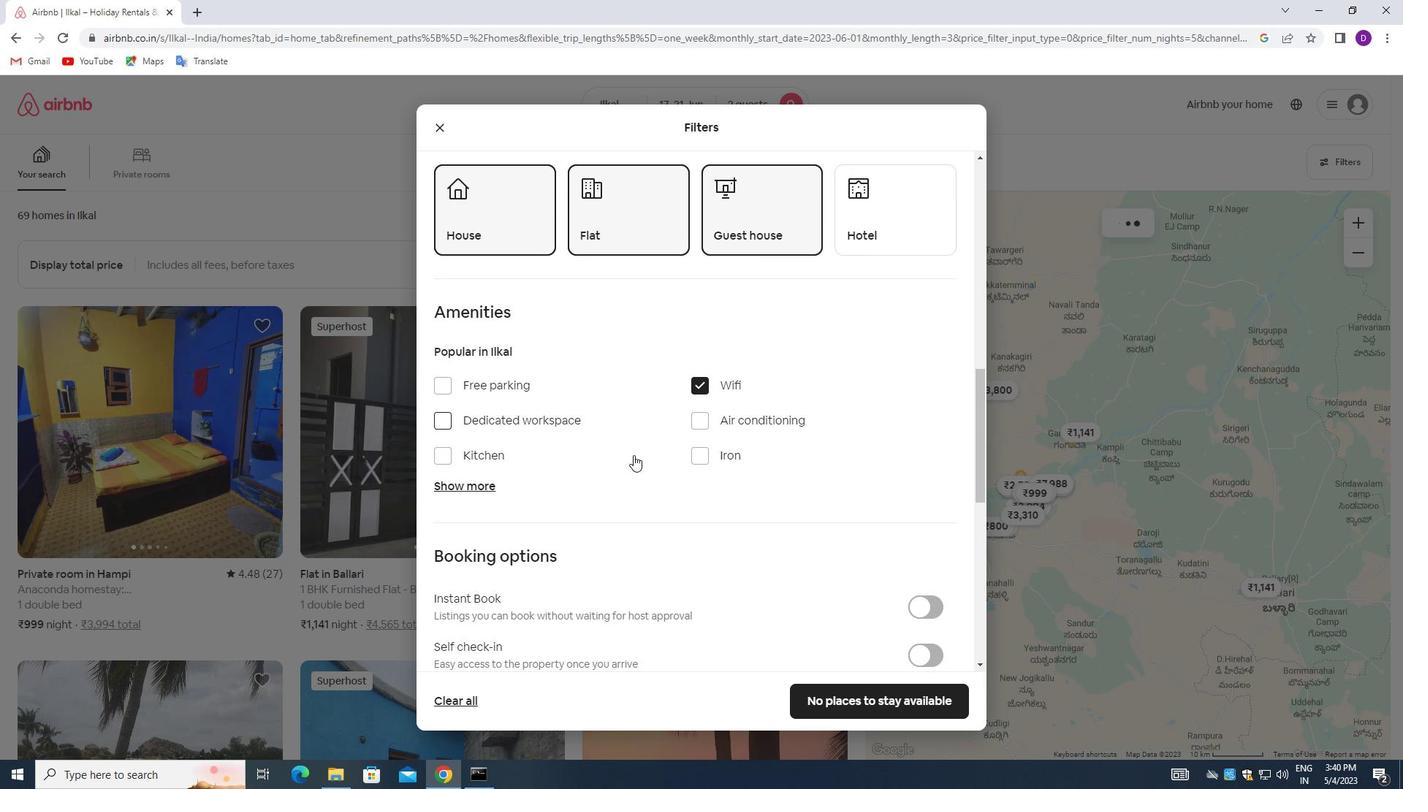 
Action: Mouse scrolled (638, 478) with delta (0, 0)
Screenshot: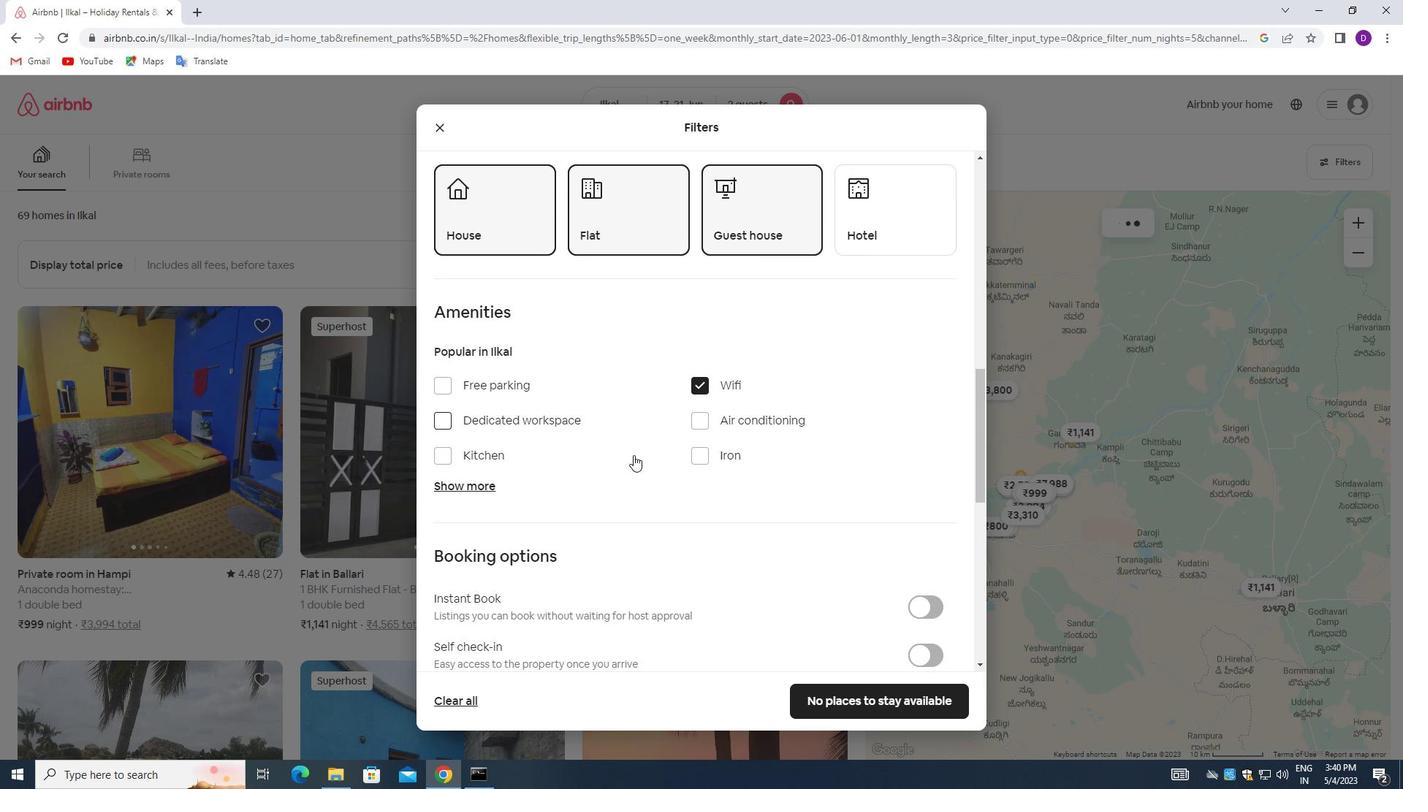 
Action: Mouse moved to (643, 480)
Screenshot: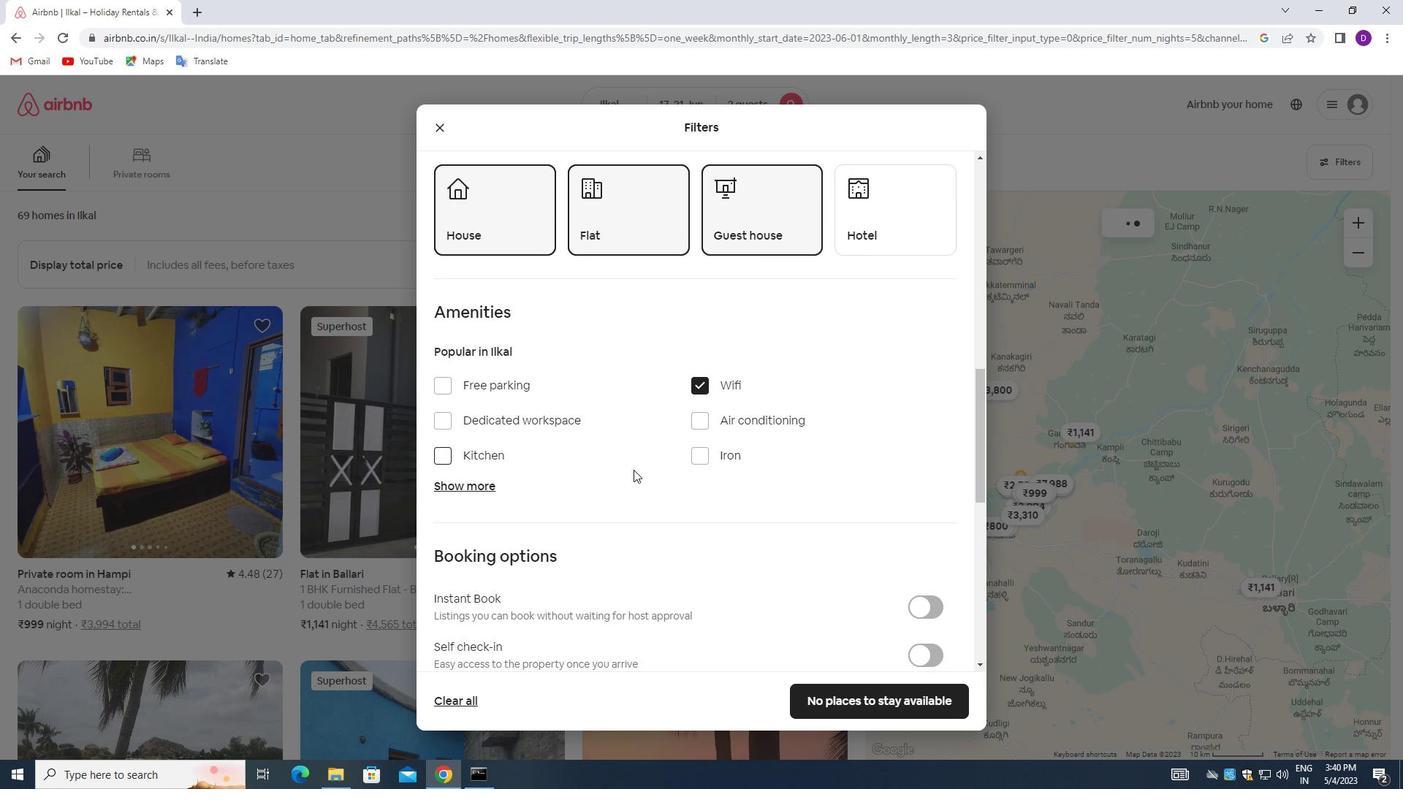 
Action: Mouse scrolled (643, 480) with delta (0, 0)
Screenshot: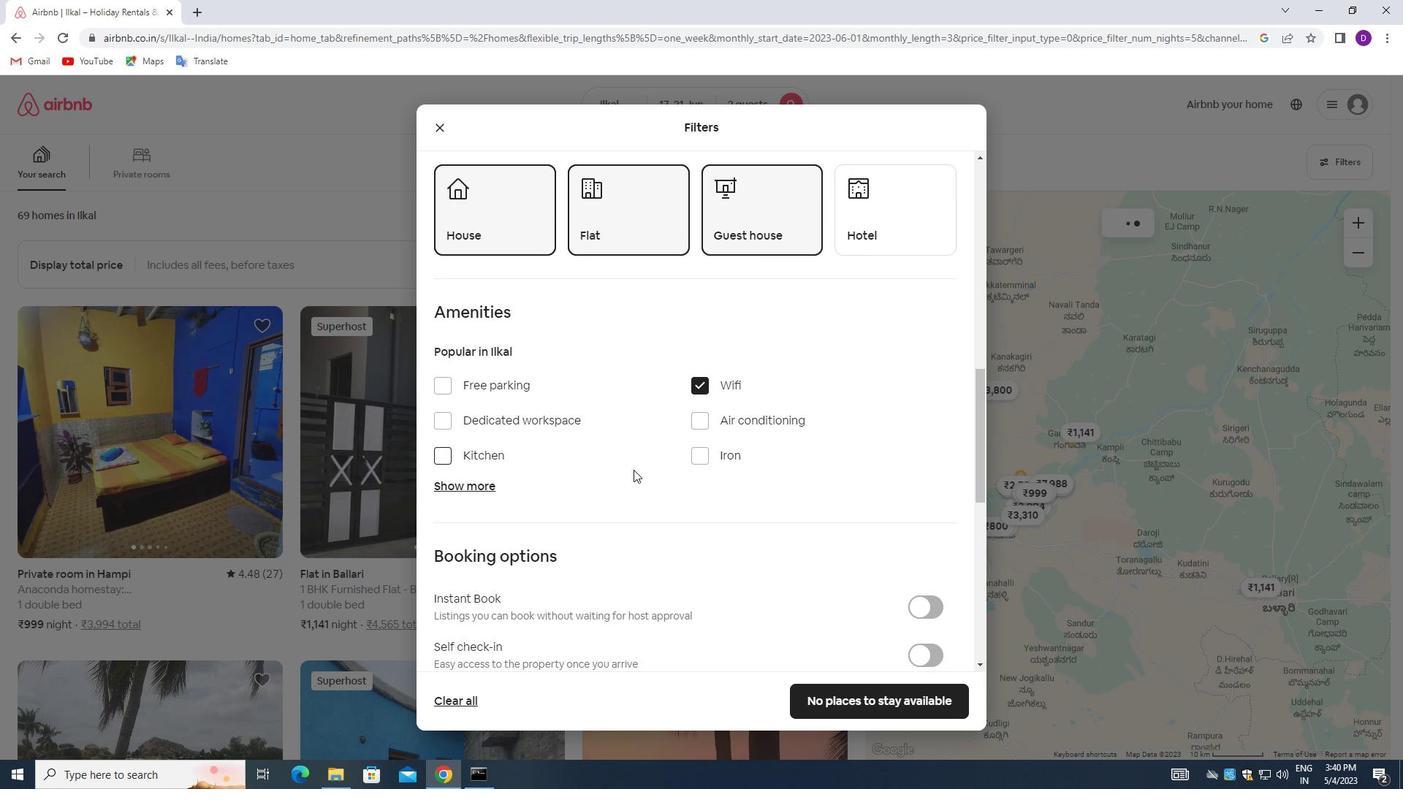 
Action: Mouse moved to (921, 437)
Screenshot: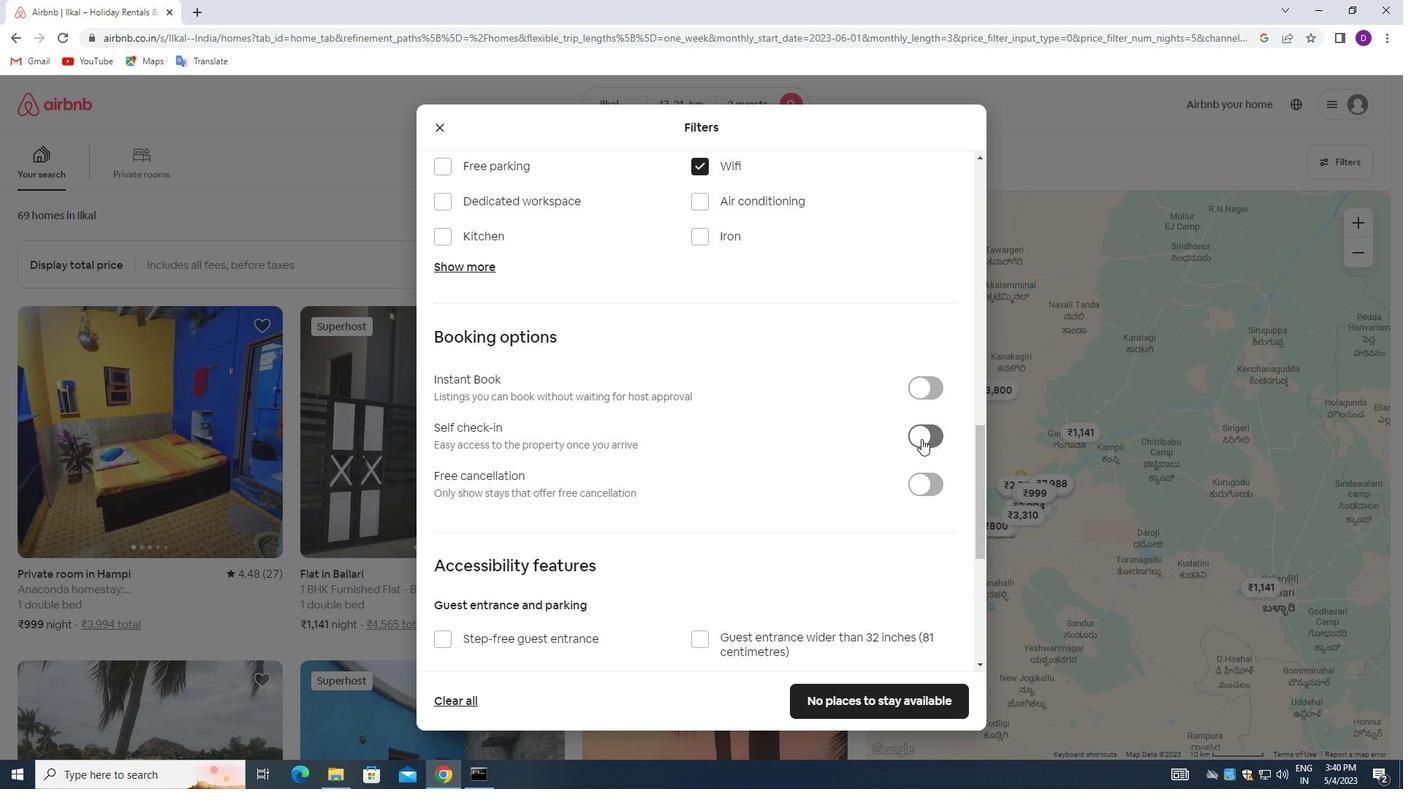 
Action: Mouse pressed left at (921, 437)
Screenshot: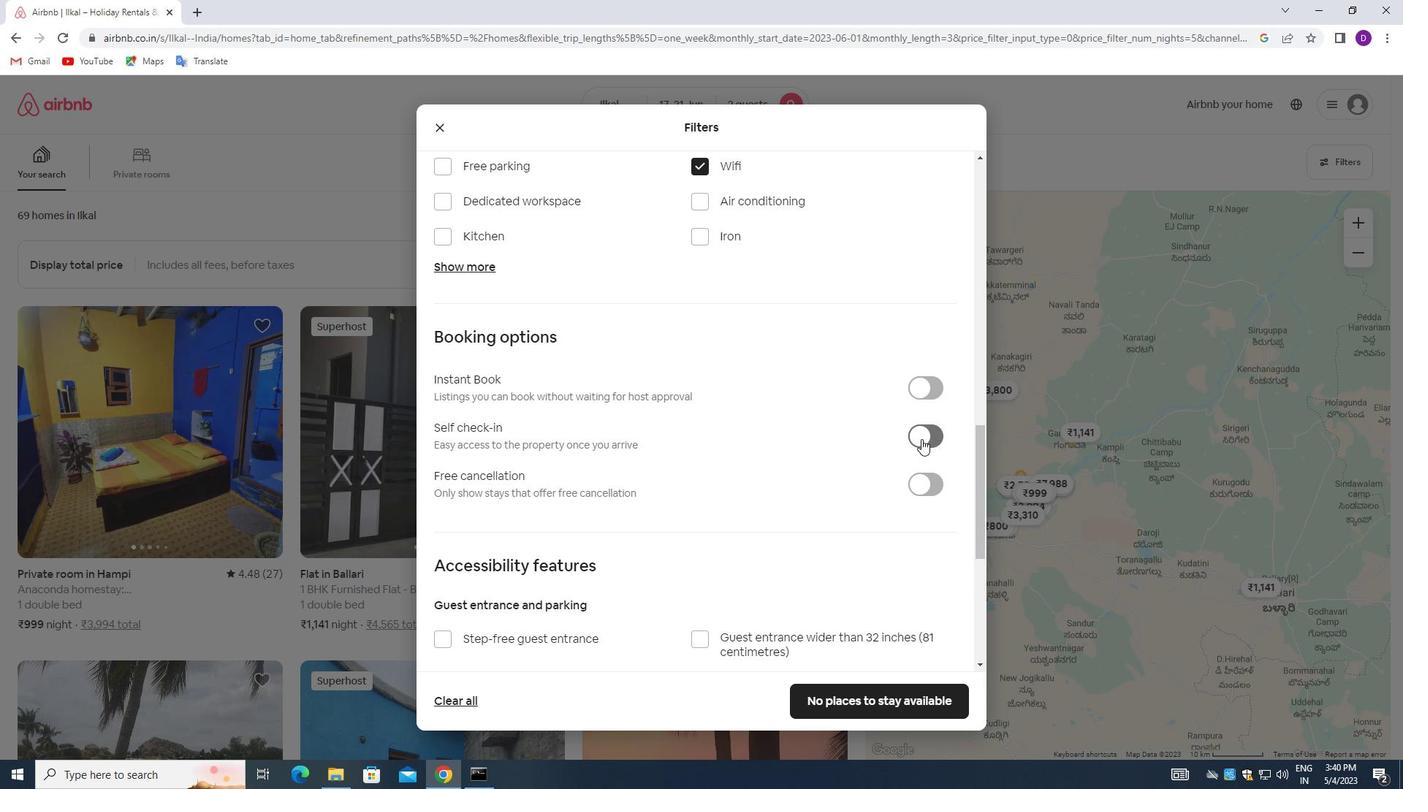 
Action: Mouse moved to (700, 489)
Screenshot: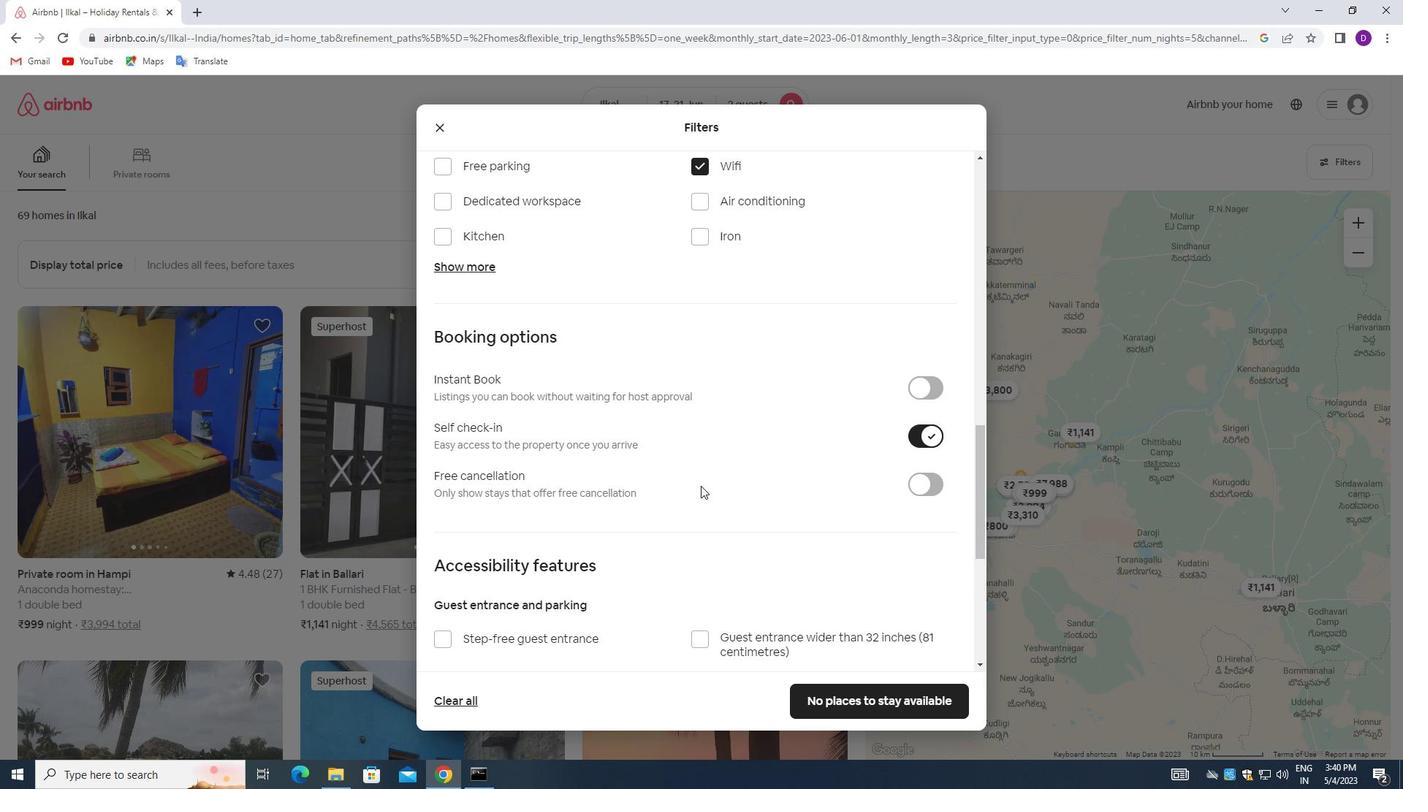 
Action: Mouse scrolled (700, 489) with delta (0, 0)
Screenshot: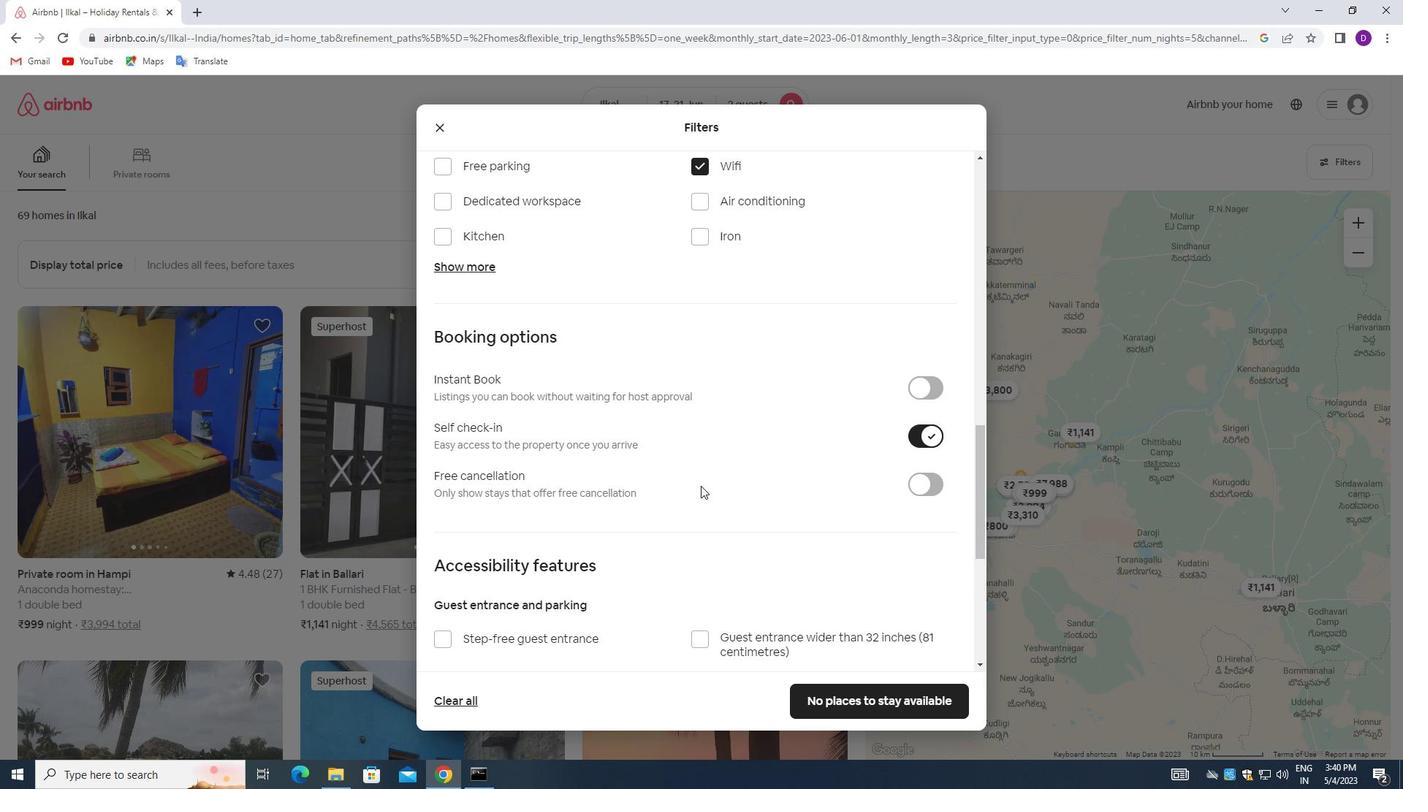 
Action: Mouse moved to (700, 489)
Screenshot: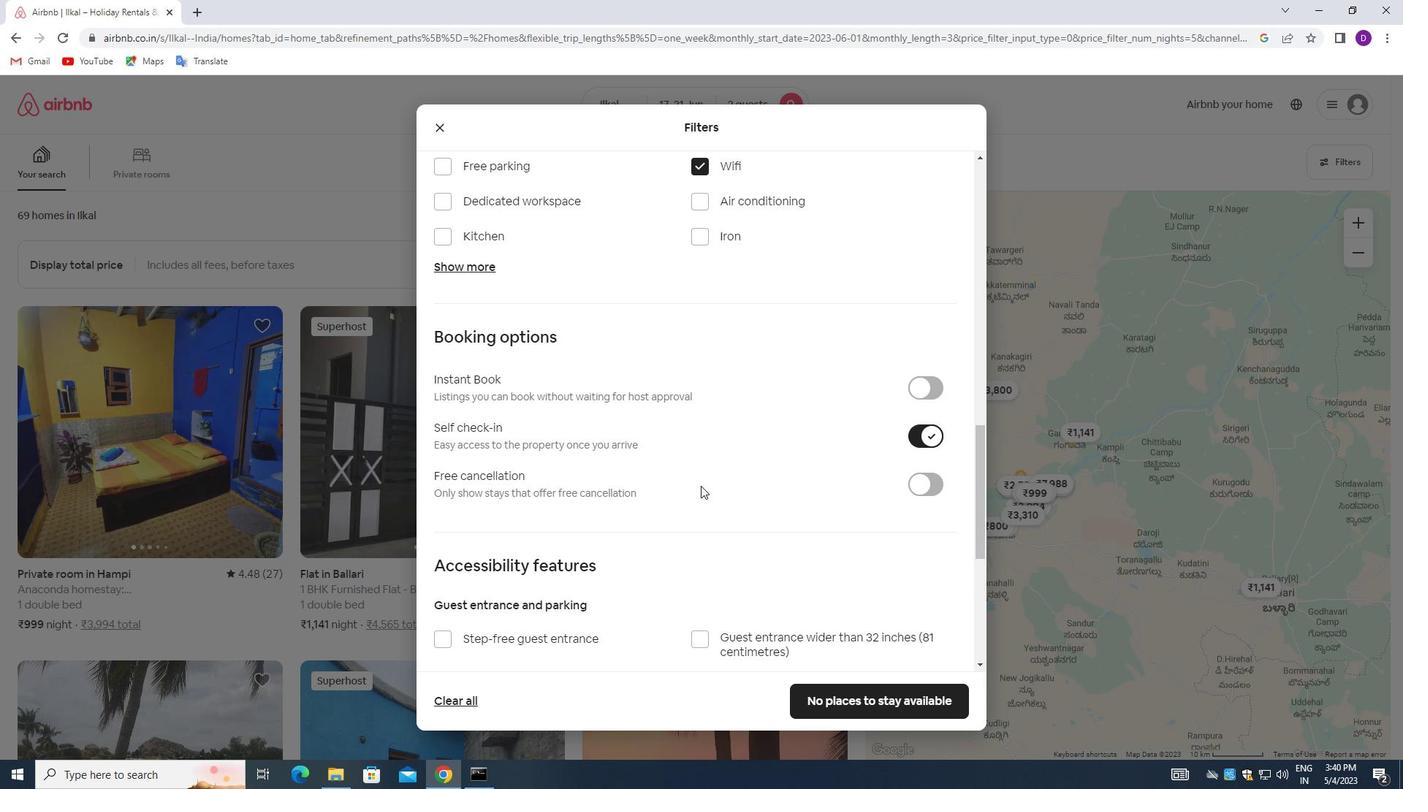 
Action: Mouse scrolled (700, 489) with delta (0, 0)
Screenshot: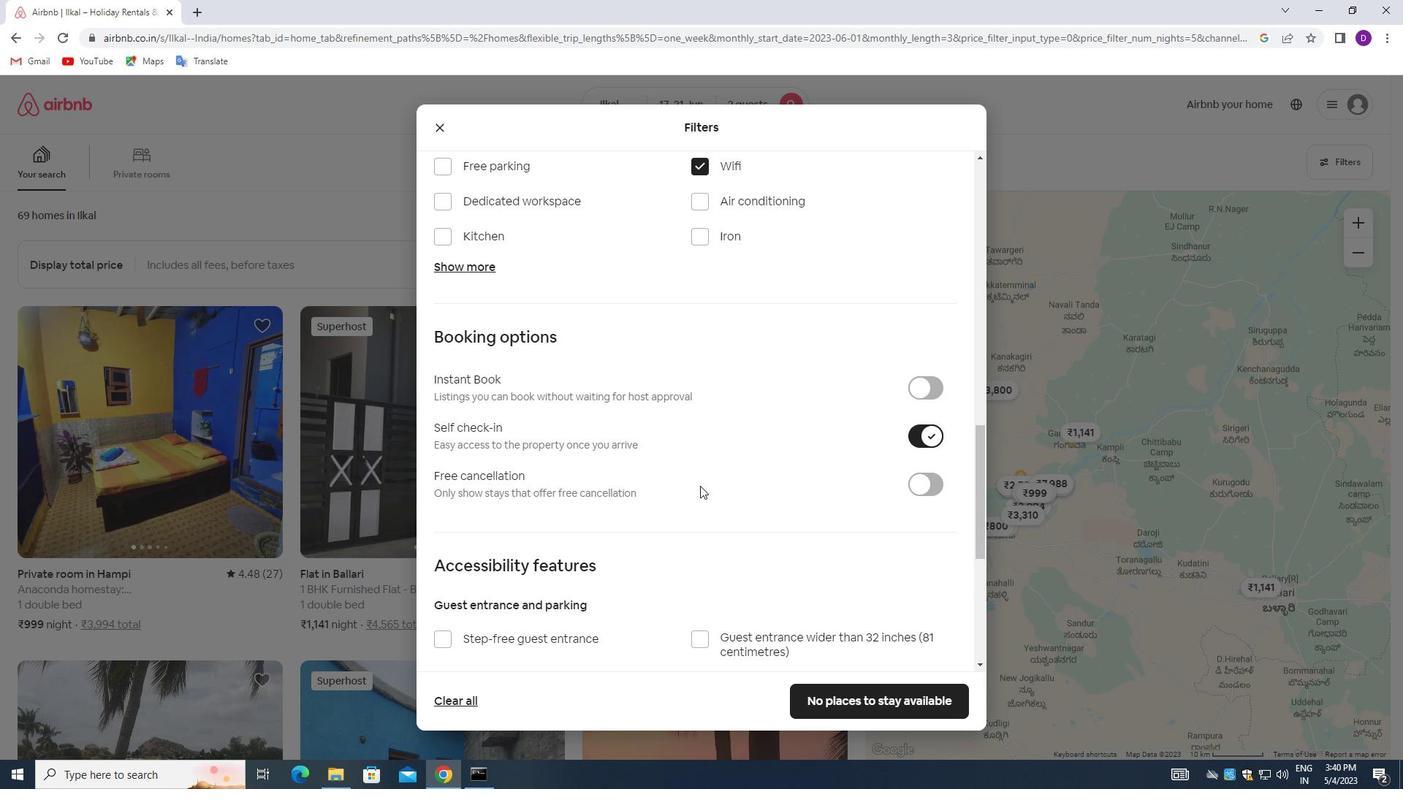 
Action: Mouse moved to (619, 516)
Screenshot: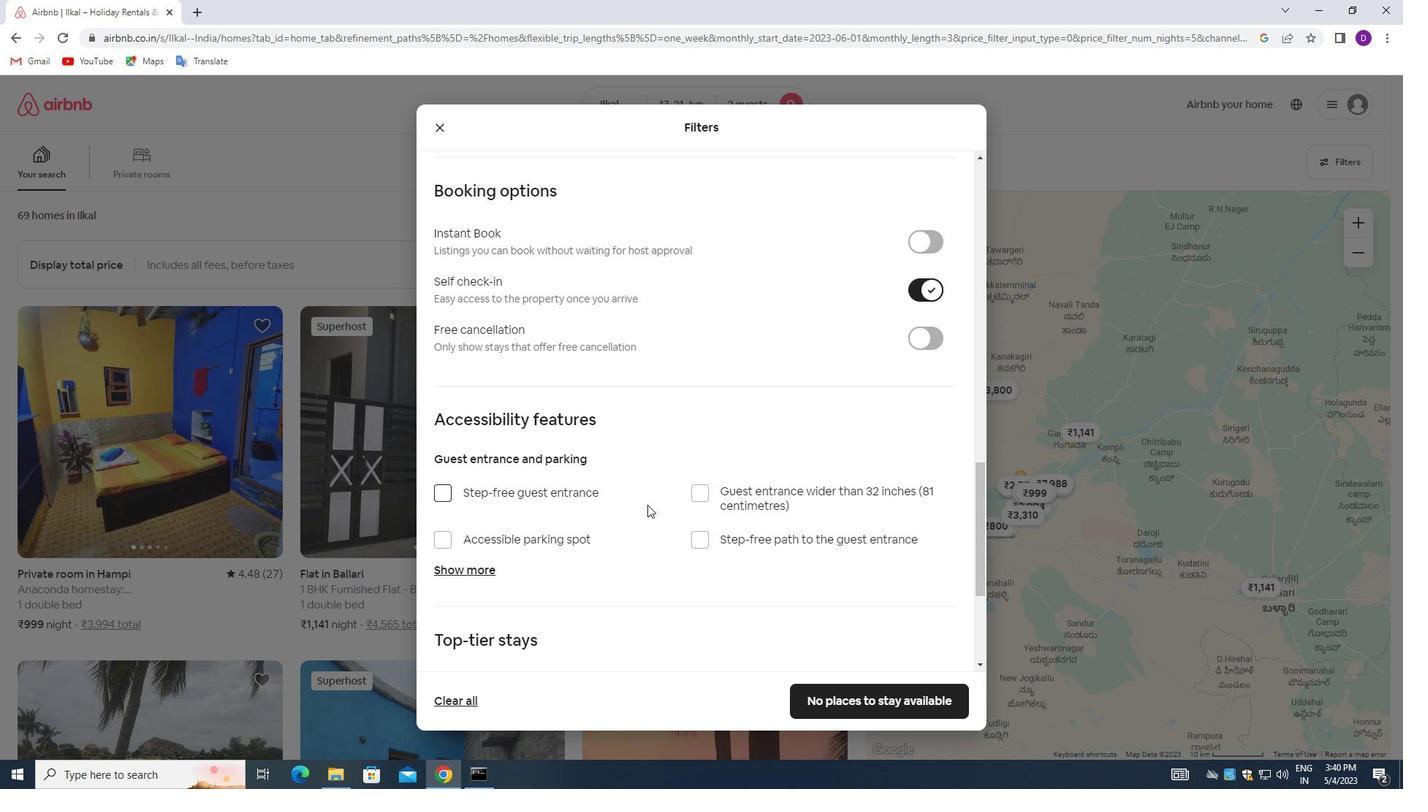 
Action: Mouse scrolled (619, 516) with delta (0, 0)
Screenshot: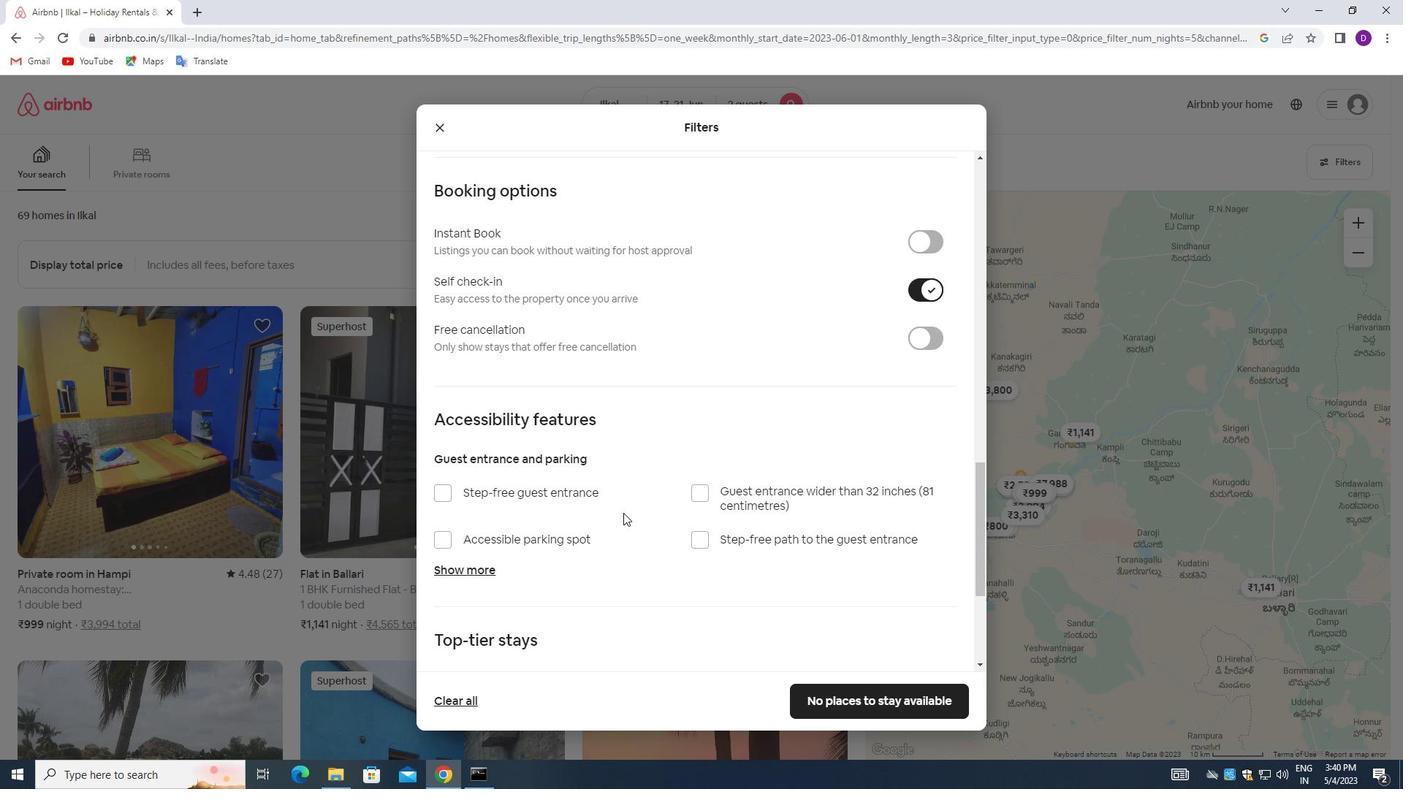 
Action: Mouse moved to (619, 517)
Screenshot: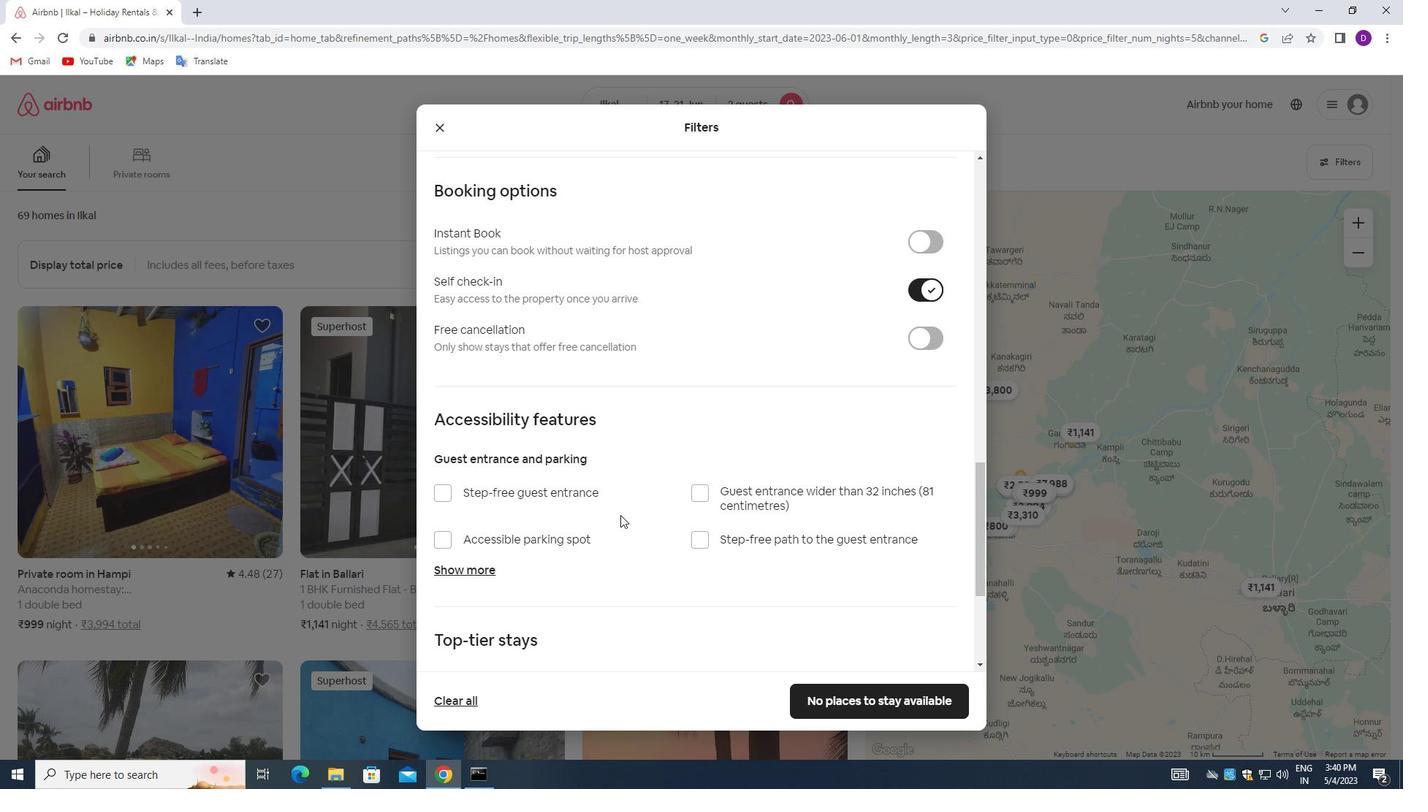 
Action: Mouse scrolled (619, 516) with delta (0, 0)
Screenshot: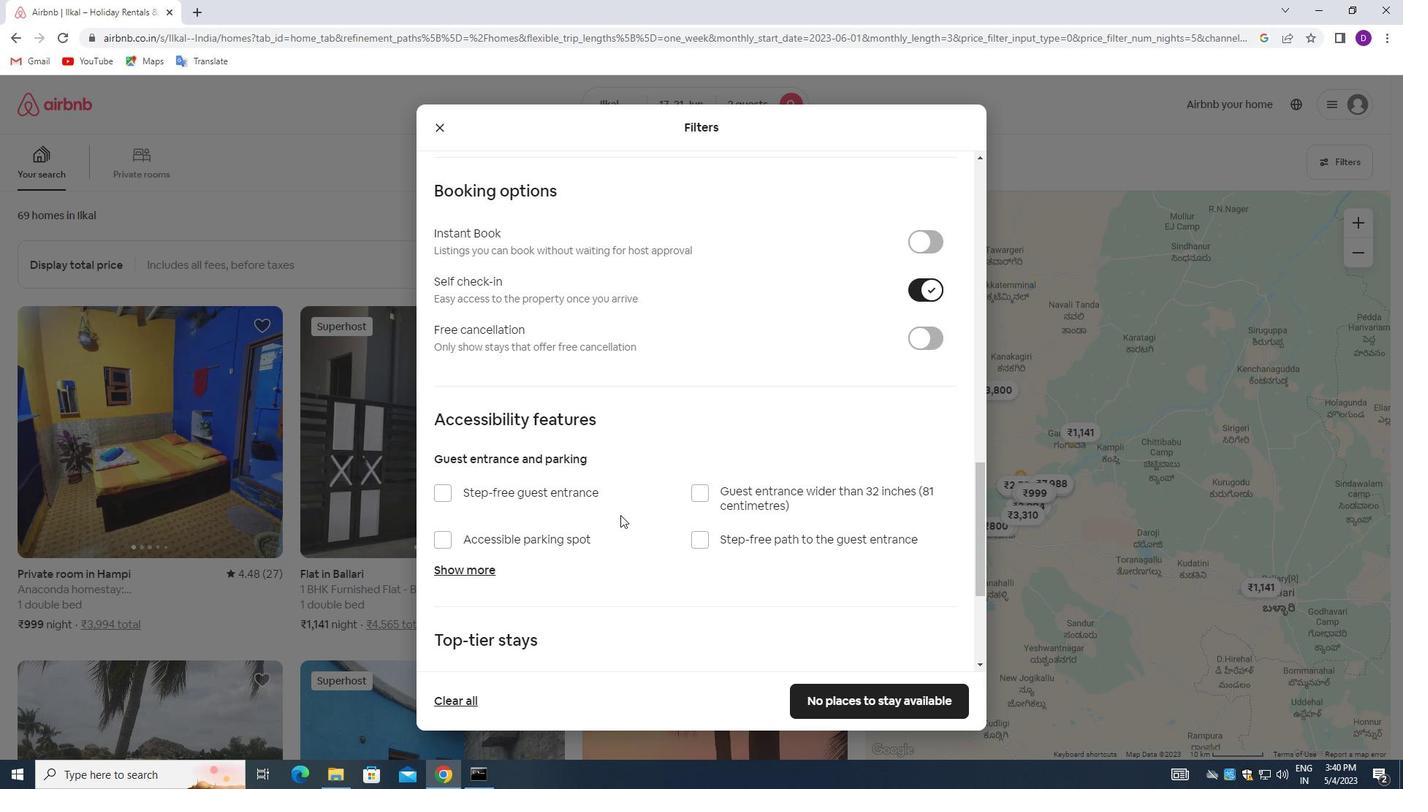 
Action: Mouse moved to (619, 518)
Screenshot: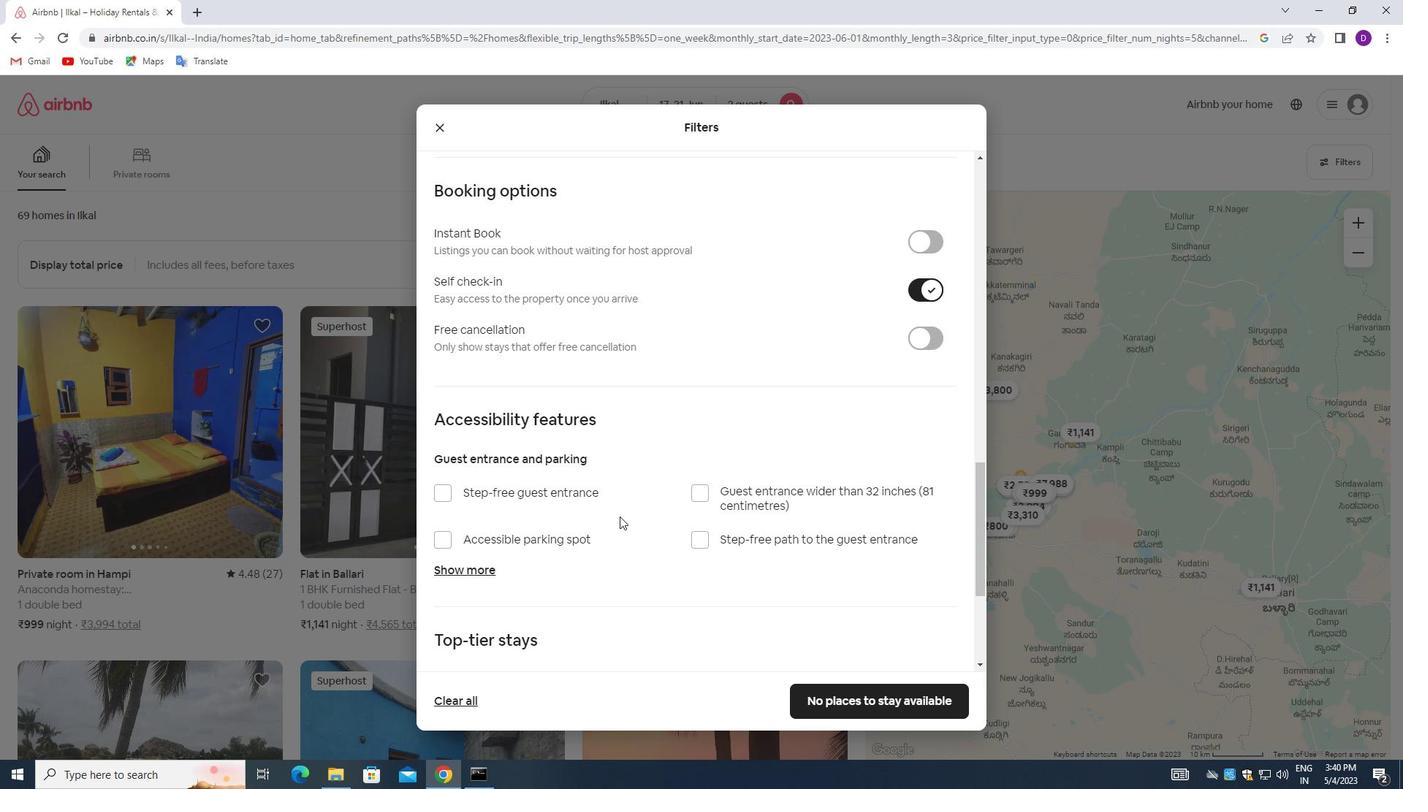 
Action: Mouse scrolled (619, 517) with delta (0, 0)
Screenshot: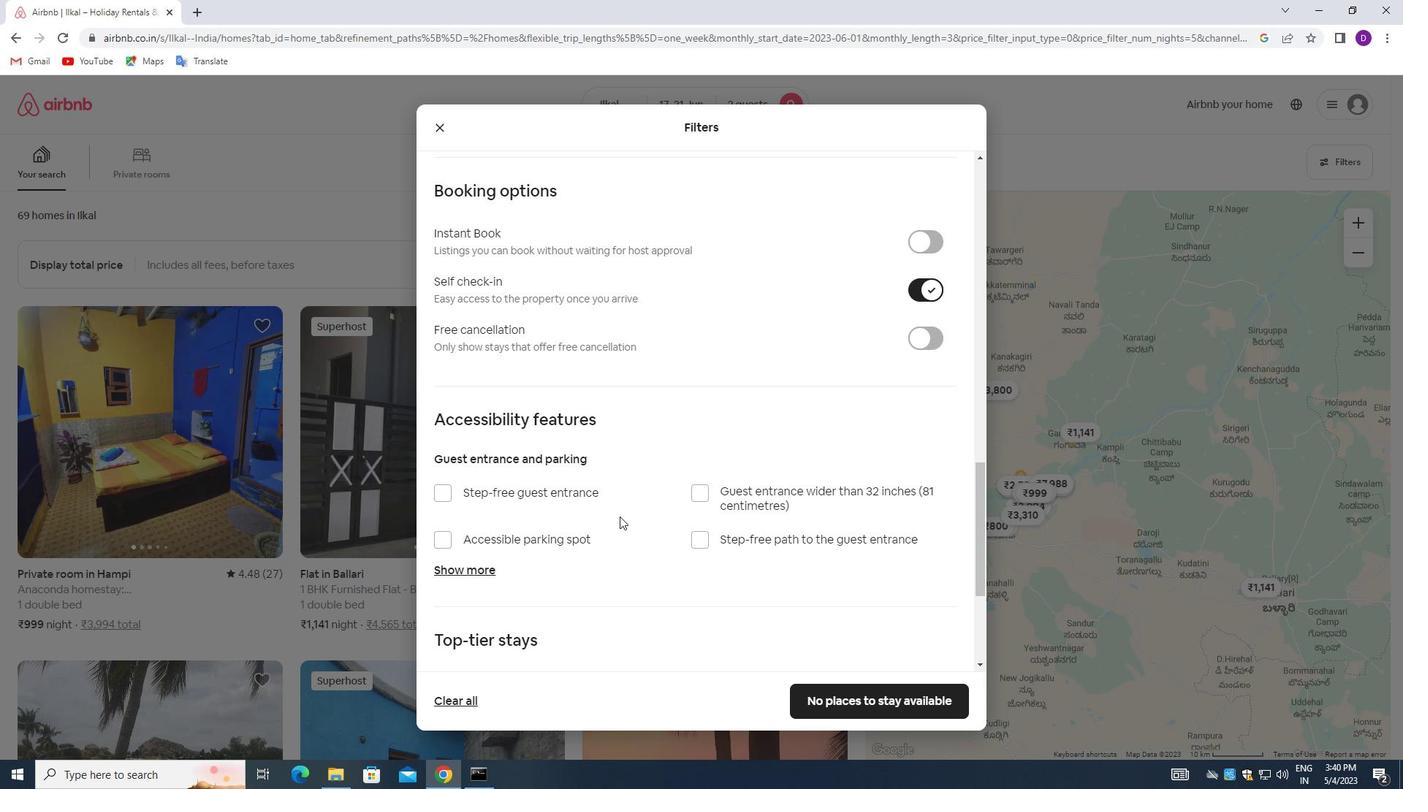 
Action: Mouse scrolled (619, 517) with delta (0, 0)
Screenshot: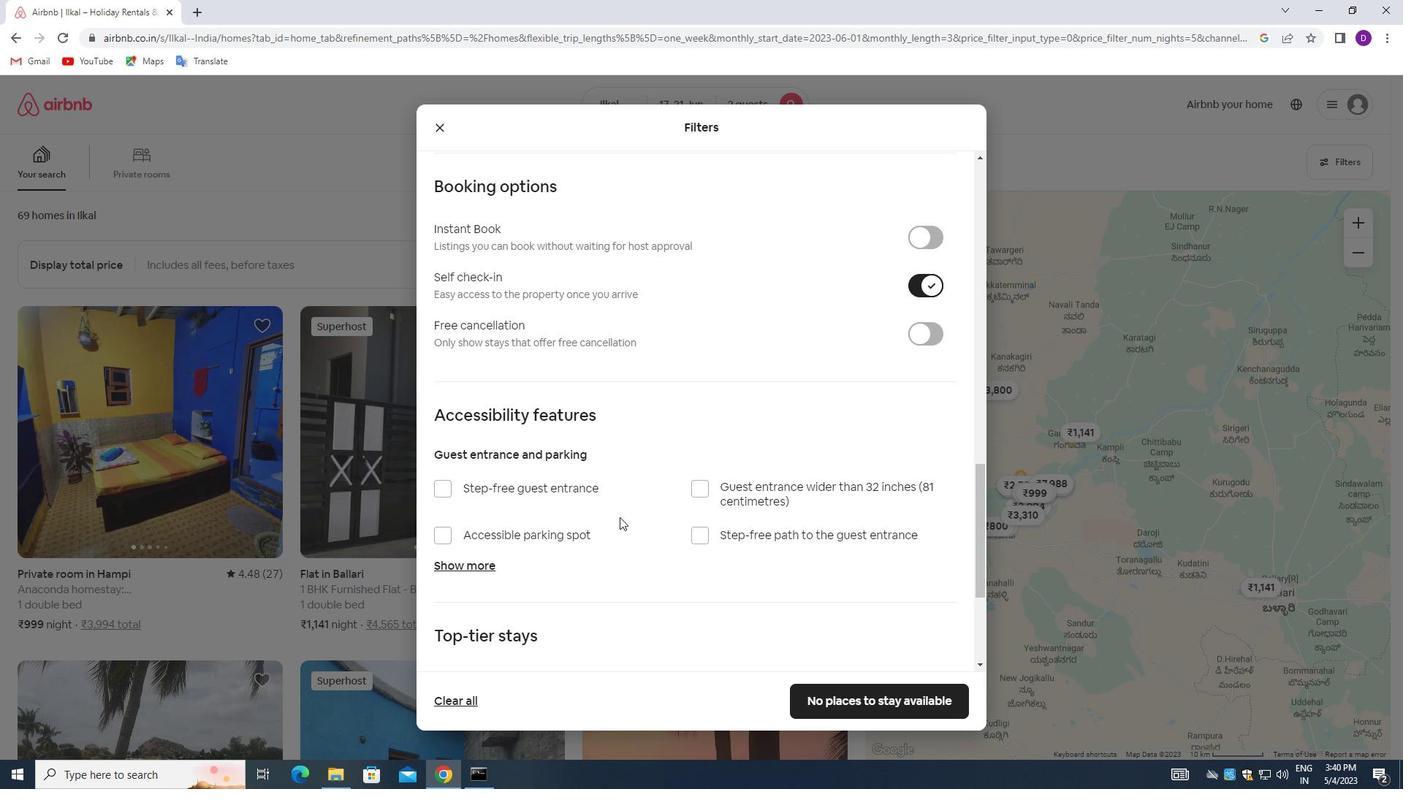 
Action: Mouse scrolled (619, 517) with delta (0, 0)
Screenshot: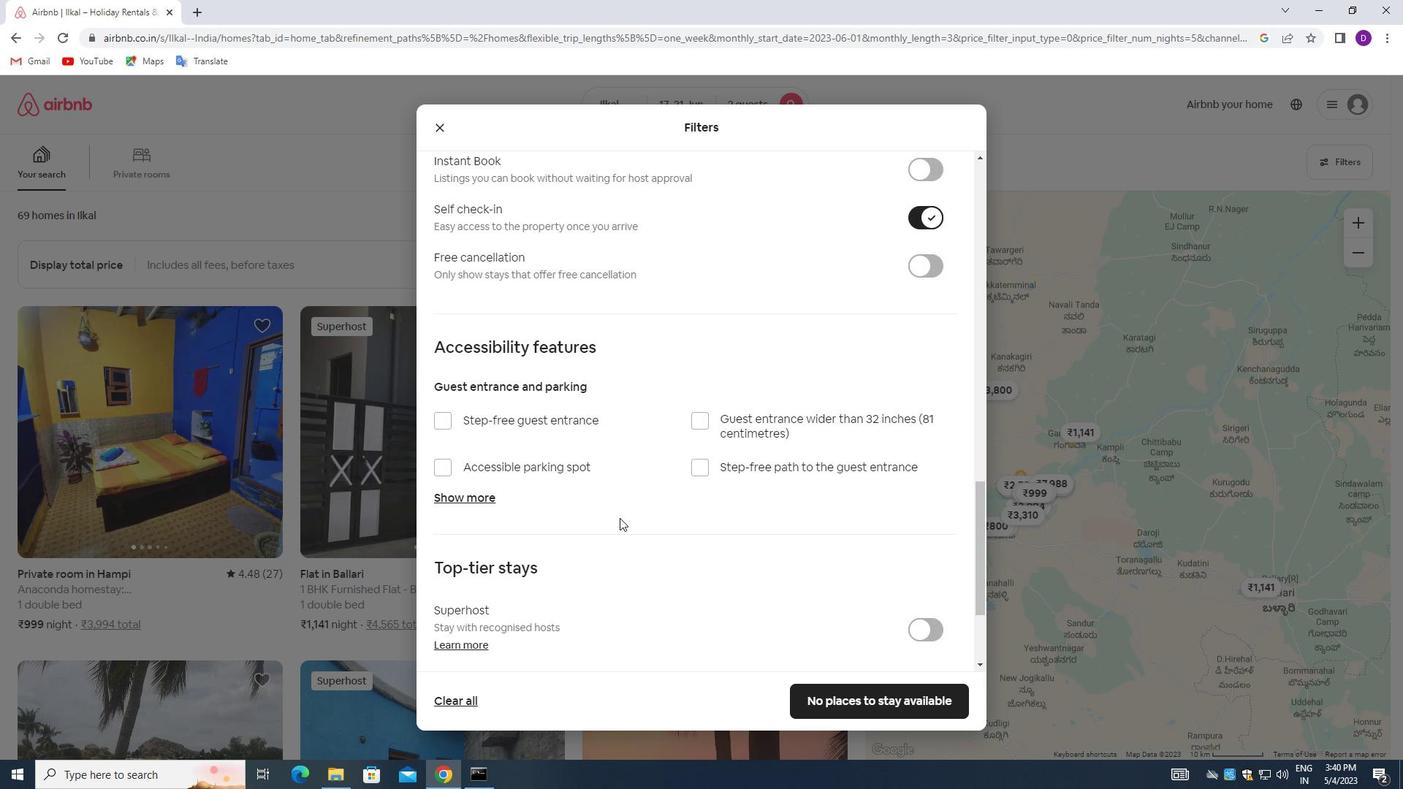 
Action: Mouse moved to (619, 536)
Screenshot: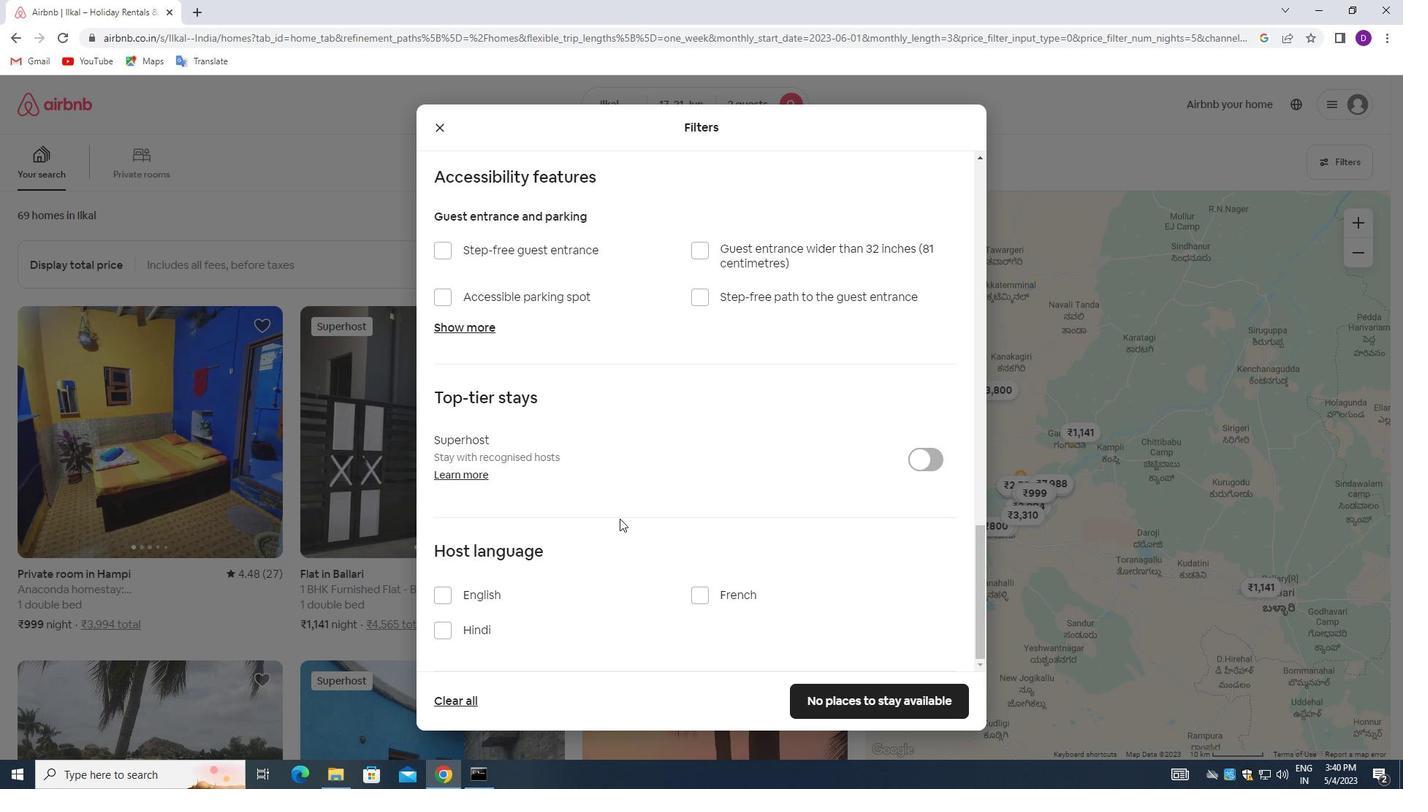 
Action: Mouse scrolled (619, 535) with delta (0, 0)
Screenshot: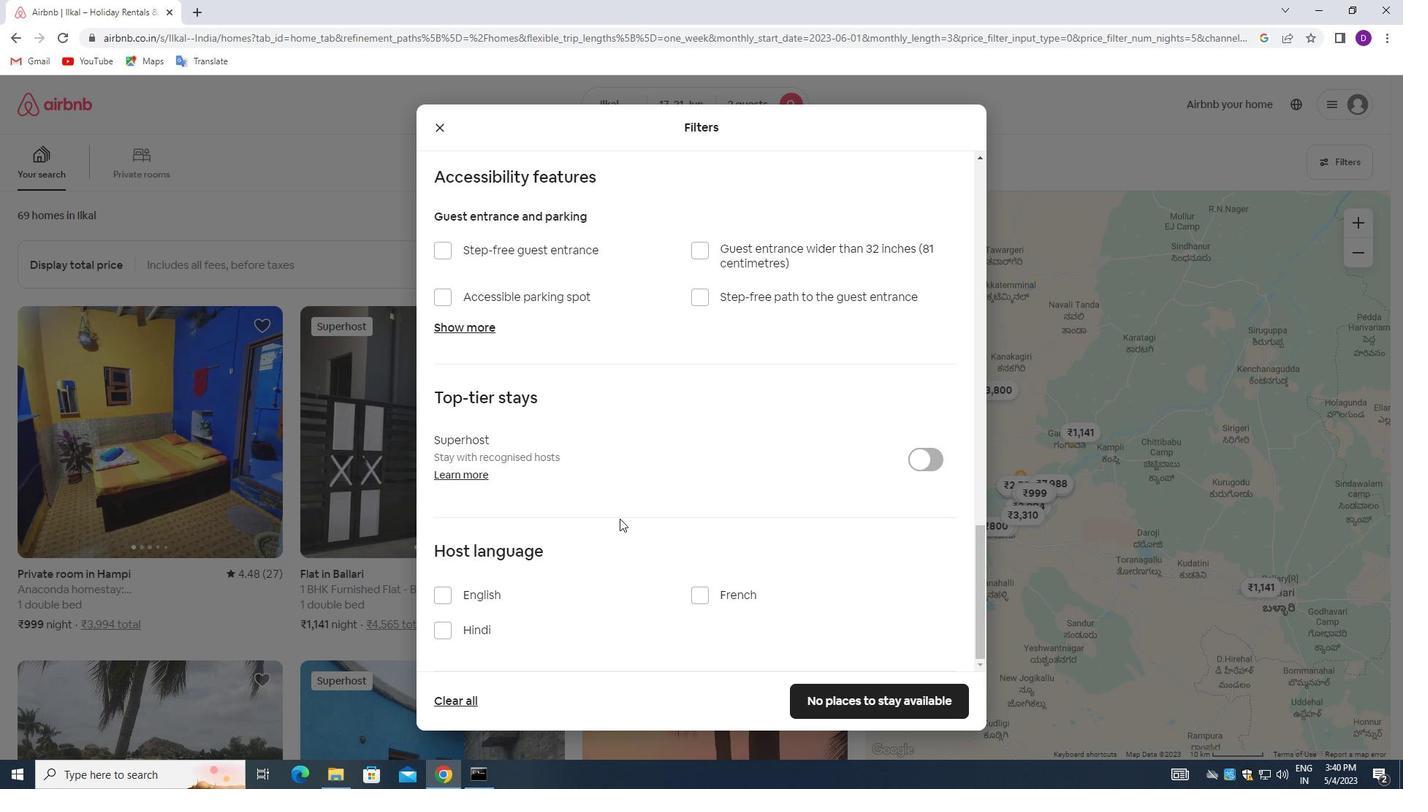 
Action: Mouse moved to (617, 542)
Screenshot: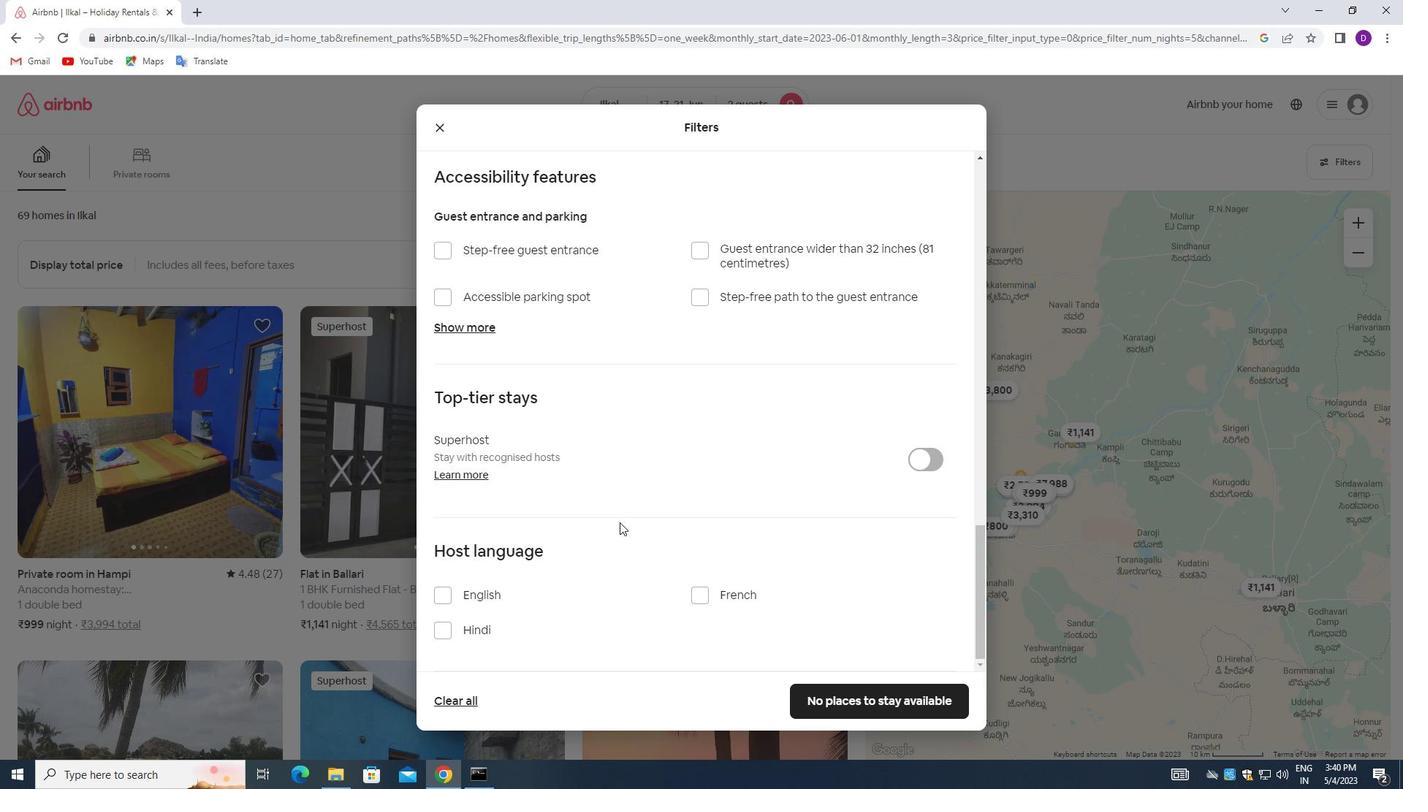 
Action: Mouse scrolled (617, 541) with delta (0, 0)
Screenshot: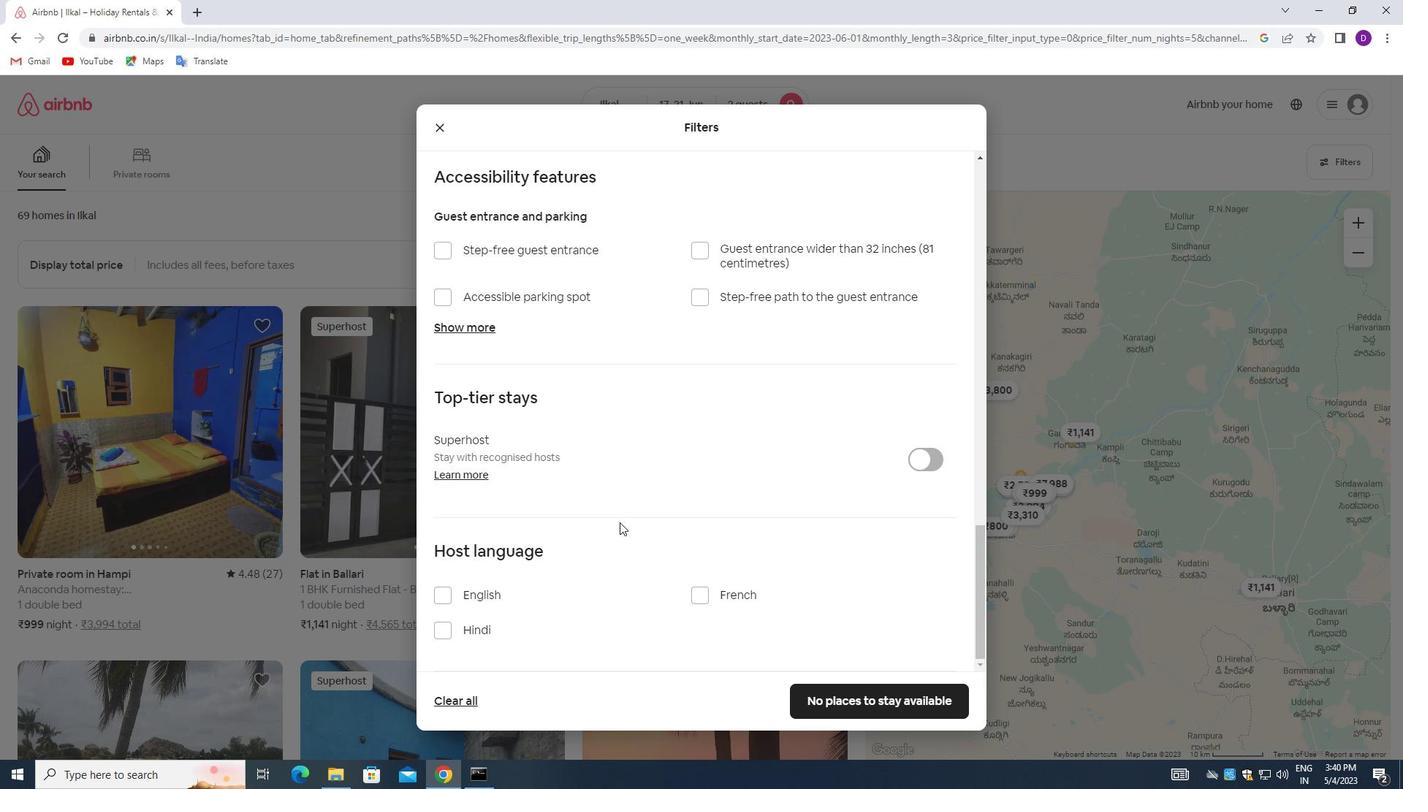 
Action: Mouse moved to (444, 594)
Screenshot: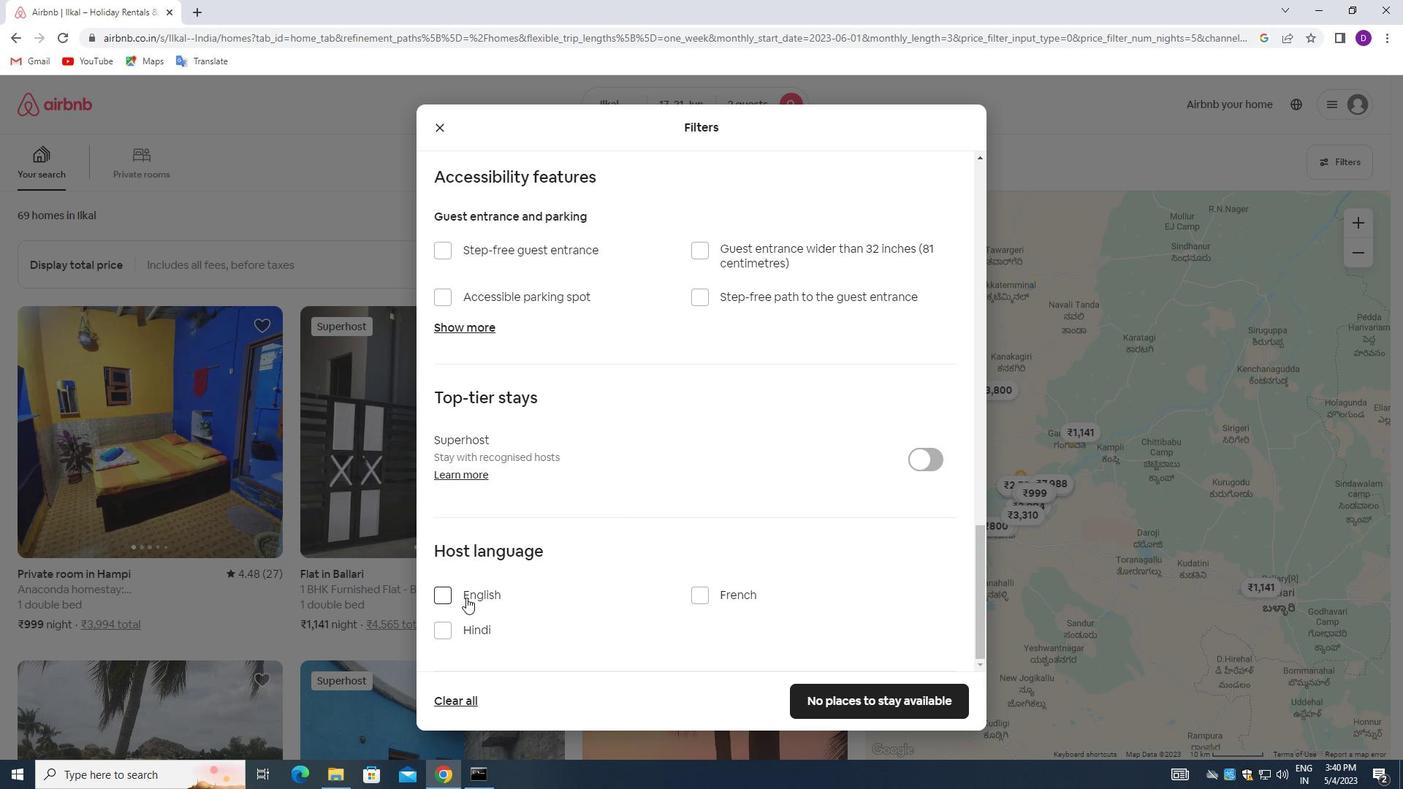
Action: Mouse pressed left at (444, 594)
Screenshot: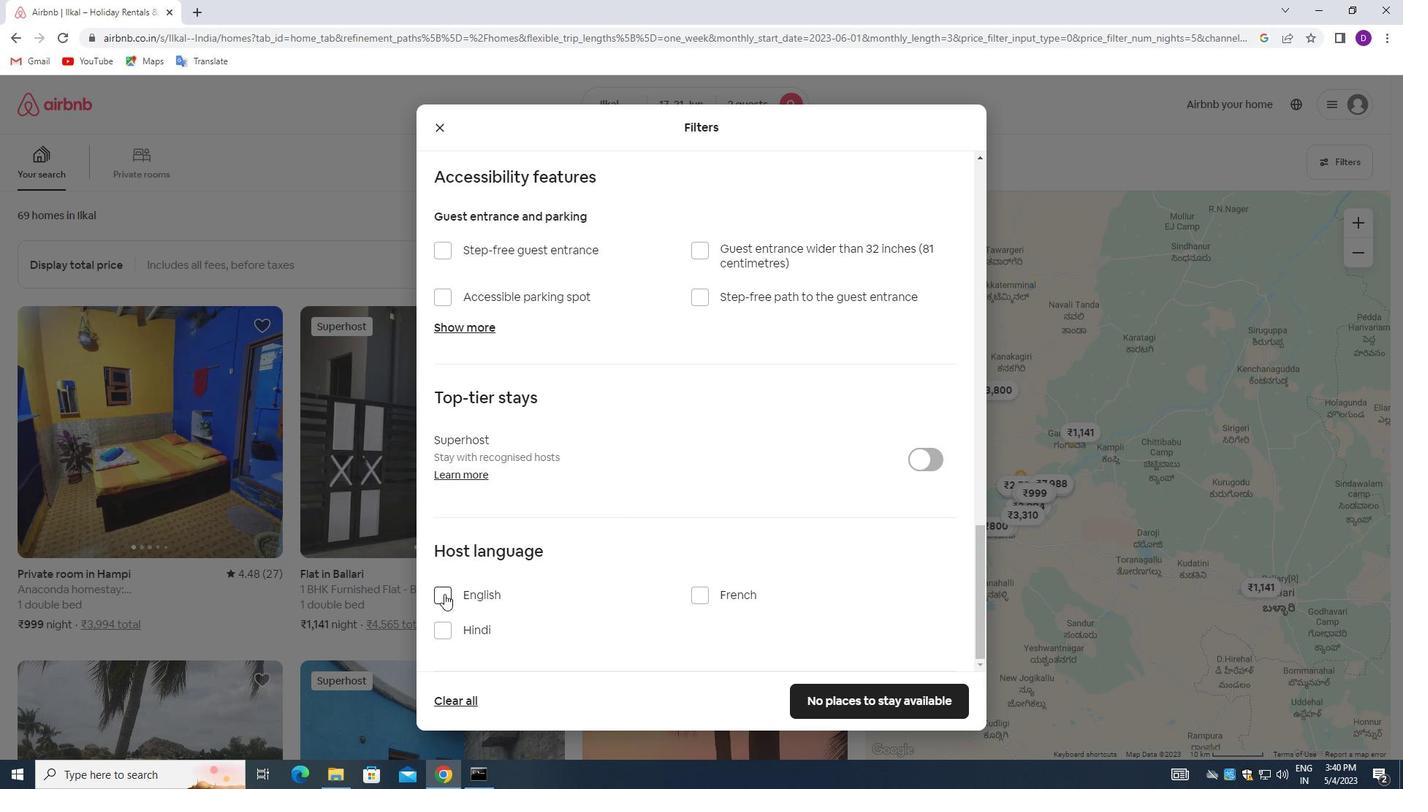 
Action: Mouse moved to (795, 694)
Screenshot: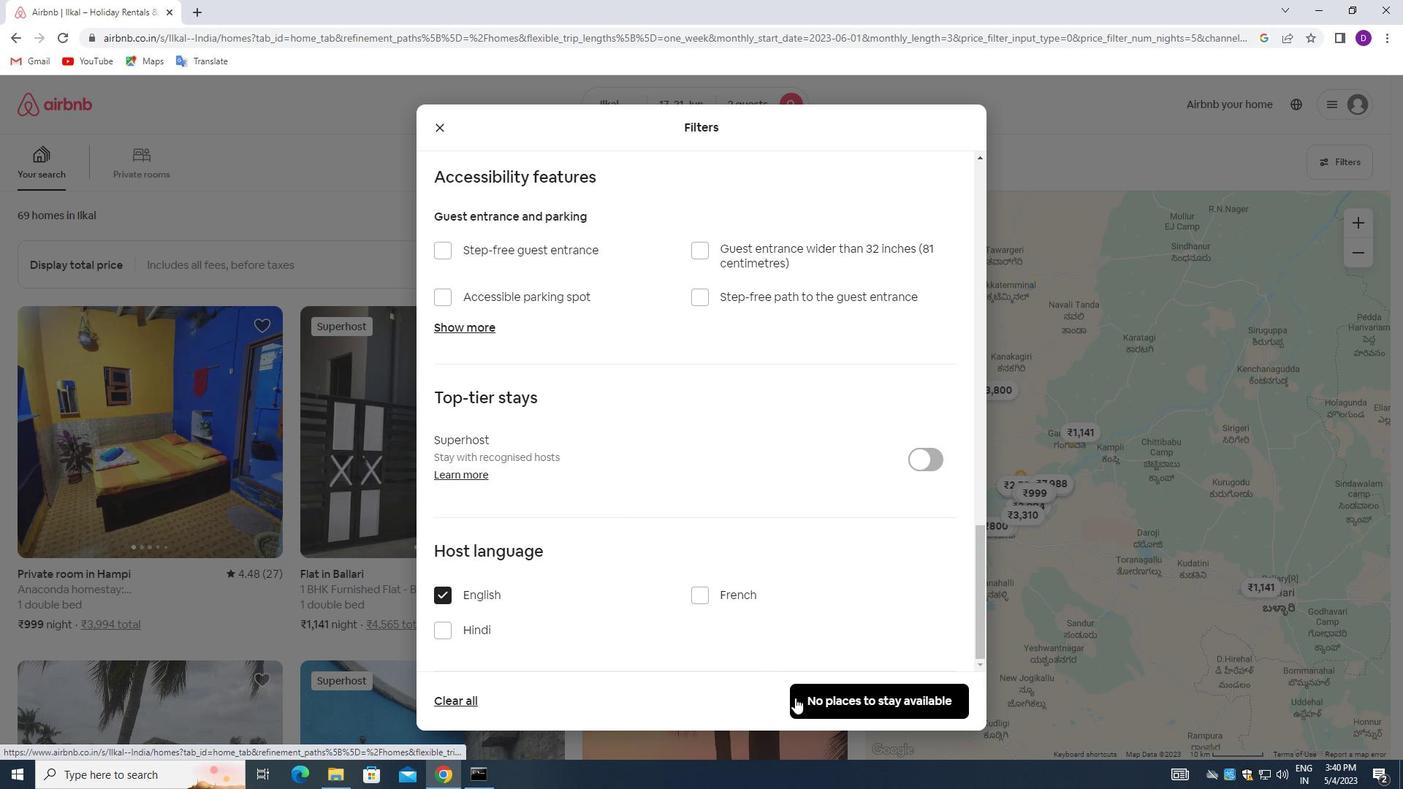 
Action: Mouse pressed left at (795, 694)
Screenshot: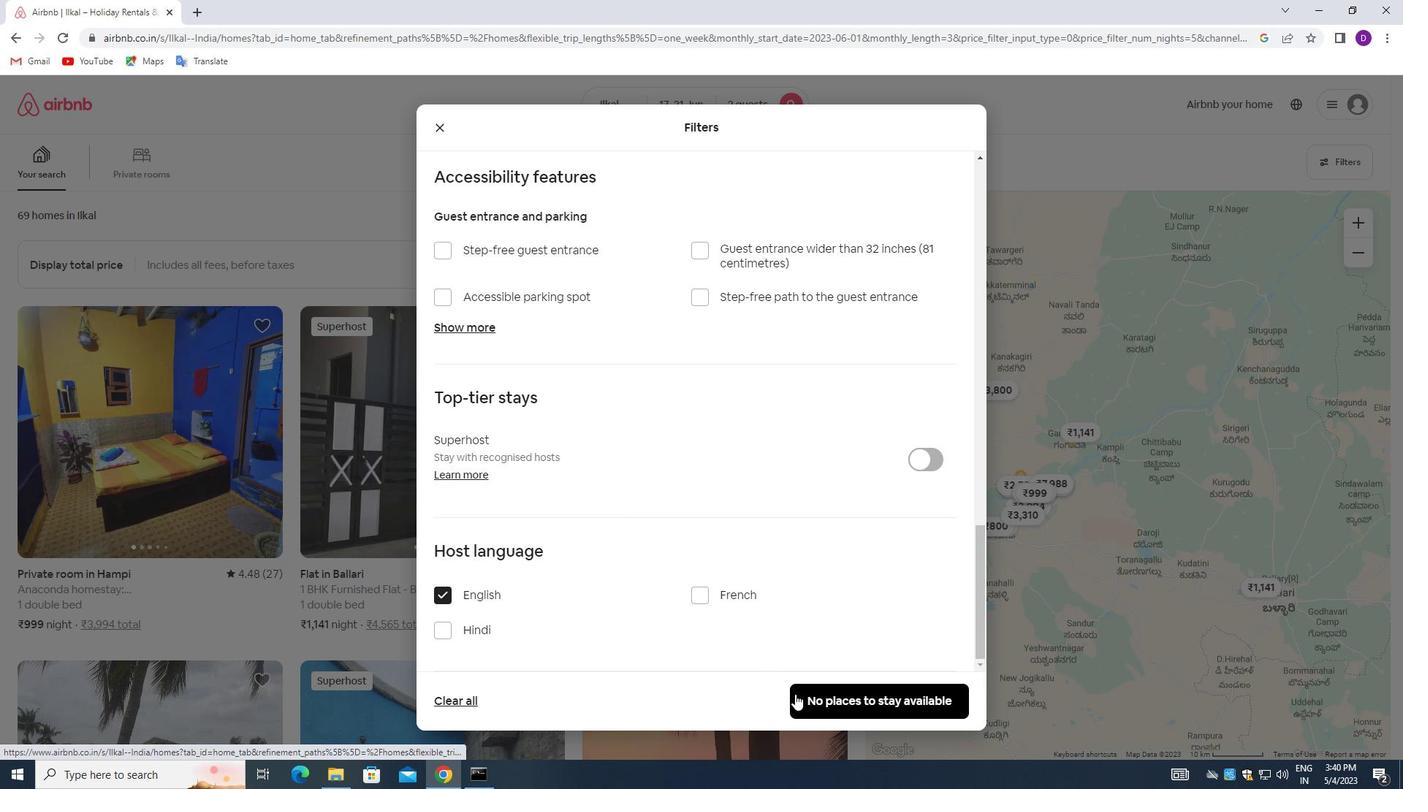 
Action: Mouse moved to (744, 489)
Screenshot: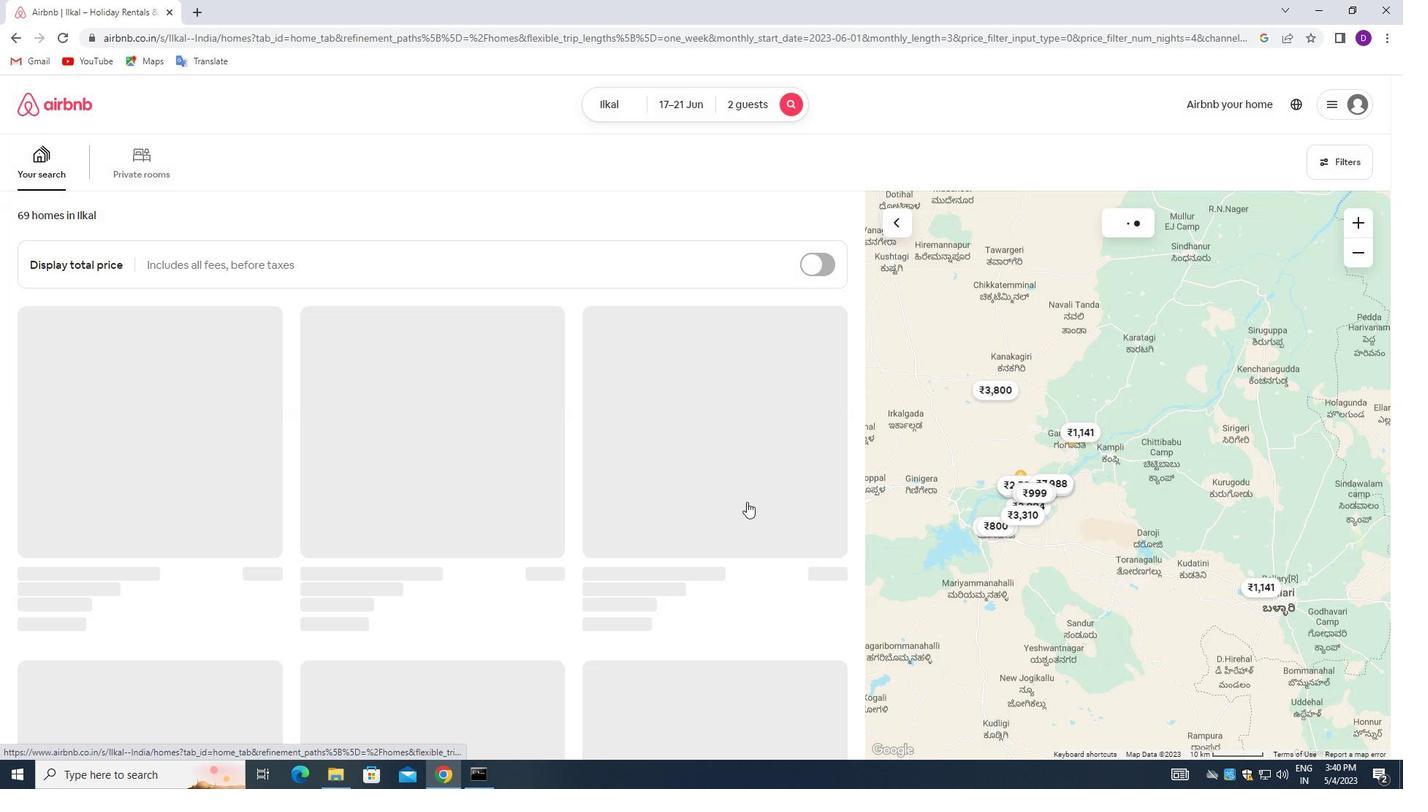 
